 Task: Get directions from Lyndon B. Johnson National Historical Park, Texas, United States to Charleston, South Carolina, United States arriving by 10:00 am on the 17th of June
Action: Mouse moved to (243, 75)
Screenshot: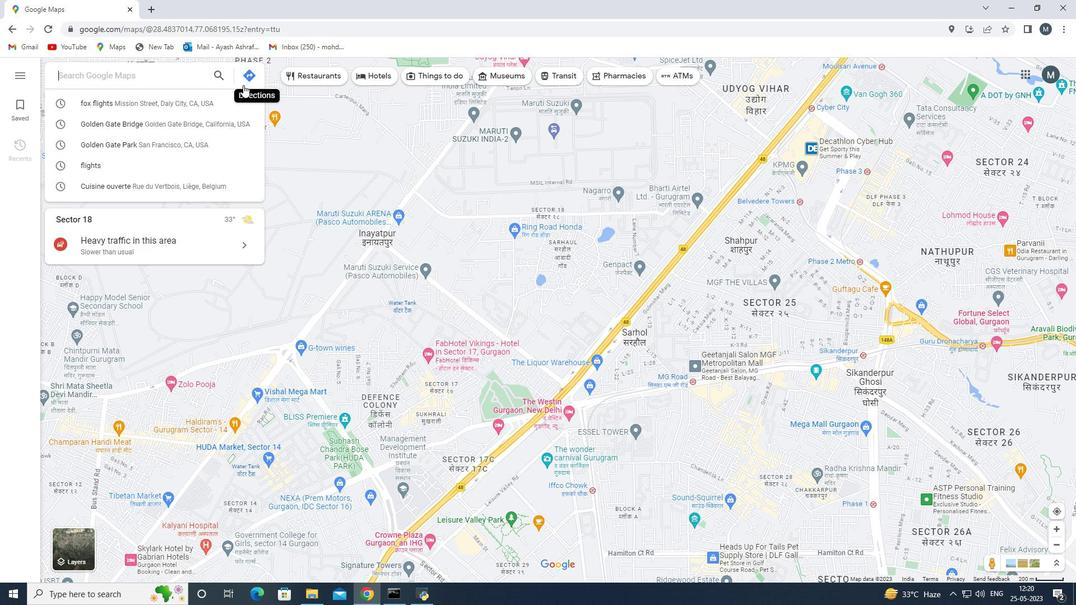 
Action: Mouse pressed left at (243, 75)
Screenshot: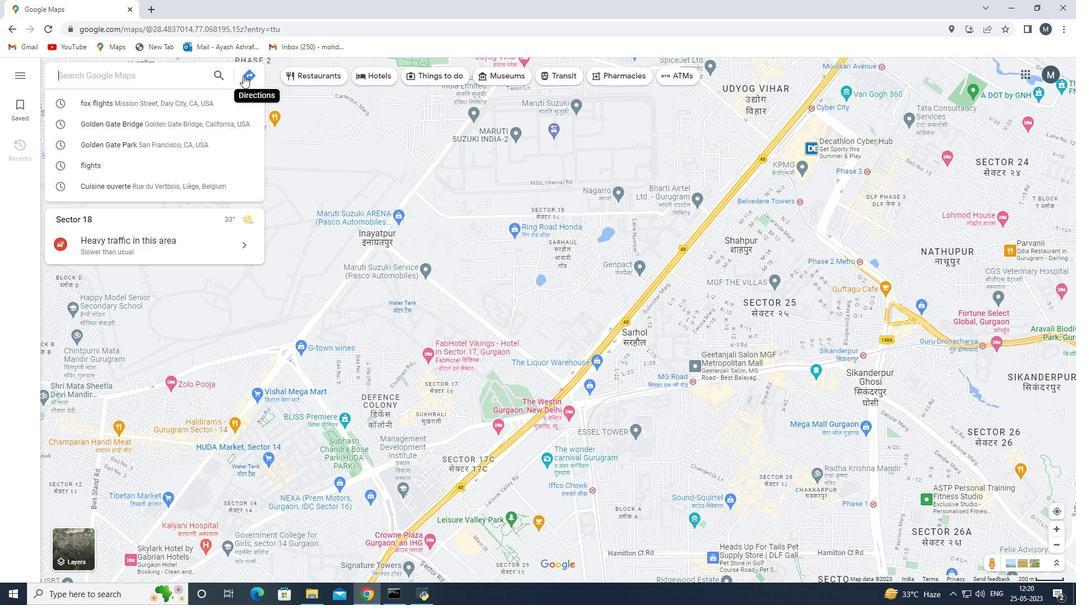 
Action: Mouse moved to (134, 108)
Screenshot: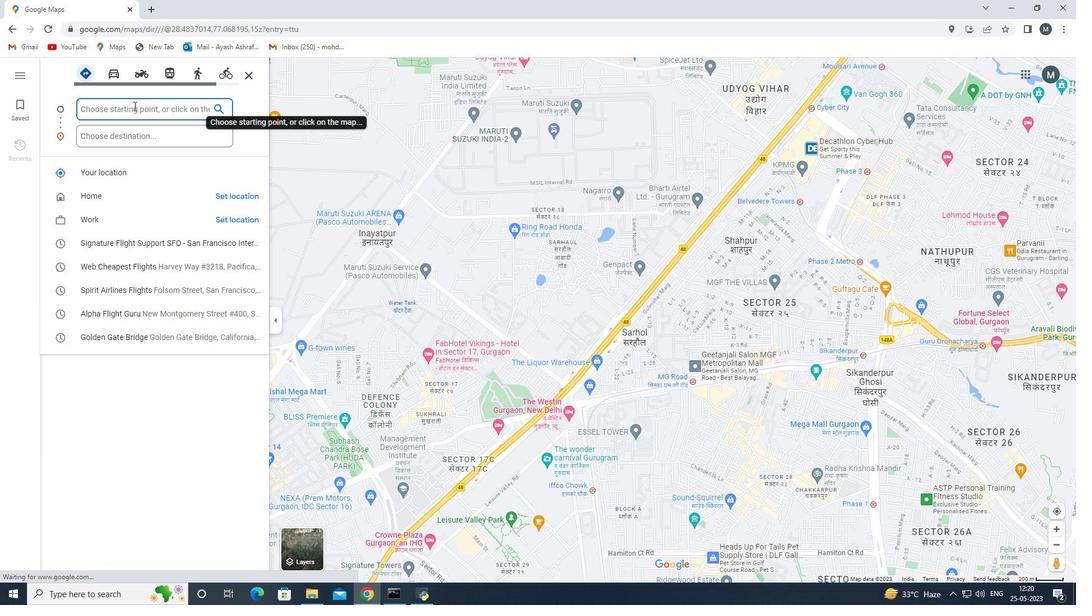 
Action: Mouse pressed left at (134, 108)
Screenshot: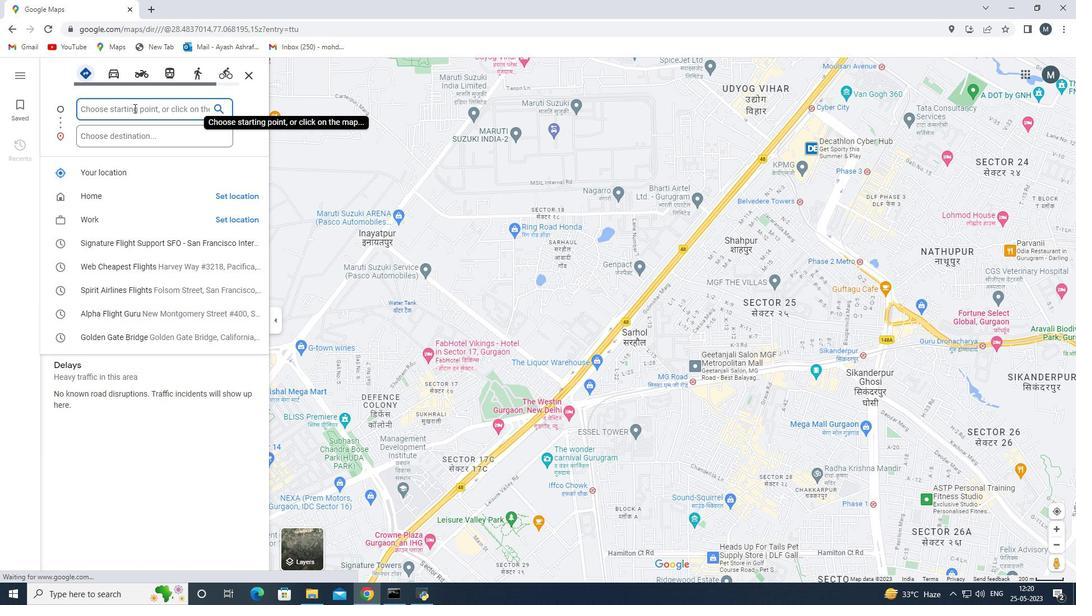 
Action: Key pressed <Key.shift>Lyndon<Key.space><Key.shift>B.johnson<Key.space>national<Key.space>historical<Key.space>park,texas,united<Key.space>states<Key.space>
Screenshot: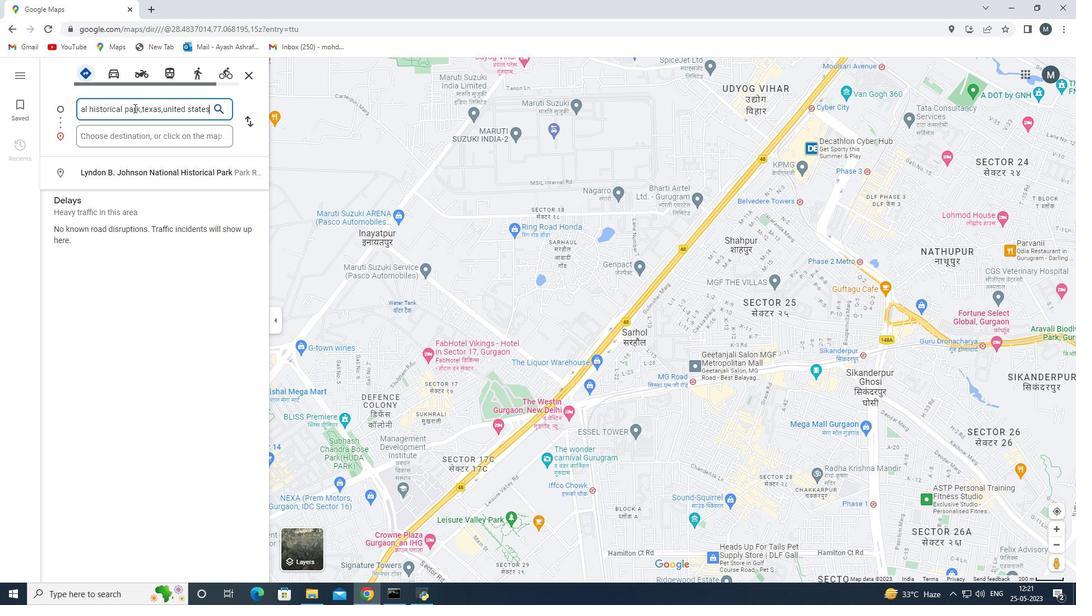 
Action: Mouse moved to (149, 140)
Screenshot: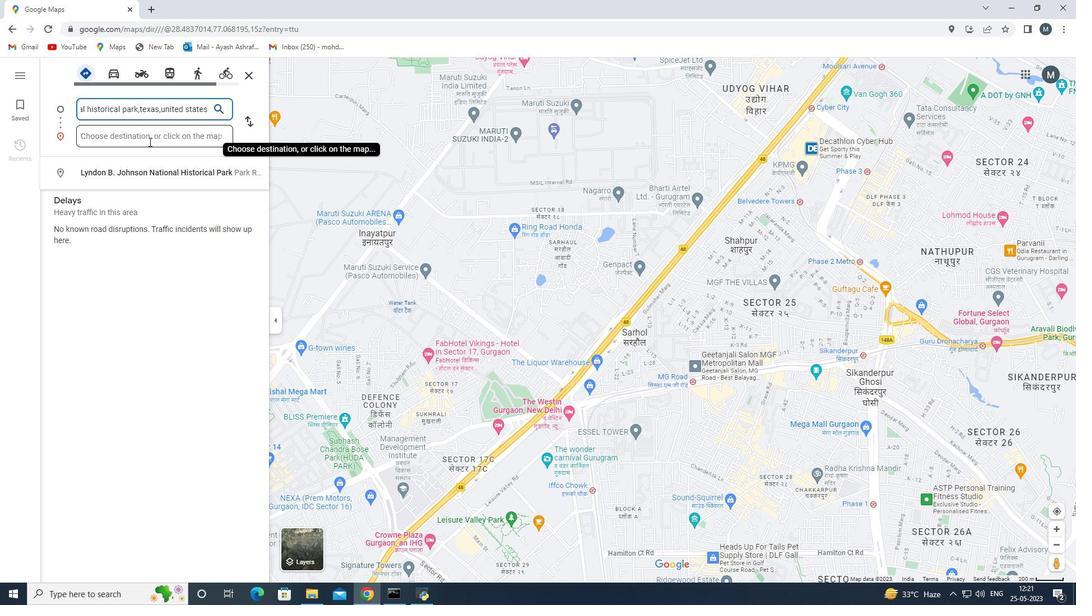 
Action: Mouse pressed left at (149, 140)
Screenshot: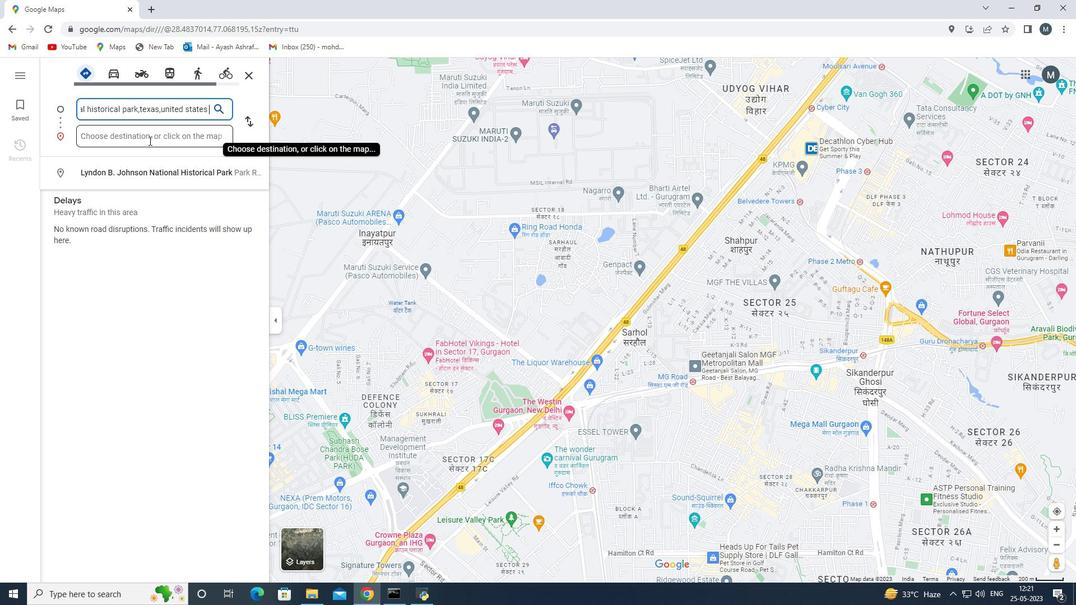 
Action: Key pressed <Key.shift>Charlr<Key.backspace>eston,south<Key.space>carolina<Key.space><Key.backspace>,united<Key.space>states<Key.space>
Screenshot: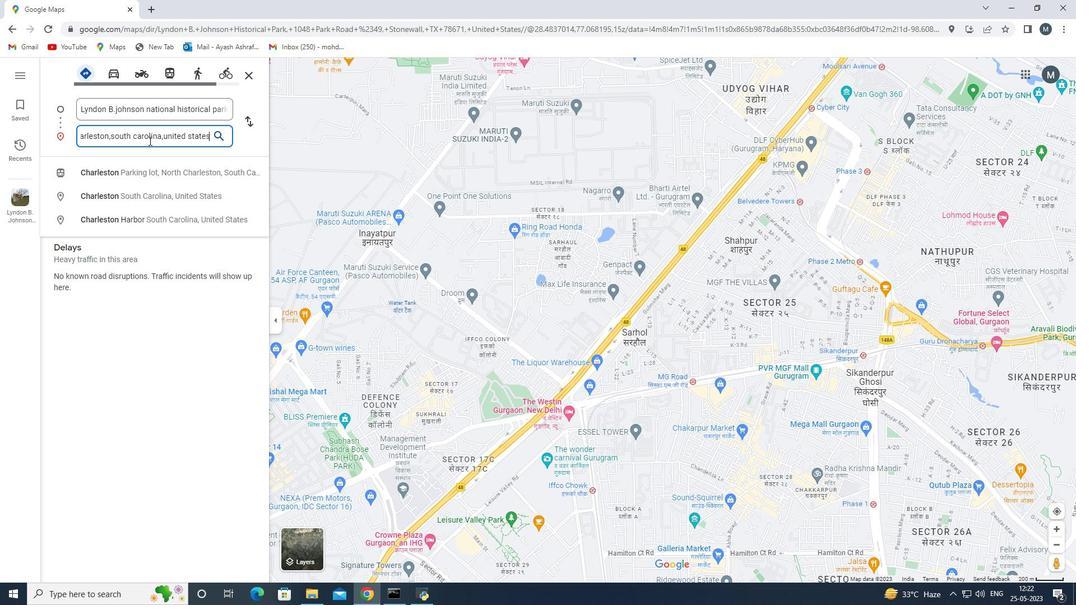 
Action: Mouse moved to (219, 133)
Screenshot: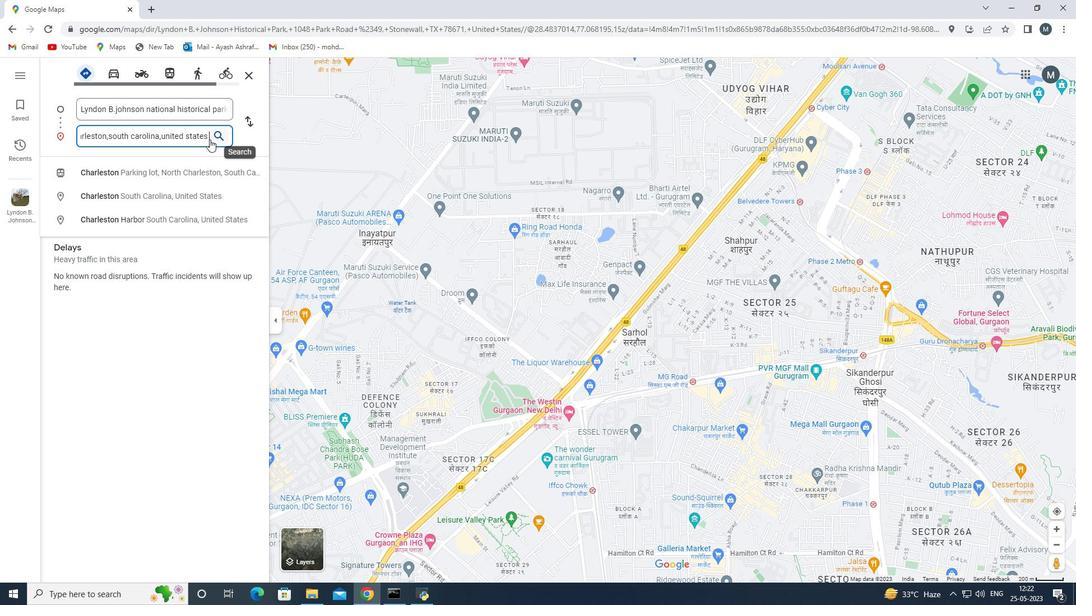 
Action: Mouse pressed left at (219, 133)
Screenshot: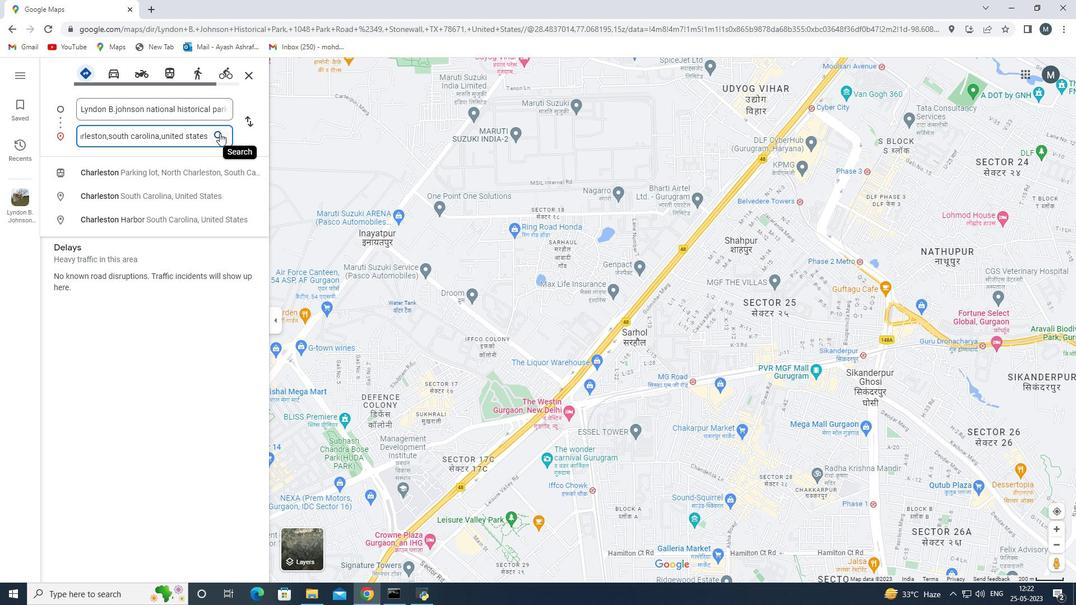 
Action: Mouse moved to (233, 197)
Screenshot: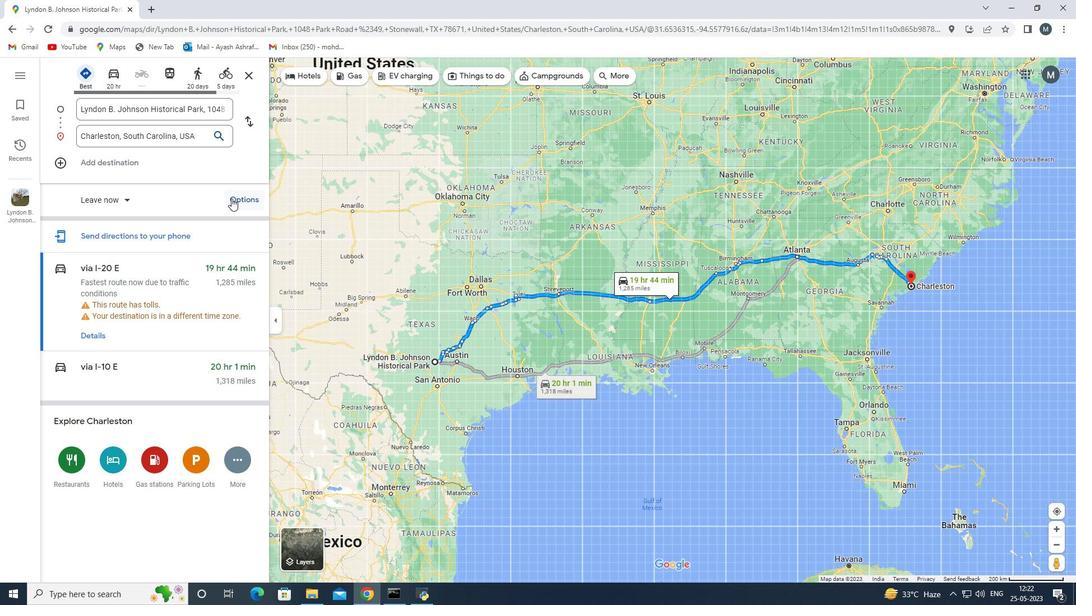 
Action: Mouse pressed left at (233, 197)
Screenshot: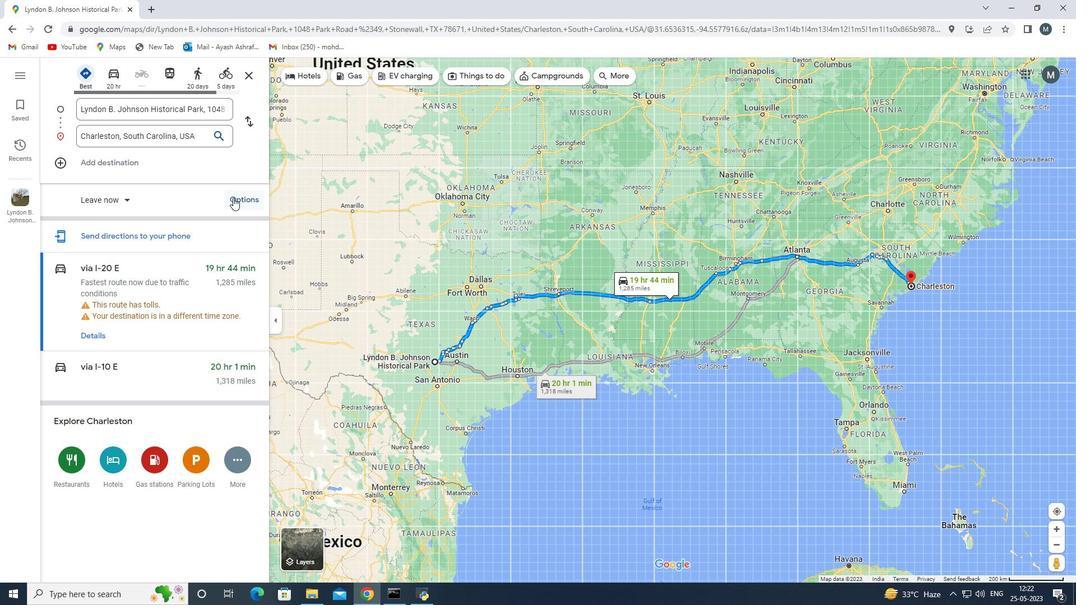 
Action: Mouse moved to (251, 198)
Screenshot: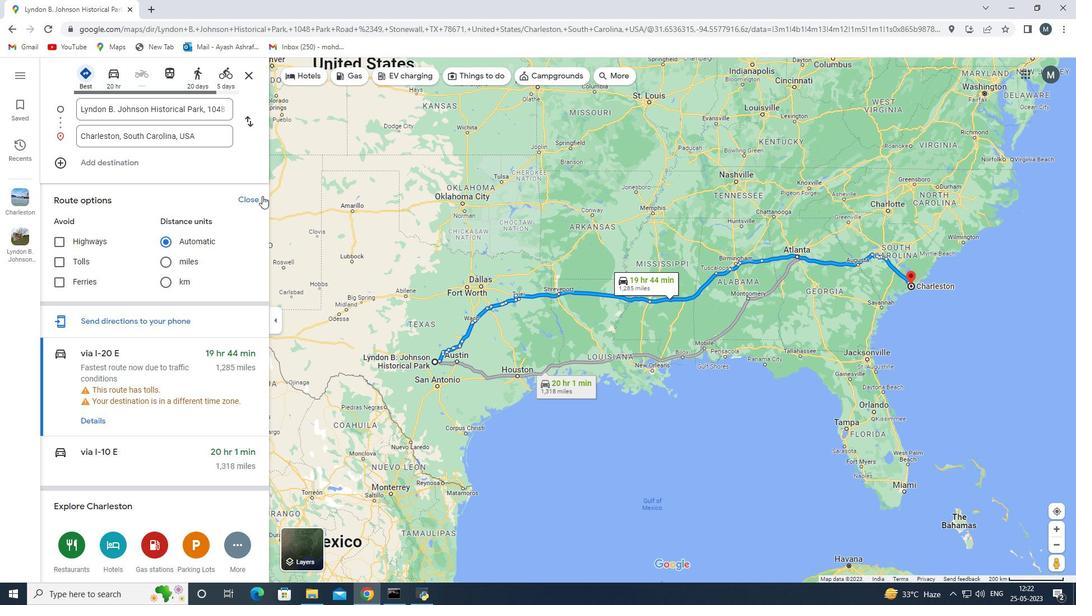 
Action: Mouse pressed left at (251, 198)
Screenshot: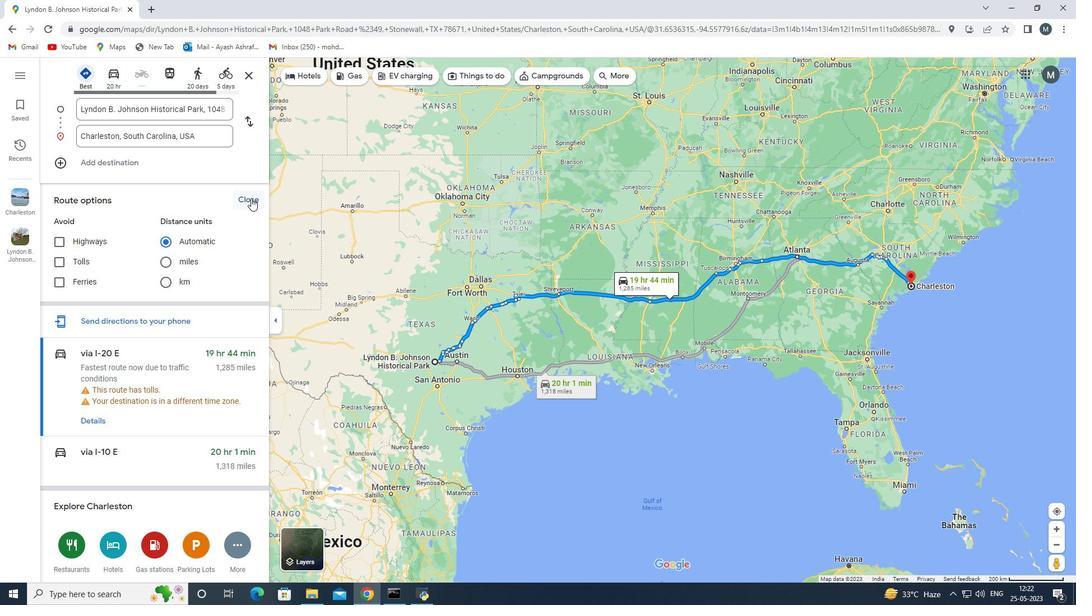 
Action: Mouse moved to (124, 205)
Screenshot: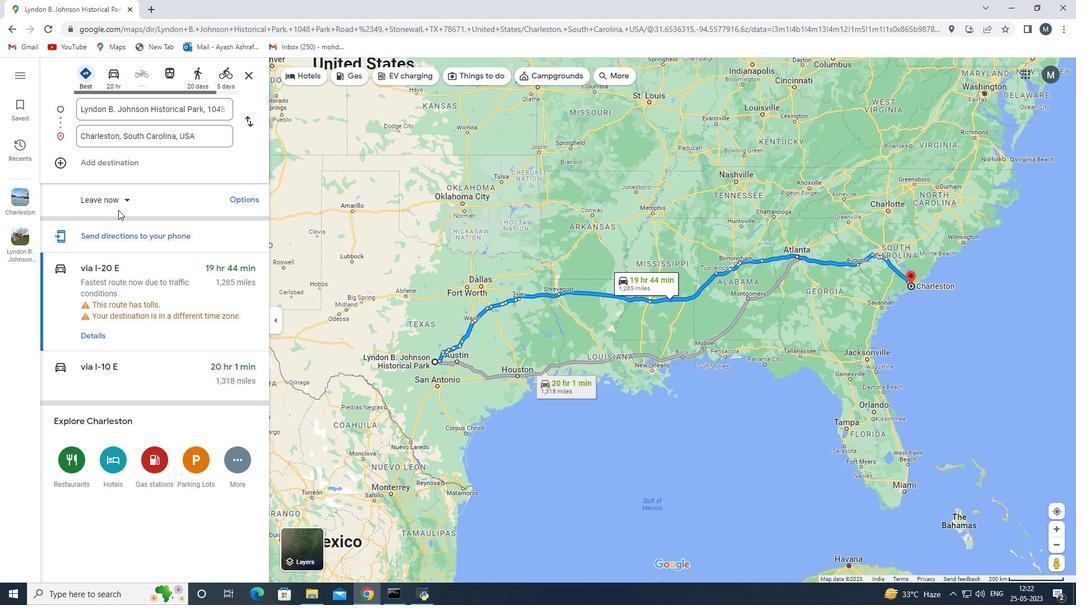 
Action: Mouse pressed left at (124, 205)
Screenshot: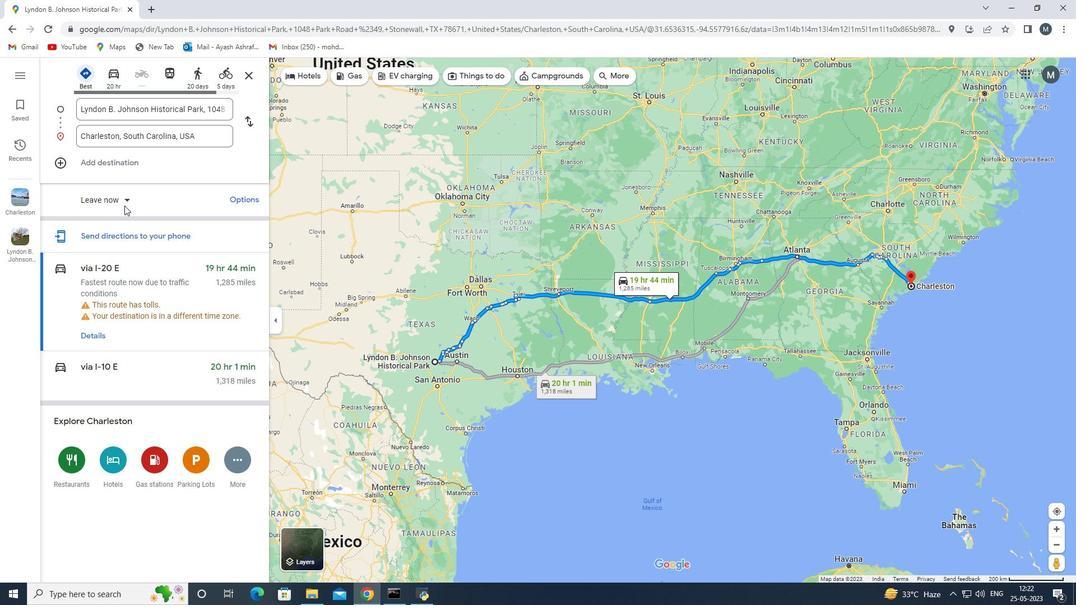 
Action: Mouse moved to (113, 247)
Screenshot: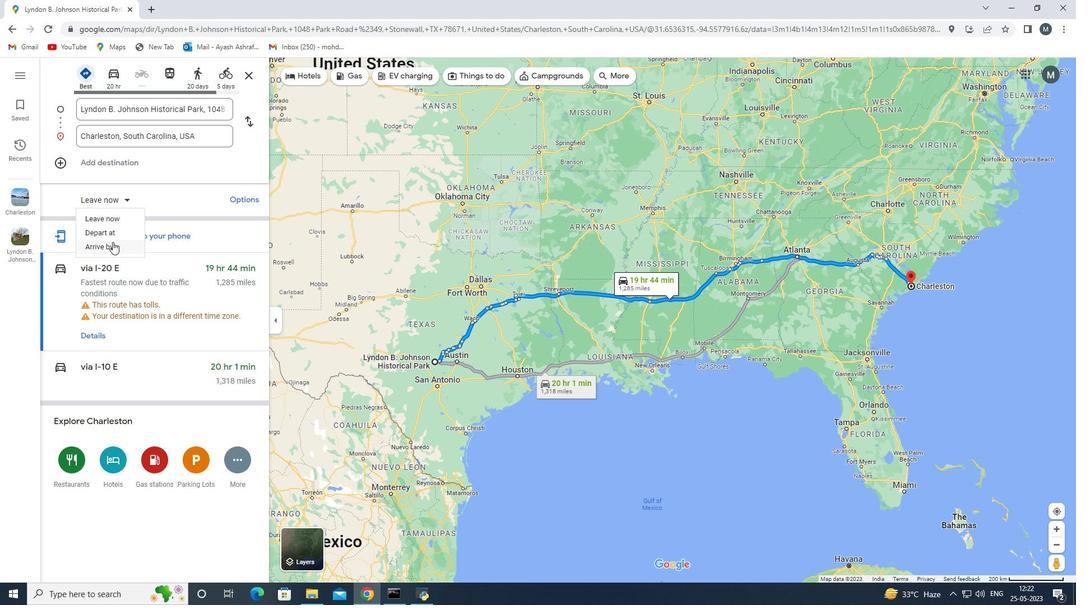 
Action: Mouse pressed left at (113, 247)
Screenshot: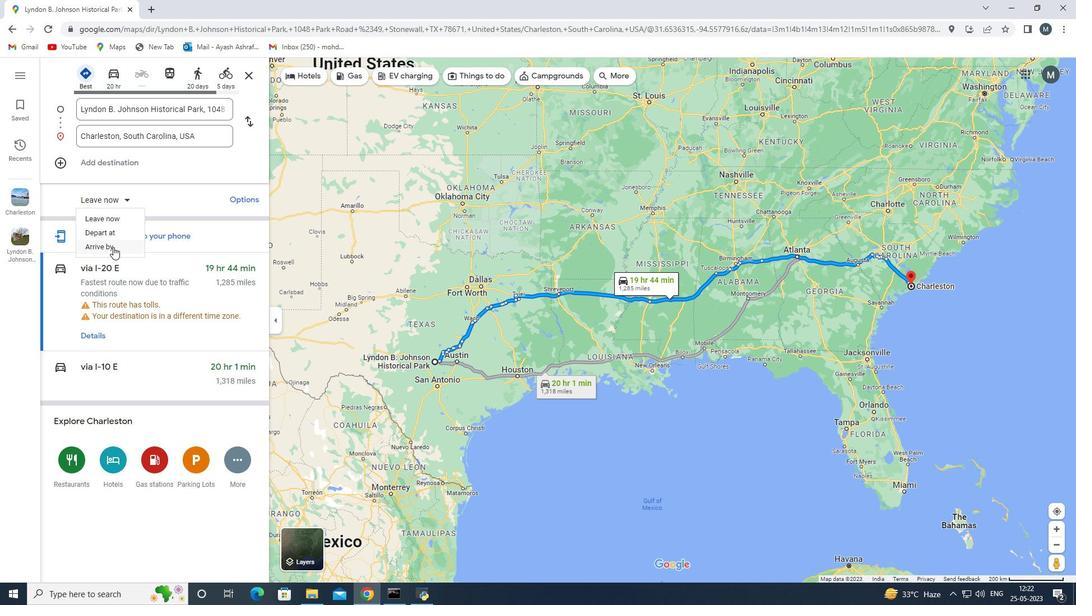 
Action: Mouse moved to (213, 192)
Screenshot: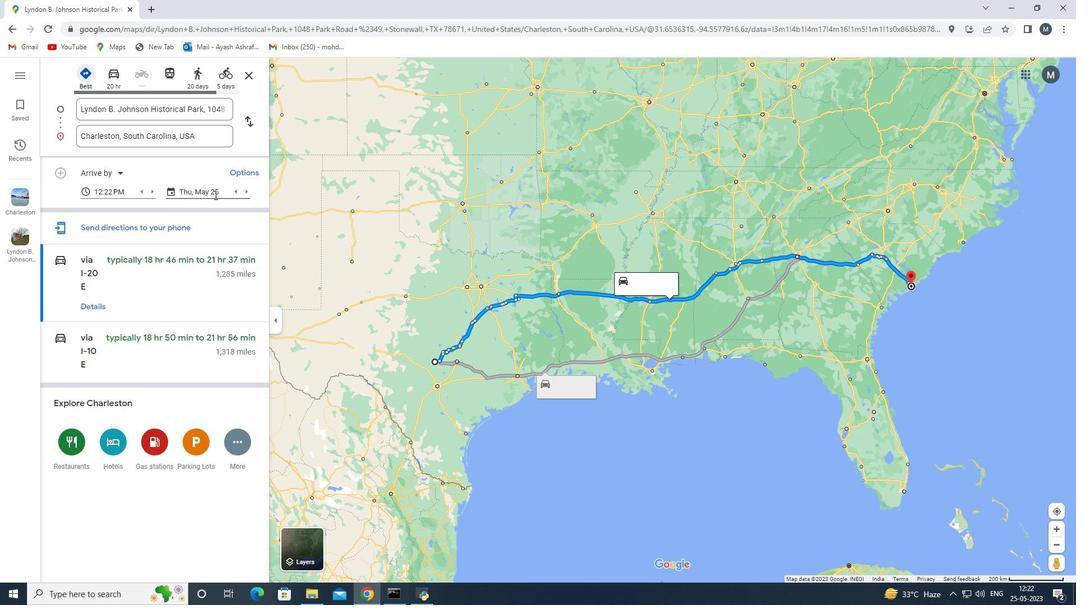 
Action: Mouse pressed left at (213, 192)
Screenshot: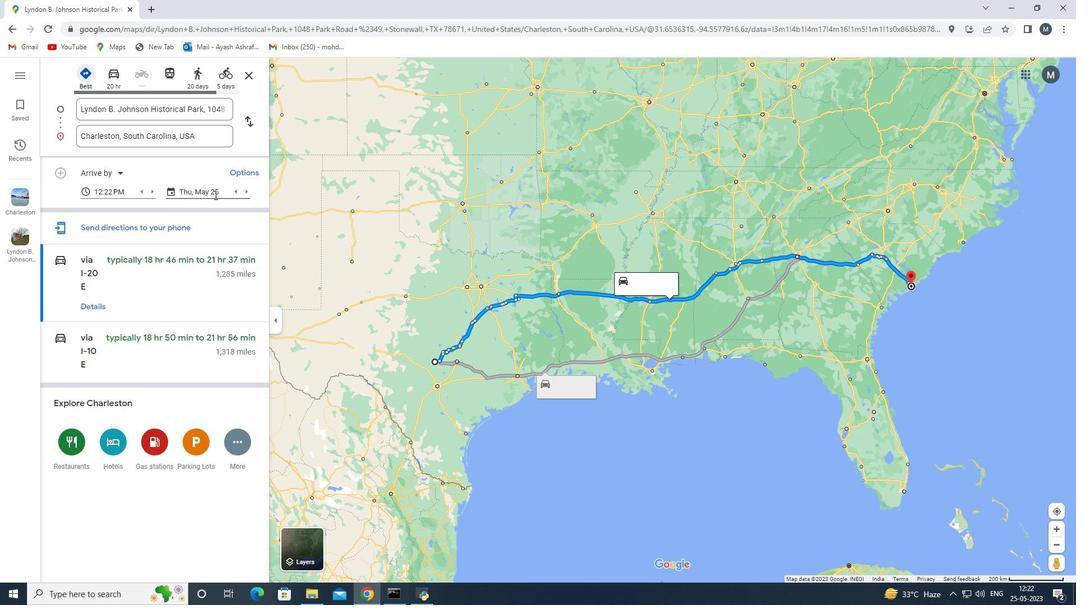 
Action: Mouse moved to (263, 213)
Screenshot: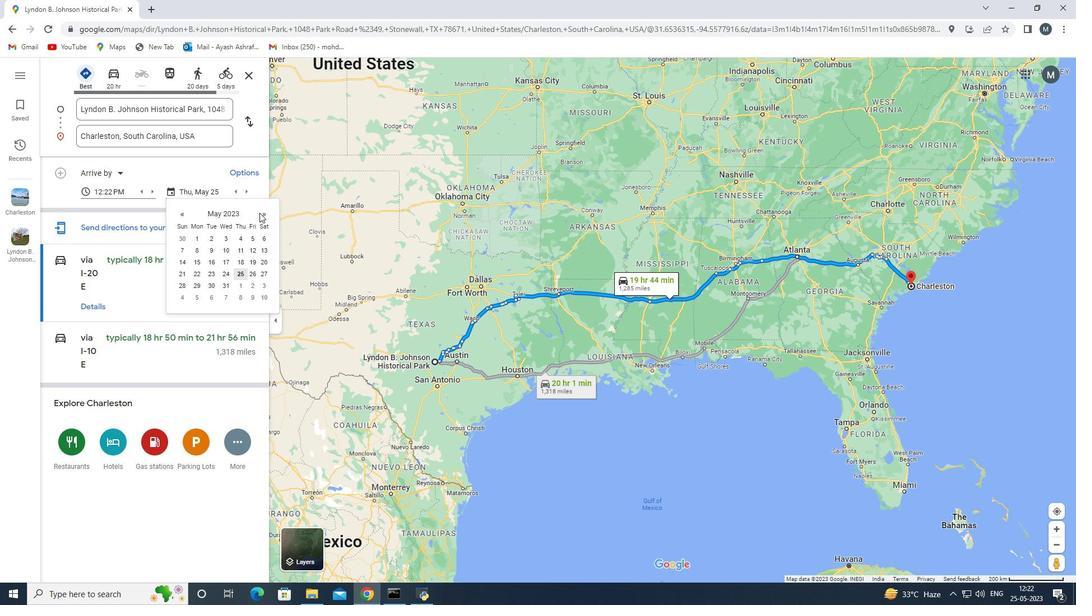 
Action: Mouse pressed left at (263, 213)
Screenshot: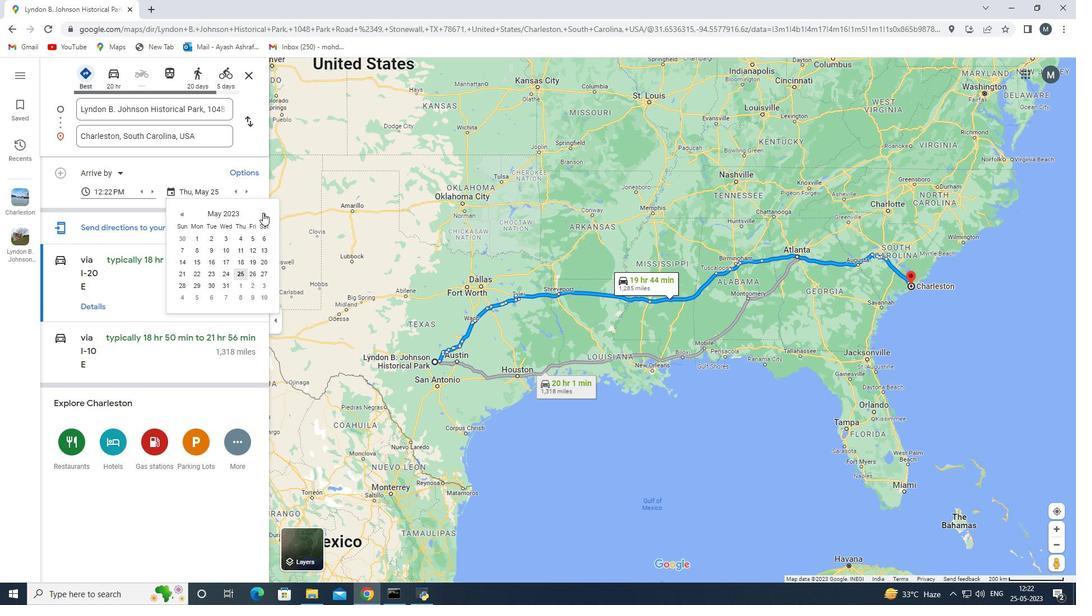 
Action: Mouse moved to (264, 260)
Screenshot: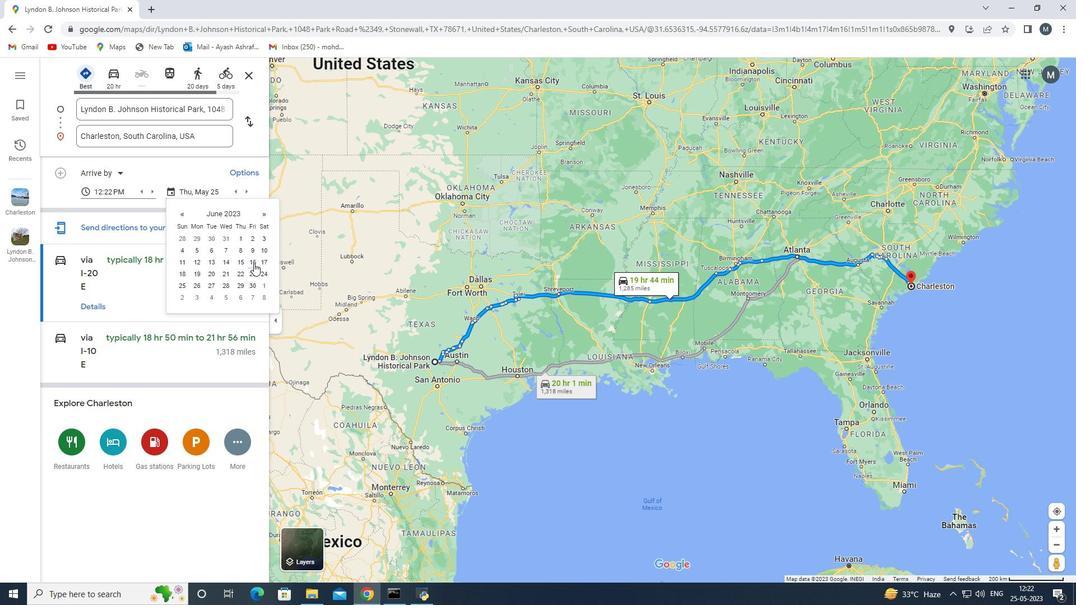 
Action: Mouse pressed left at (264, 260)
Screenshot: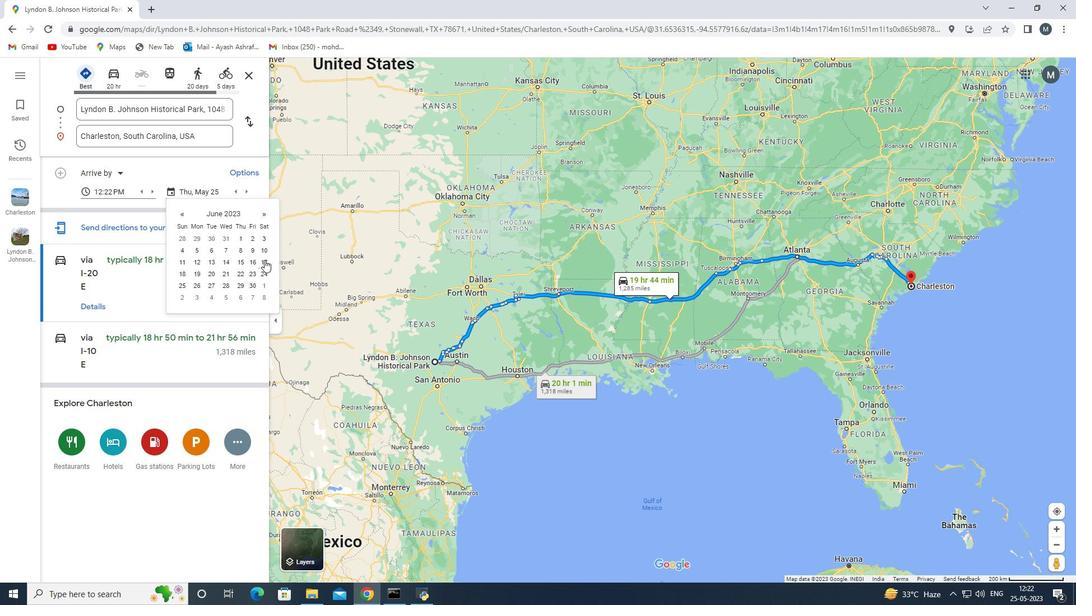 
Action: Mouse moved to (103, 194)
Screenshot: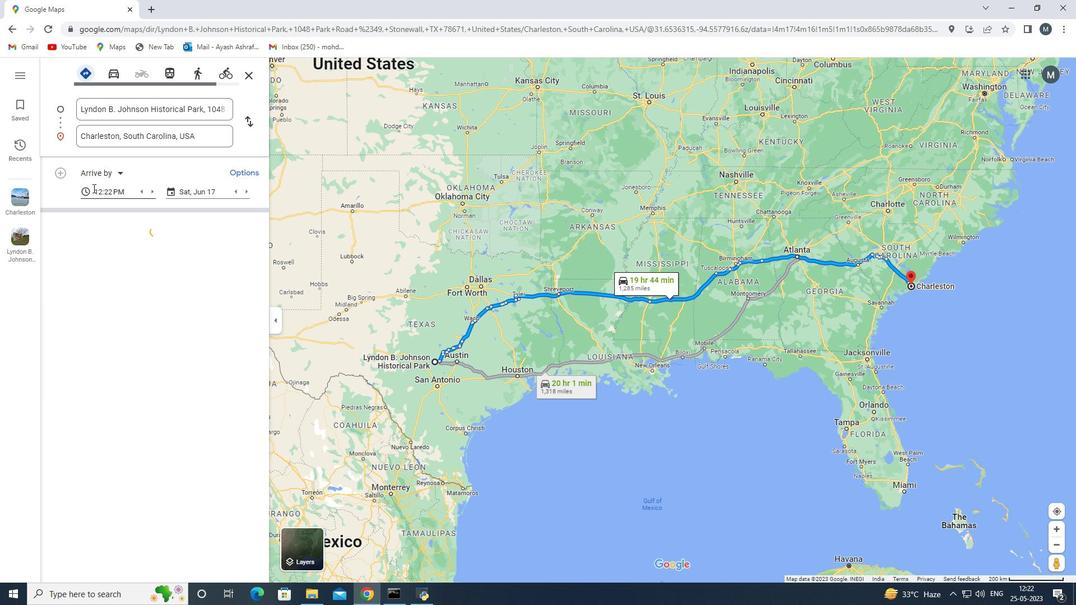 
Action: Mouse pressed left at (103, 194)
Screenshot: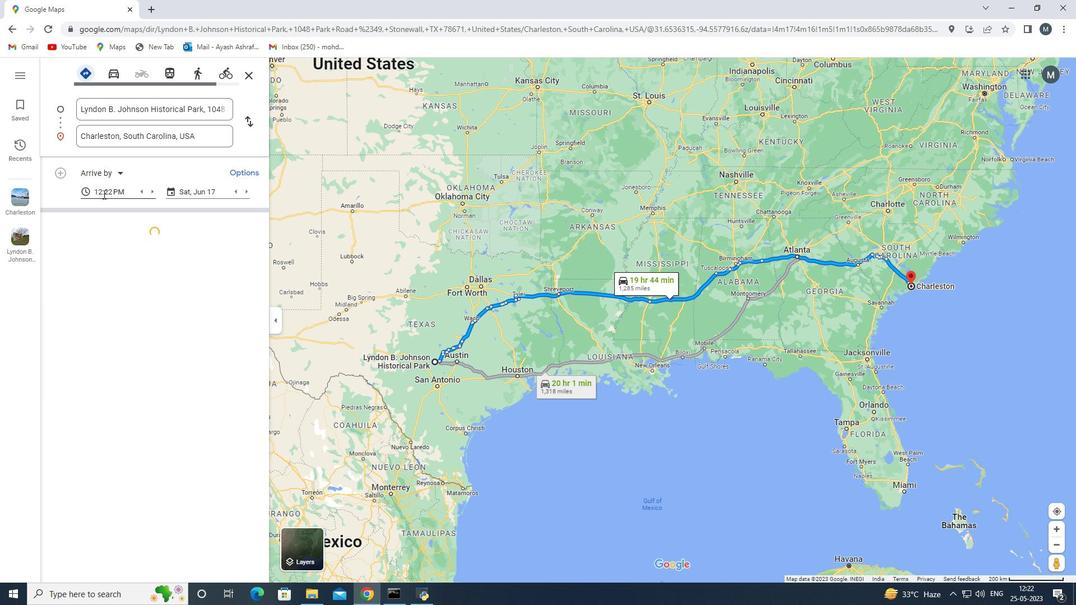 
Action: Mouse moved to (116, 255)
Screenshot: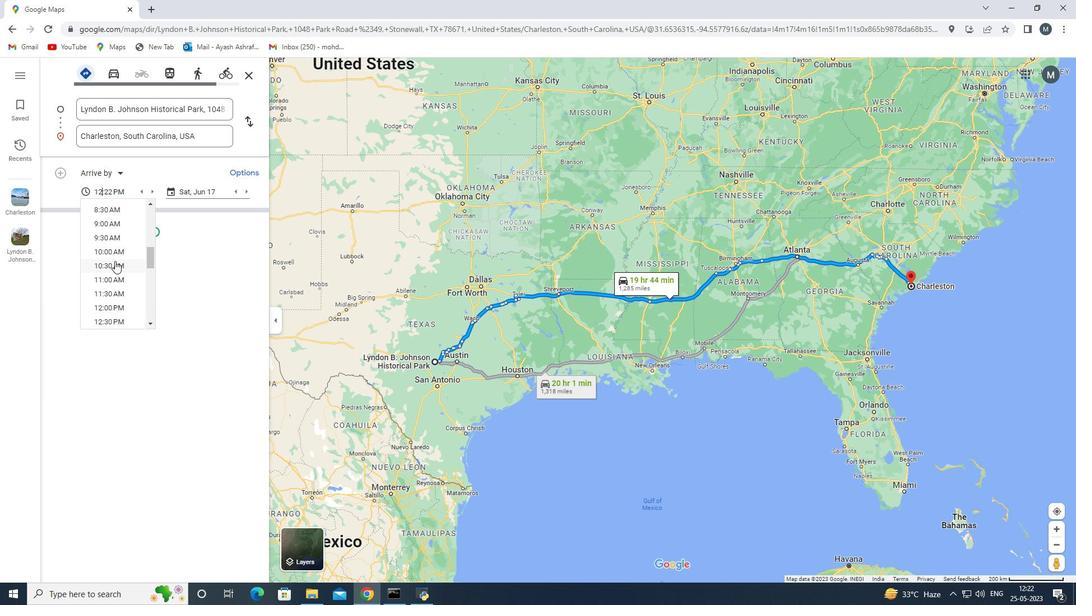 
Action: Mouse pressed left at (116, 255)
Screenshot: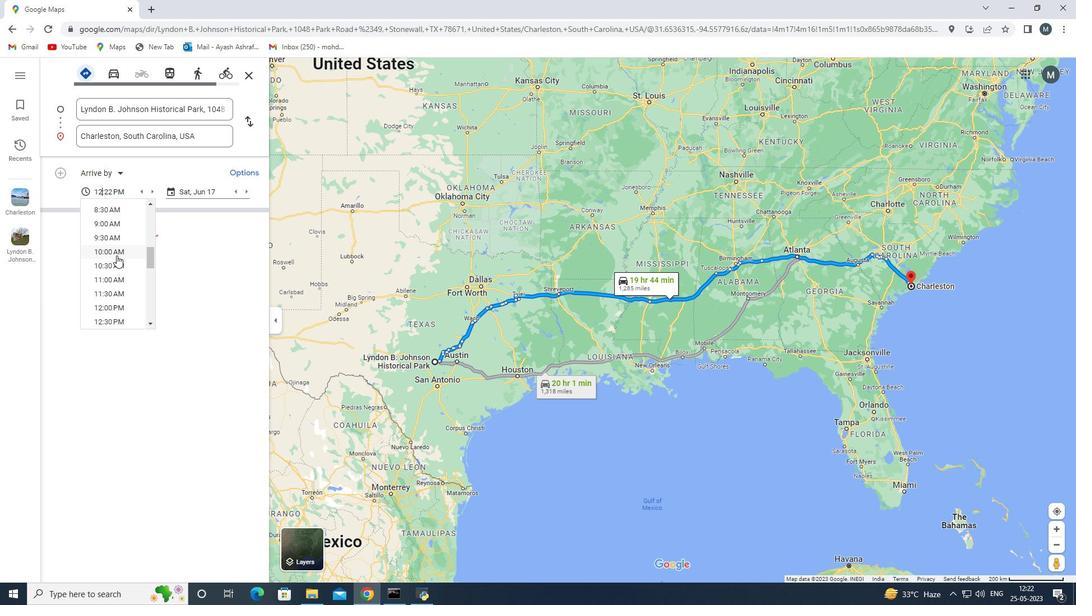
Action: Mouse moved to (241, 177)
Screenshot: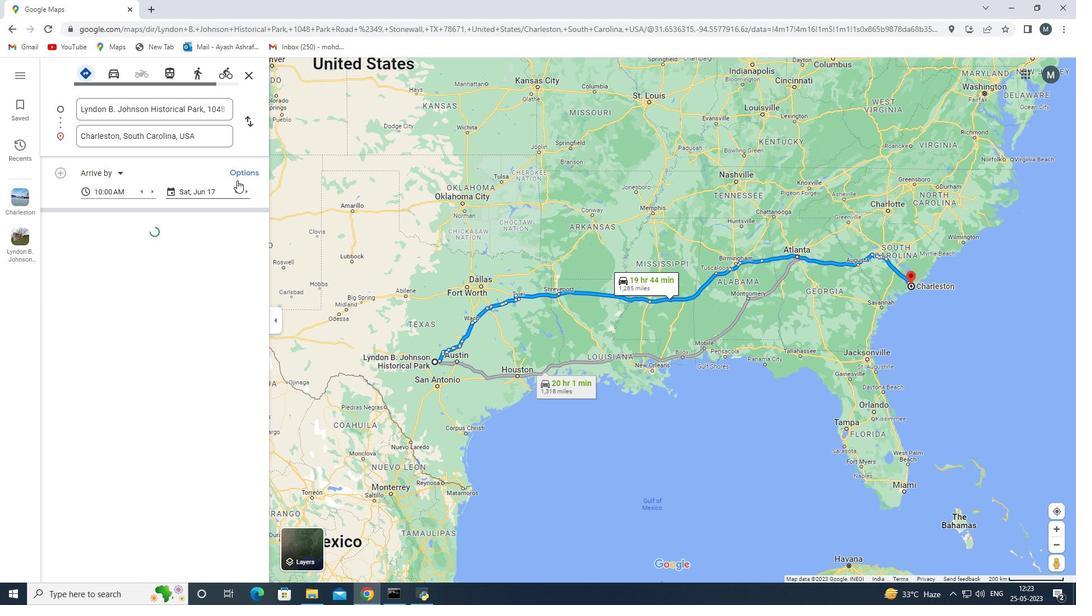 
Action: Mouse pressed left at (241, 177)
Screenshot: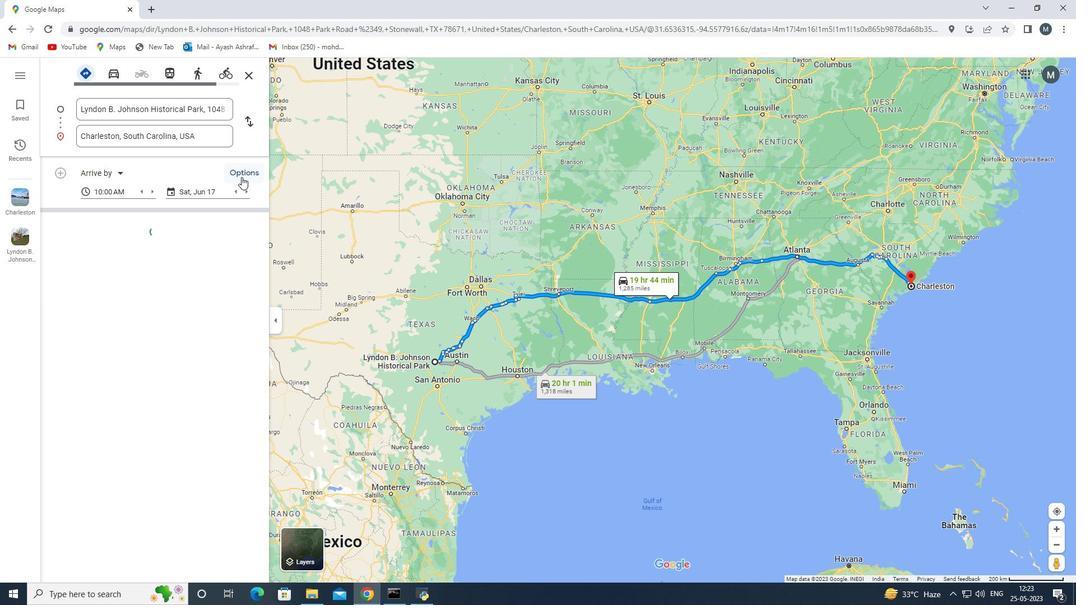 
Action: Mouse moved to (157, 309)
Screenshot: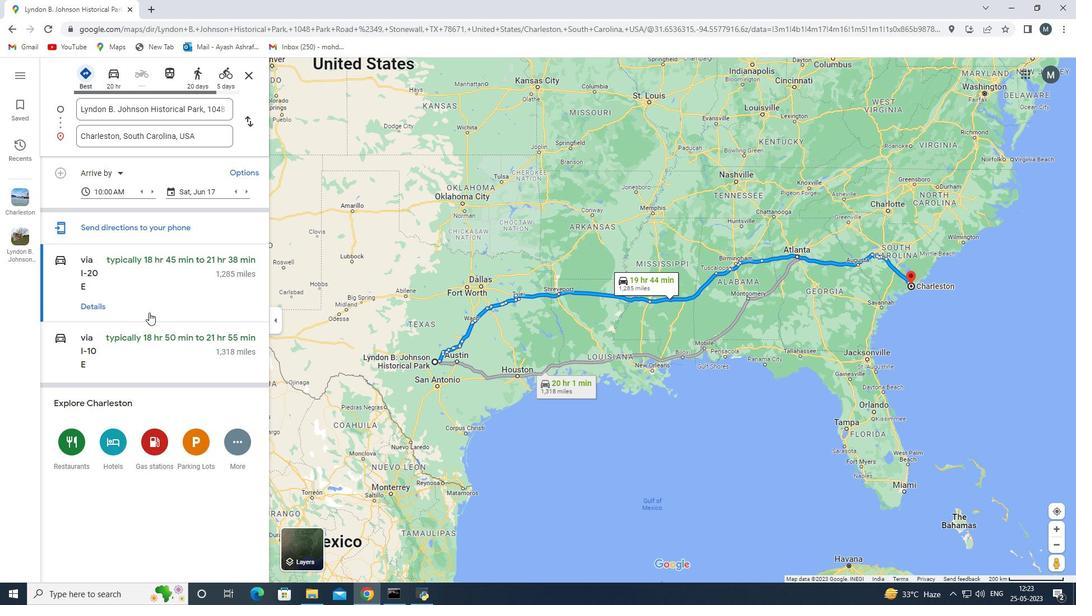 
Action: Mouse scrolled (157, 308) with delta (0, 0)
Screenshot: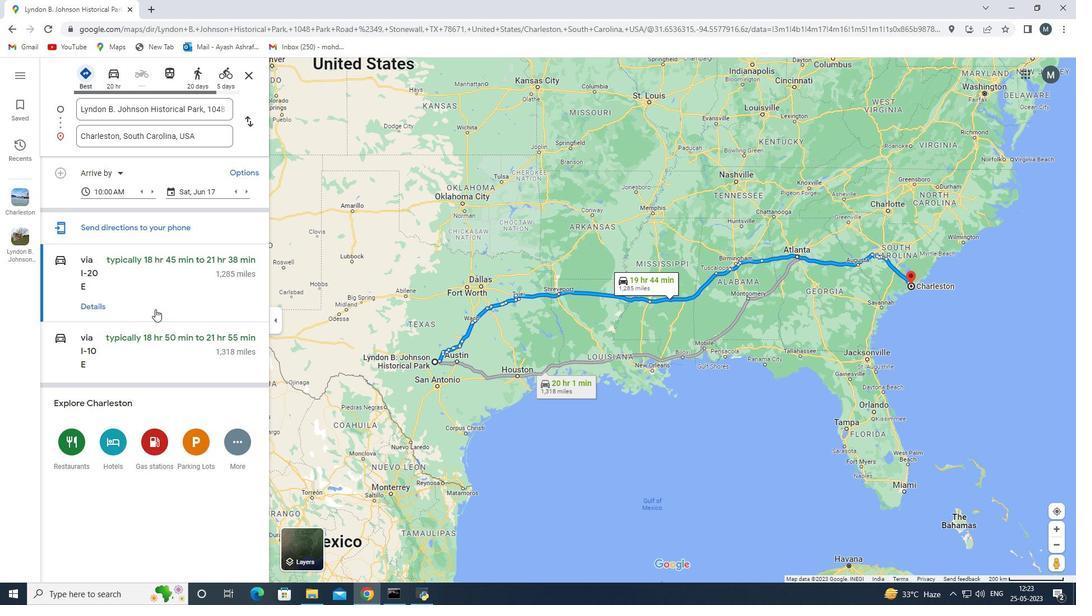
Action: Mouse moved to (92, 304)
Screenshot: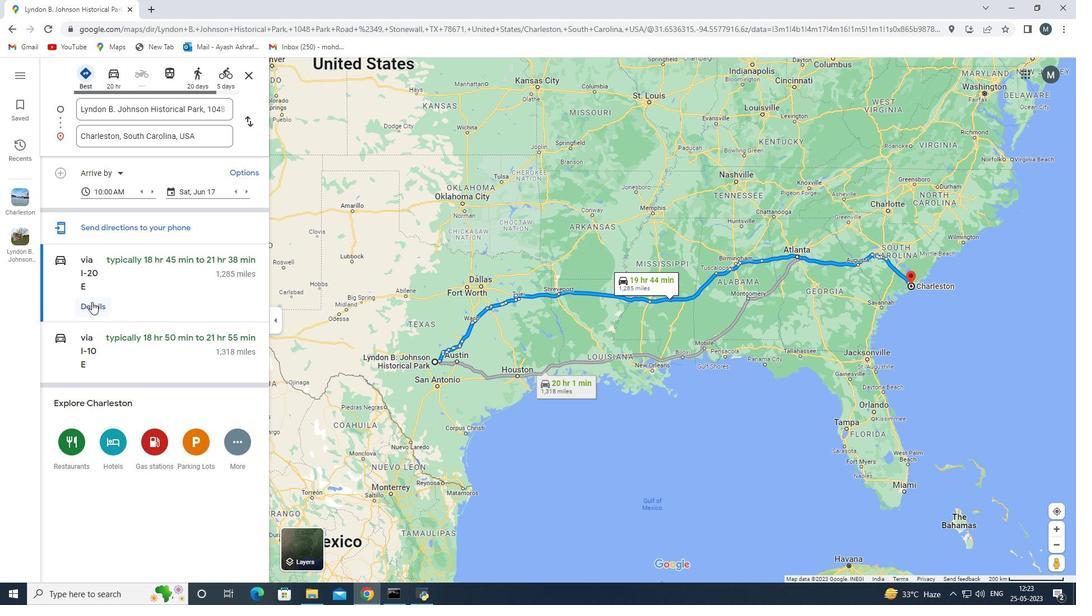 
Action: Mouse pressed left at (92, 304)
Screenshot: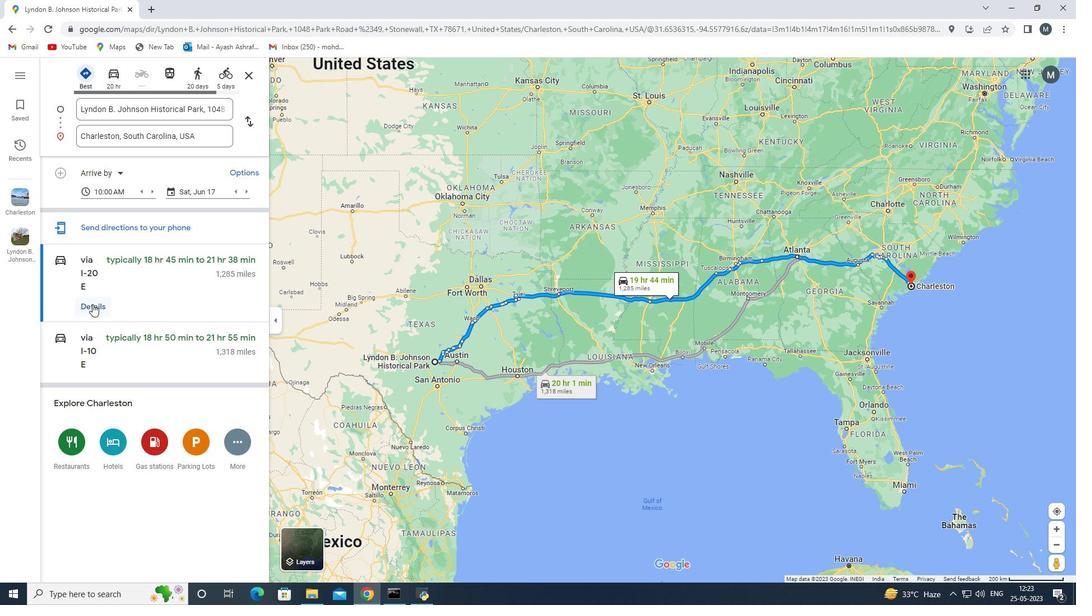 
Action: Mouse moved to (167, 255)
Screenshot: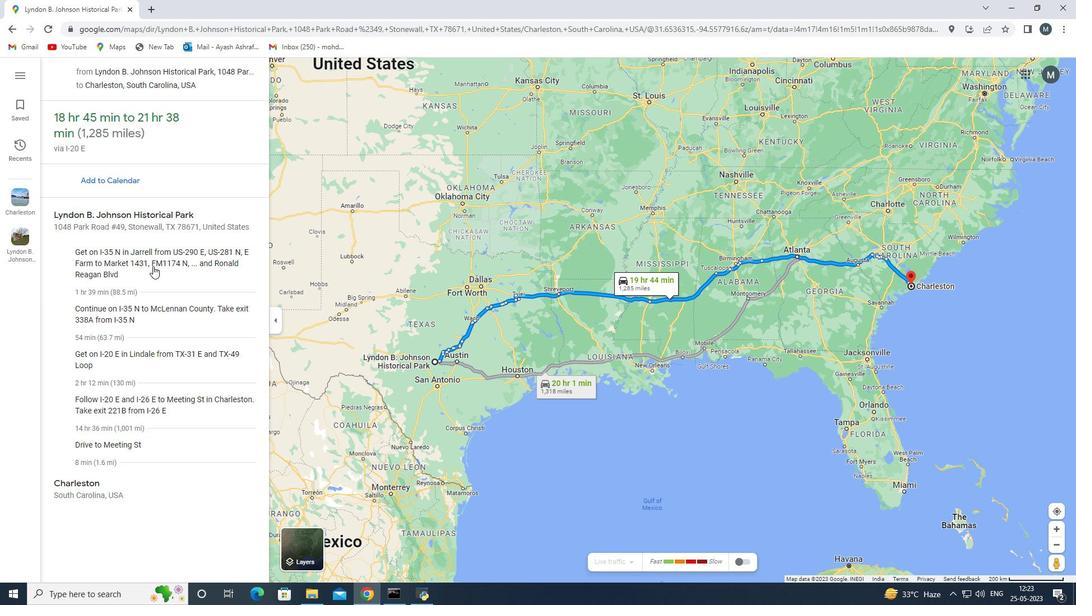
Action: Mouse scrolled (167, 255) with delta (0, 0)
Screenshot: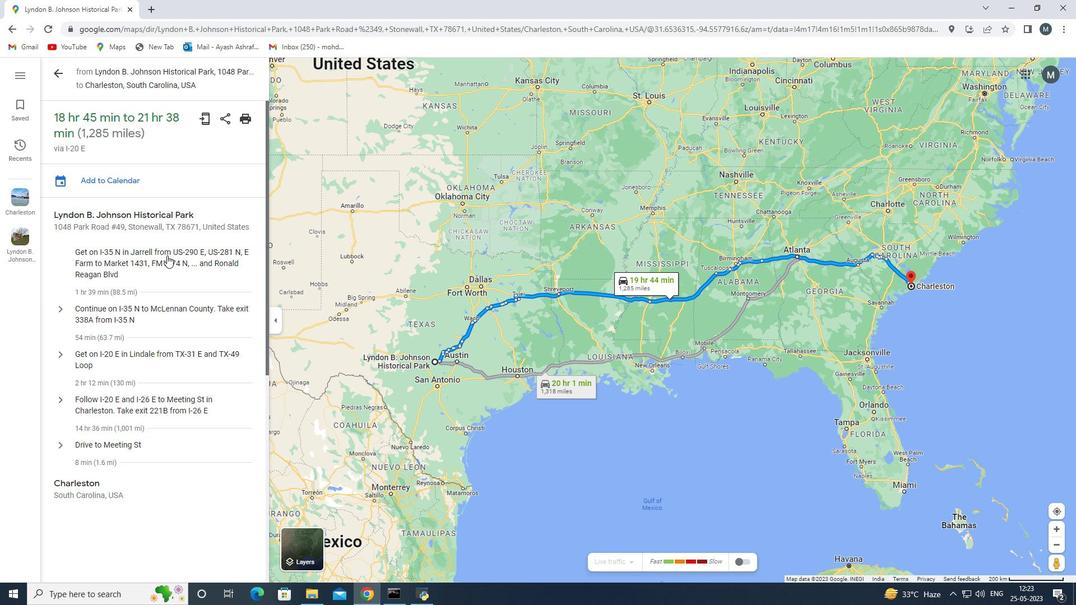 
Action: Mouse scrolled (167, 255) with delta (0, 0)
Screenshot: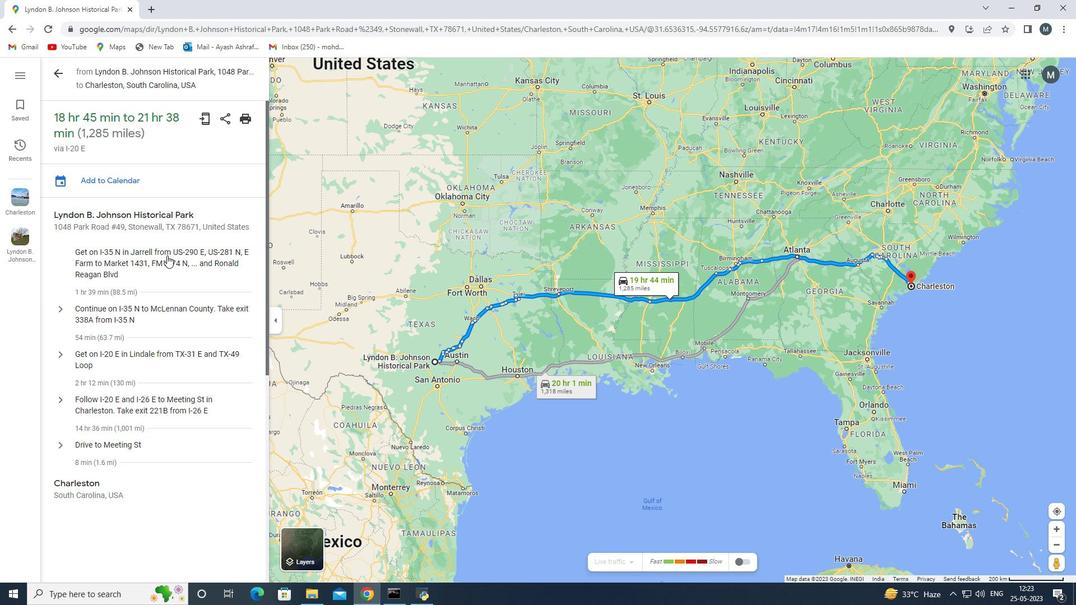 
Action: Mouse scrolled (167, 256) with delta (0, 0)
Screenshot: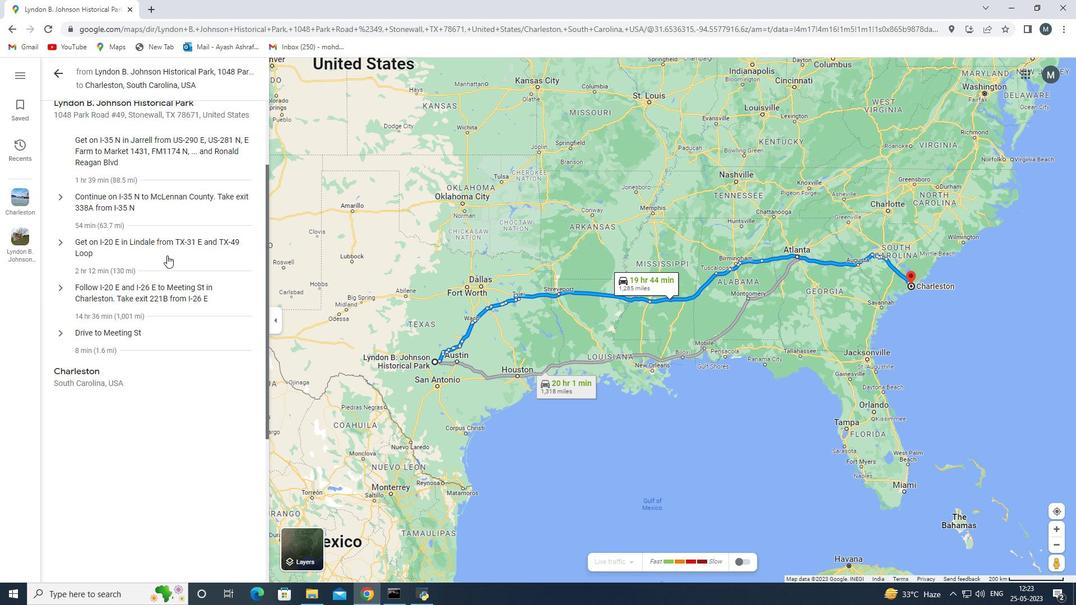 
Action: Mouse scrolled (167, 256) with delta (0, 0)
Screenshot: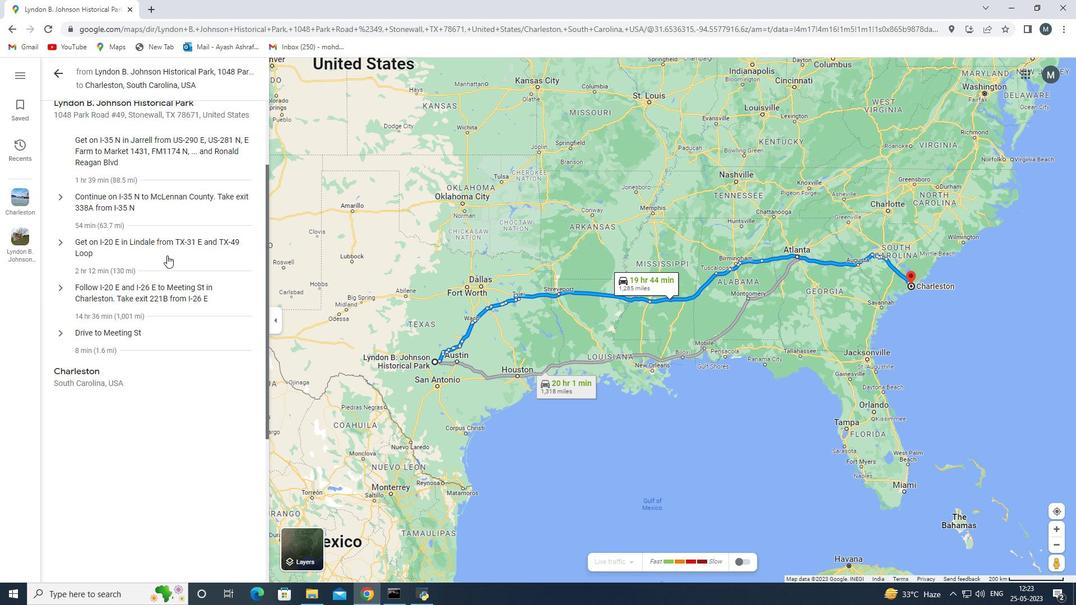 
Action: Mouse scrolled (167, 256) with delta (0, 0)
Screenshot: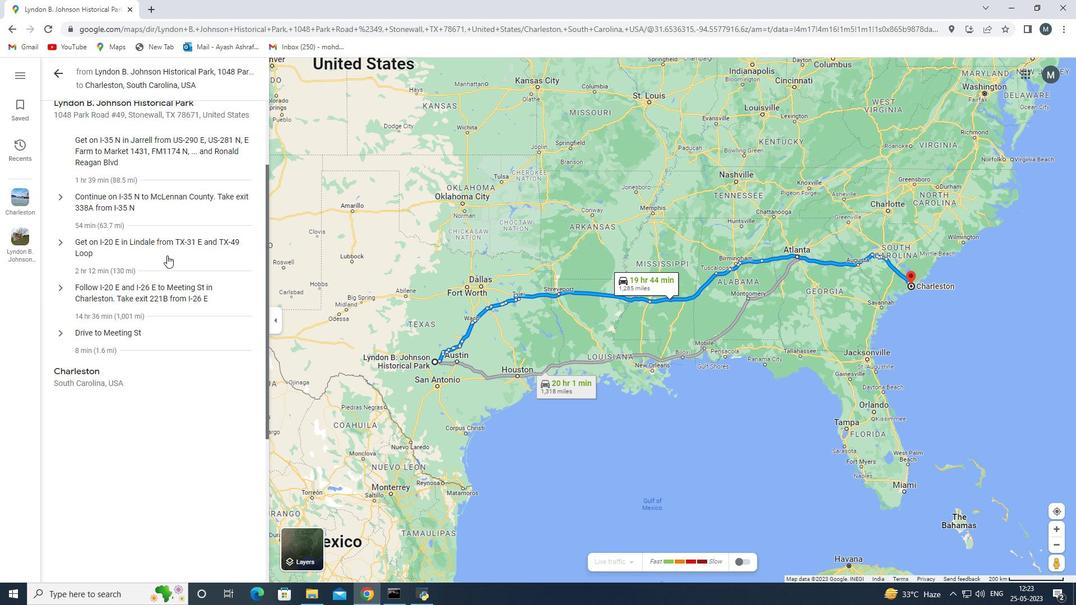 
Action: Mouse scrolled (167, 256) with delta (0, 0)
Screenshot: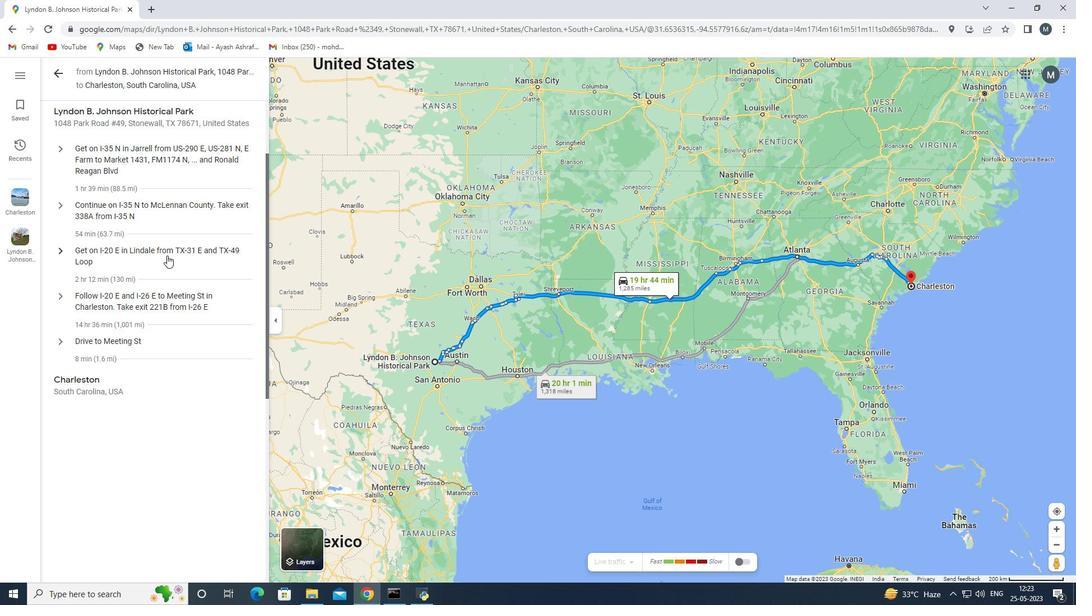 
Action: Mouse scrolled (167, 256) with delta (0, 0)
Screenshot: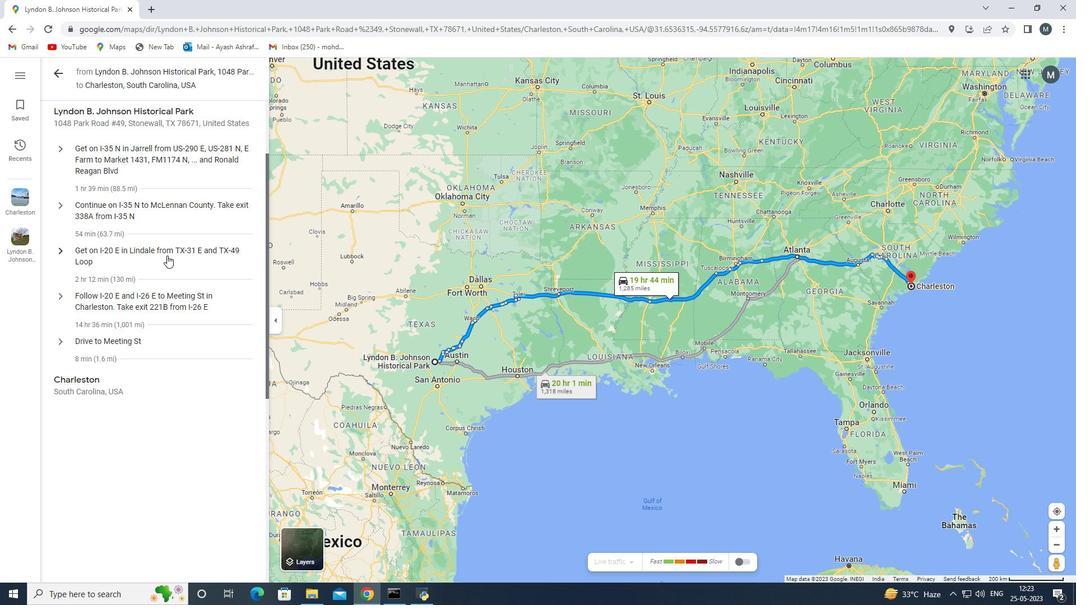 
Action: Mouse scrolled (167, 255) with delta (0, 0)
Screenshot: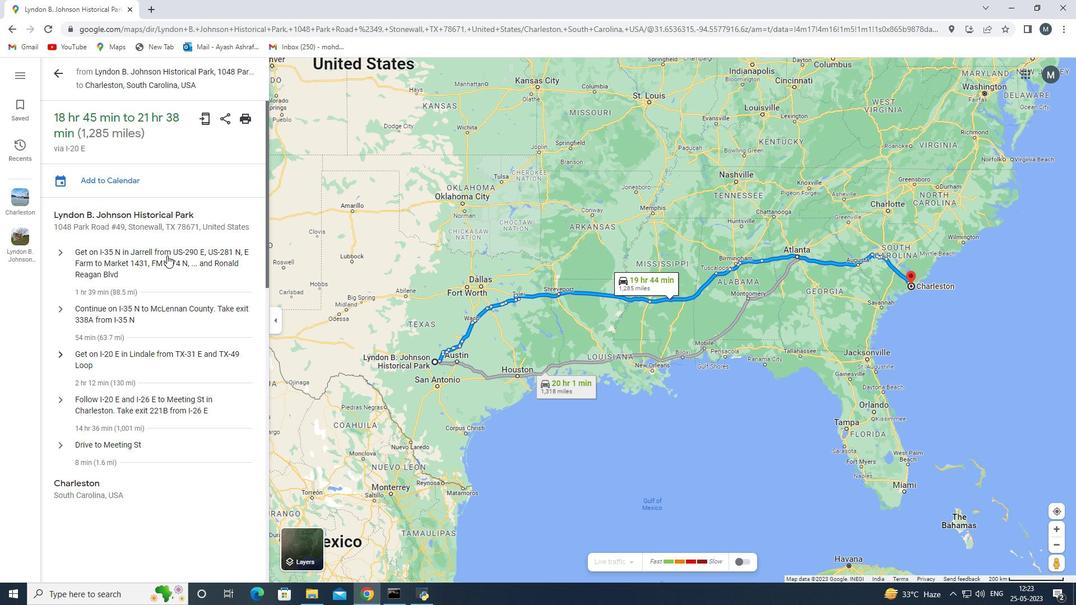 
Action: Mouse scrolled (167, 256) with delta (0, 0)
Screenshot: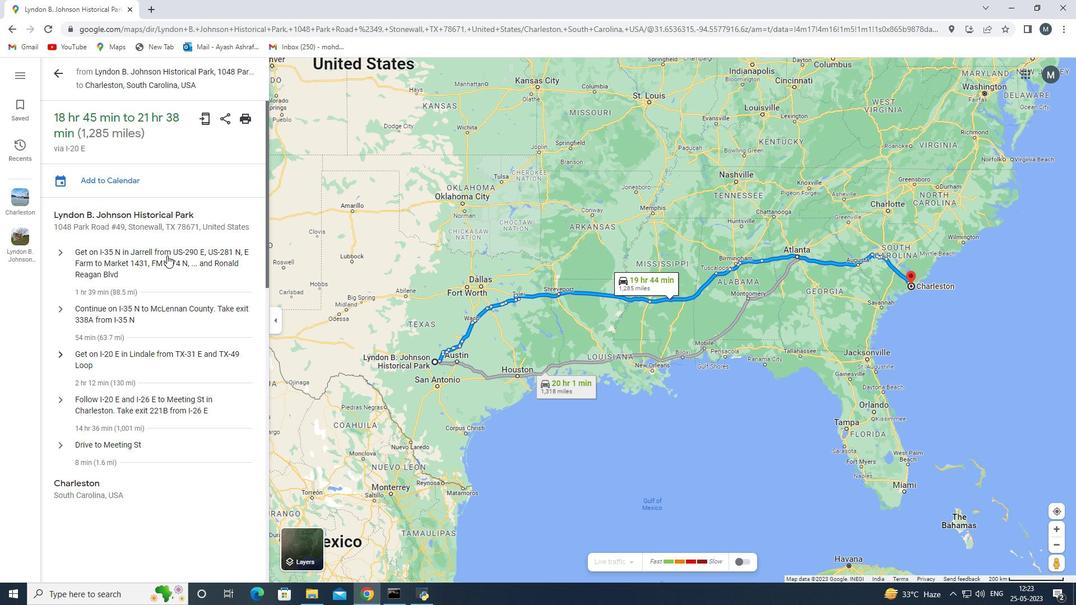 
Action: Mouse scrolled (167, 256) with delta (0, 0)
Screenshot: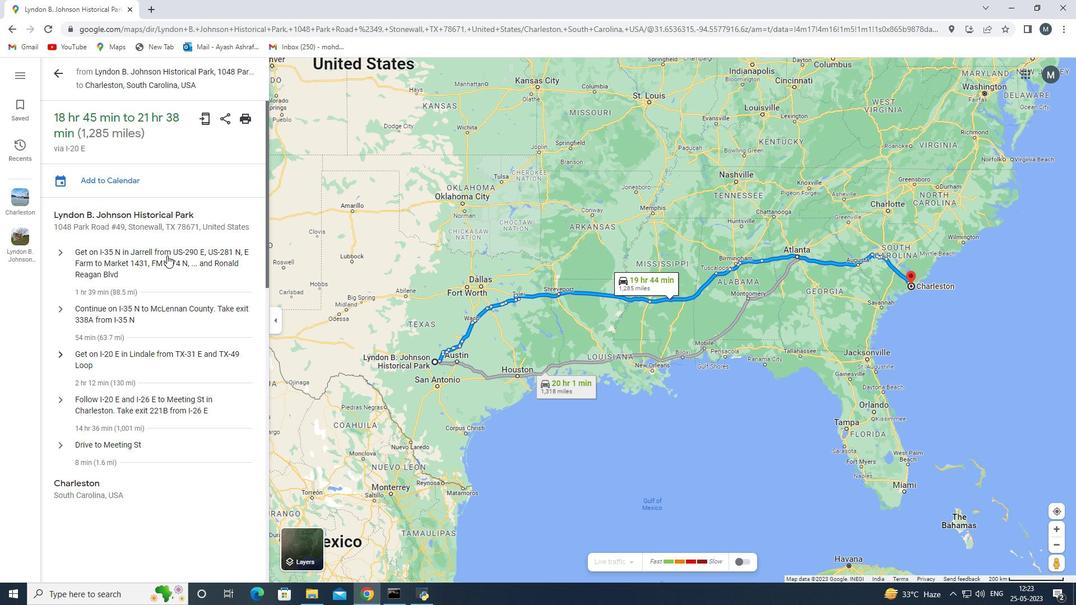 
Action: Mouse scrolled (167, 256) with delta (0, 0)
Screenshot: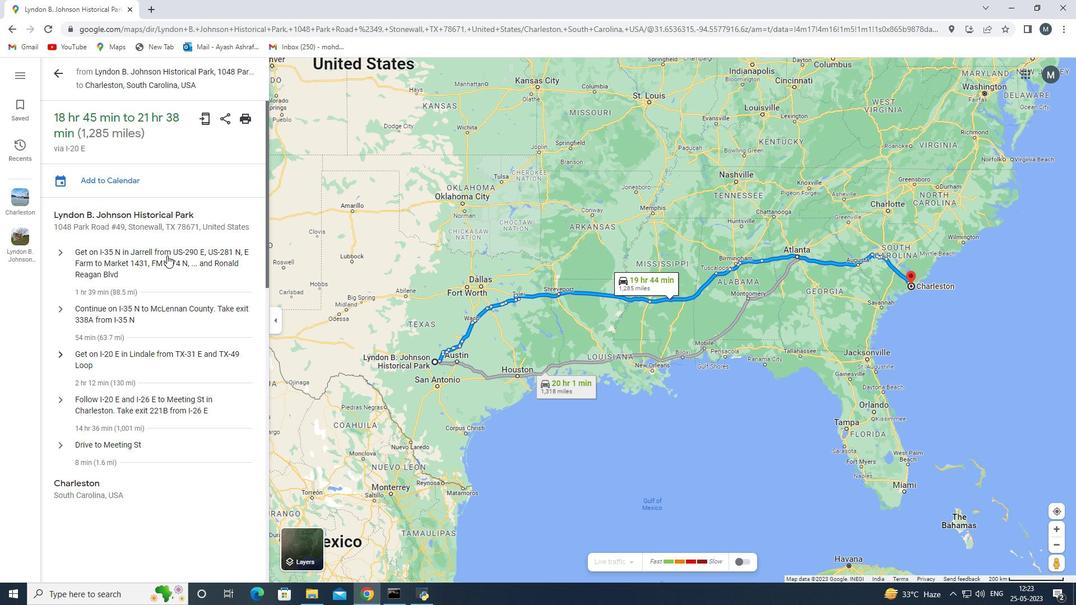 
Action: Mouse scrolled (167, 256) with delta (0, 0)
Screenshot: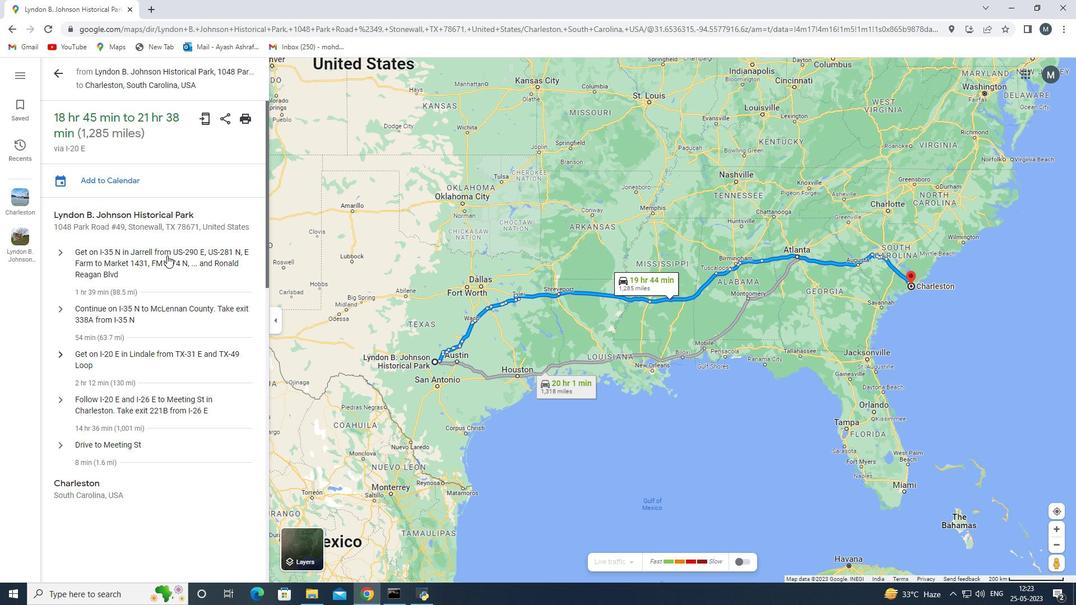 
Action: Mouse scrolled (167, 256) with delta (0, 0)
Screenshot: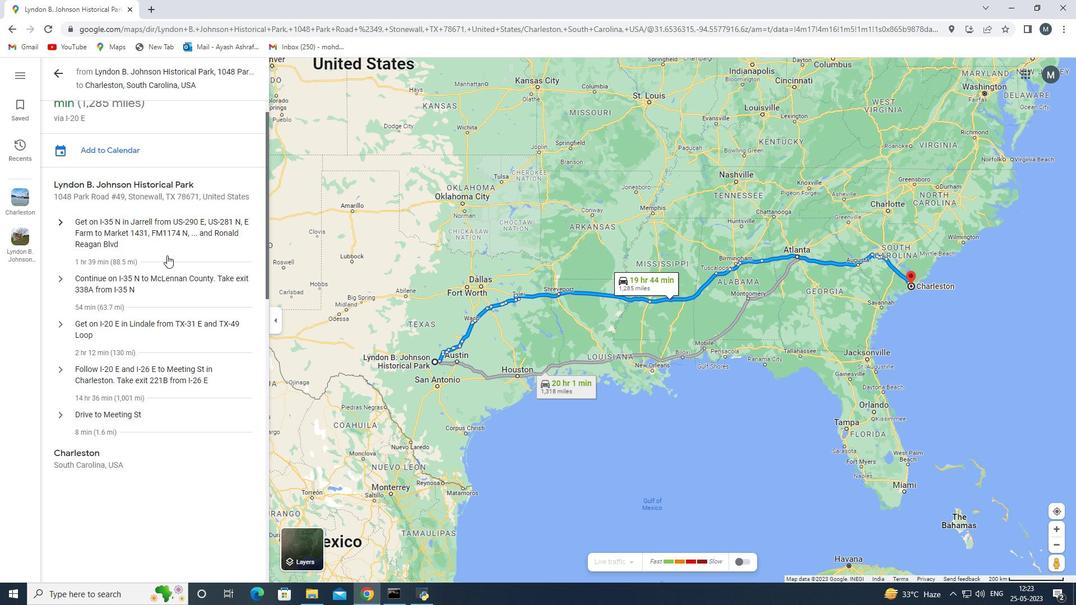 
Action: Mouse scrolled (167, 256) with delta (0, 0)
Screenshot: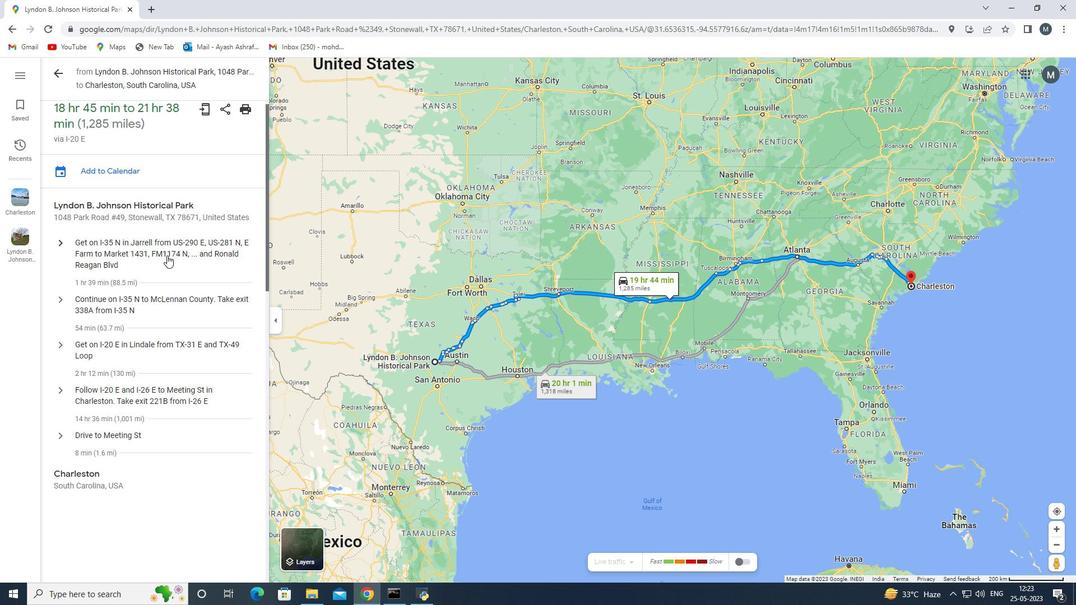 
Action: Mouse scrolled (167, 256) with delta (0, 0)
Screenshot: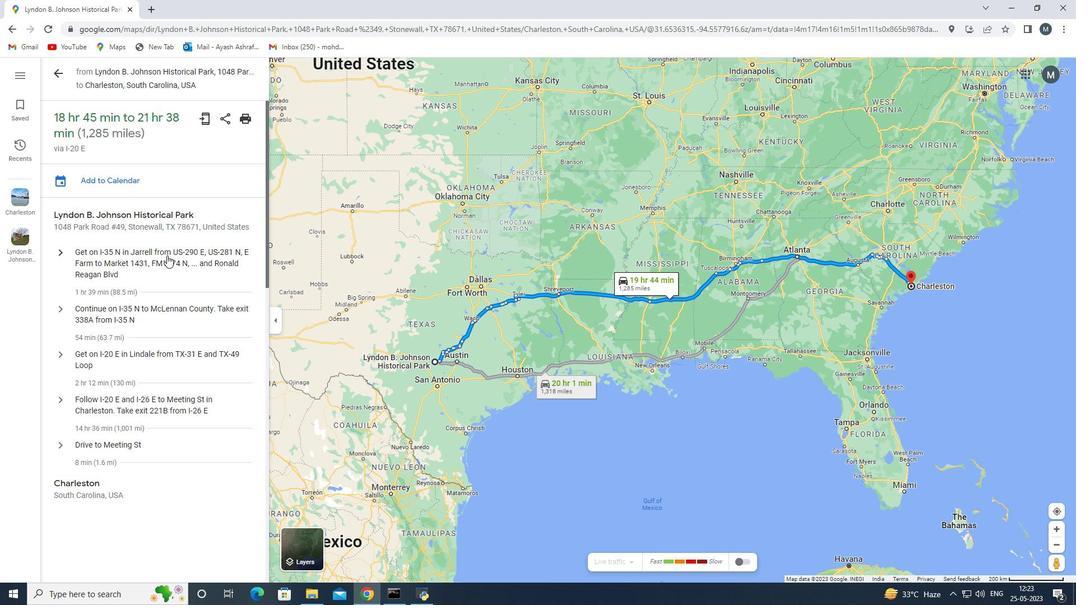 
Action: Mouse moved to (183, 239)
Screenshot: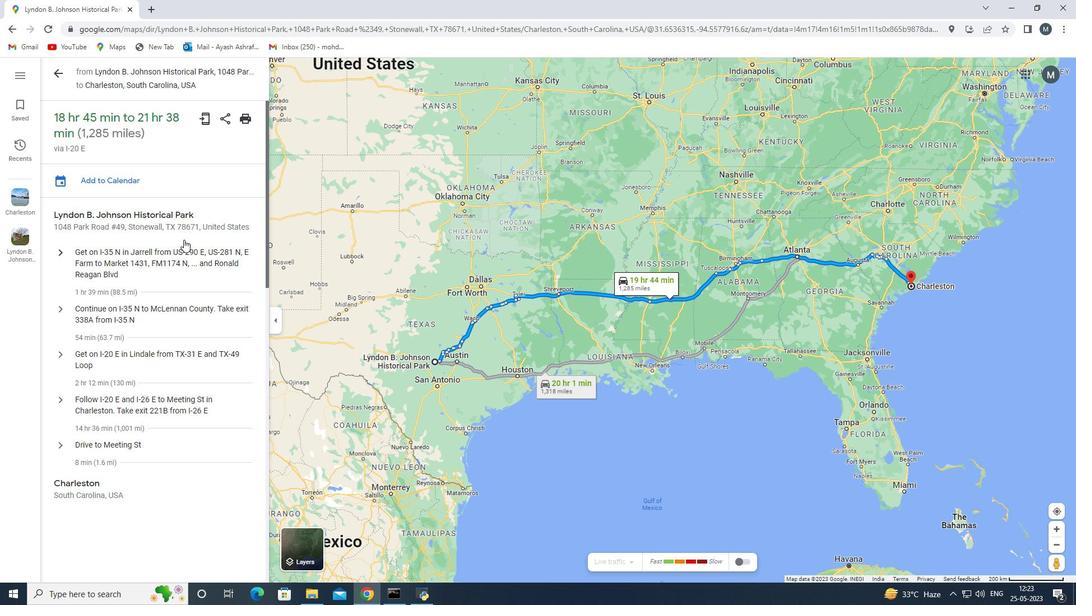 
Action: Mouse scrolled (183, 238) with delta (0, 0)
Screenshot: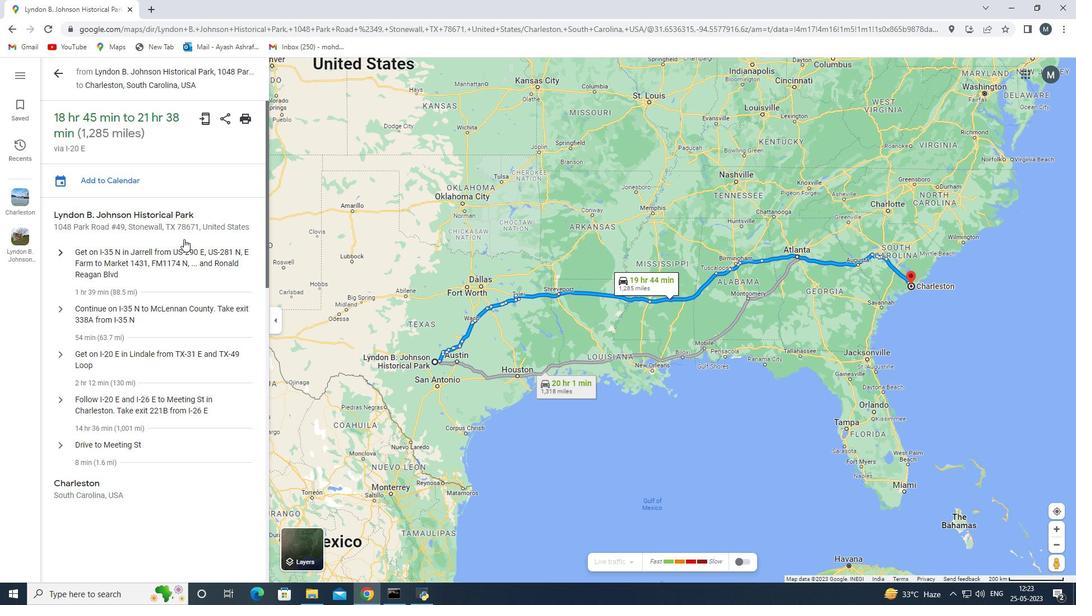 
Action: Mouse scrolled (183, 238) with delta (0, 0)
Screenshot: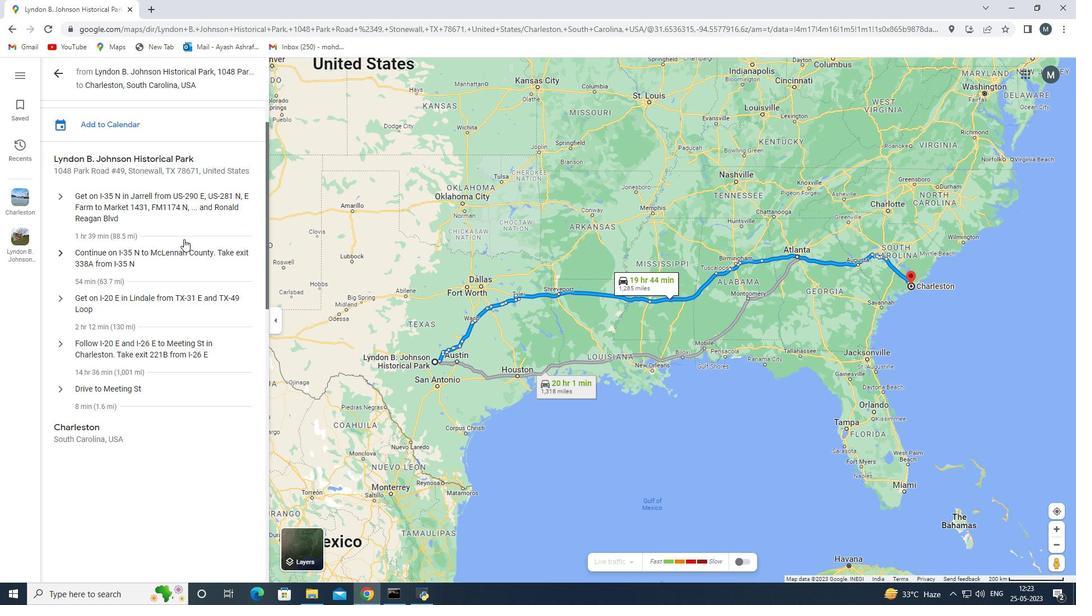 
Action: Mouse scrolled (183, 238) with delta (0, 0)
Screenshot: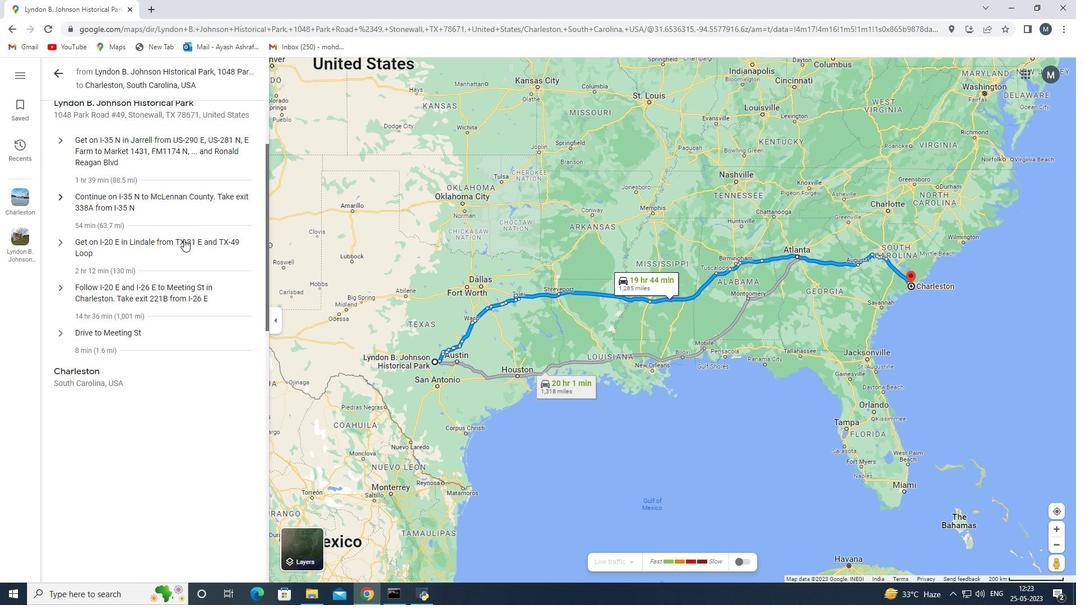
Action: Mouse scrolled (183, 240) with delta (0, 0)
Screenshot: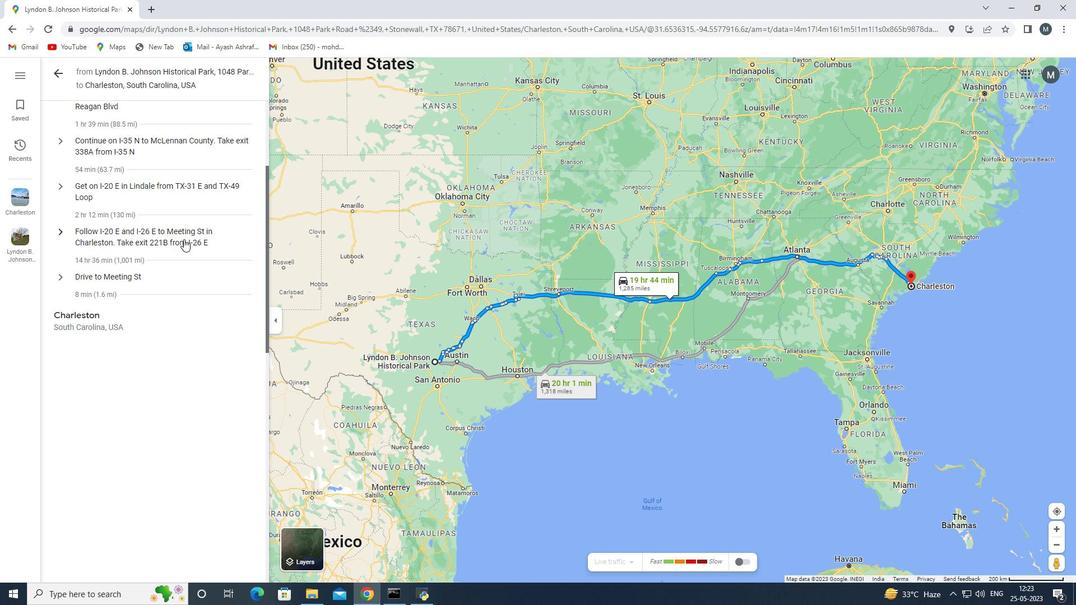 
Action: Mouse scrolled (183, 240) with delta (0, 0)
Screenshot: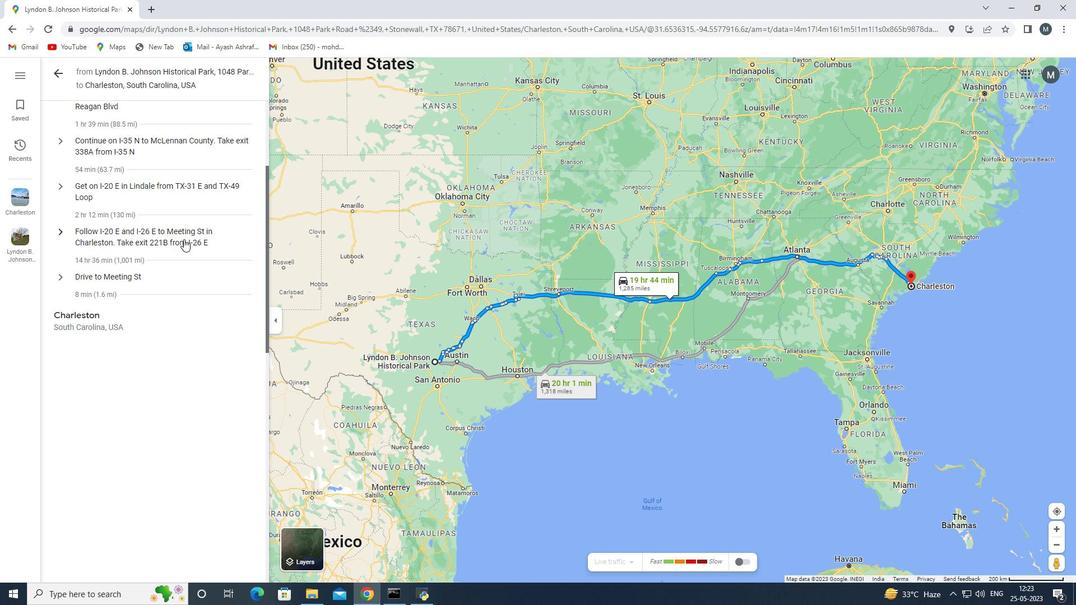 
Action: Mouse scrolled (183, 240) with delta (0, 0)
Screenshot: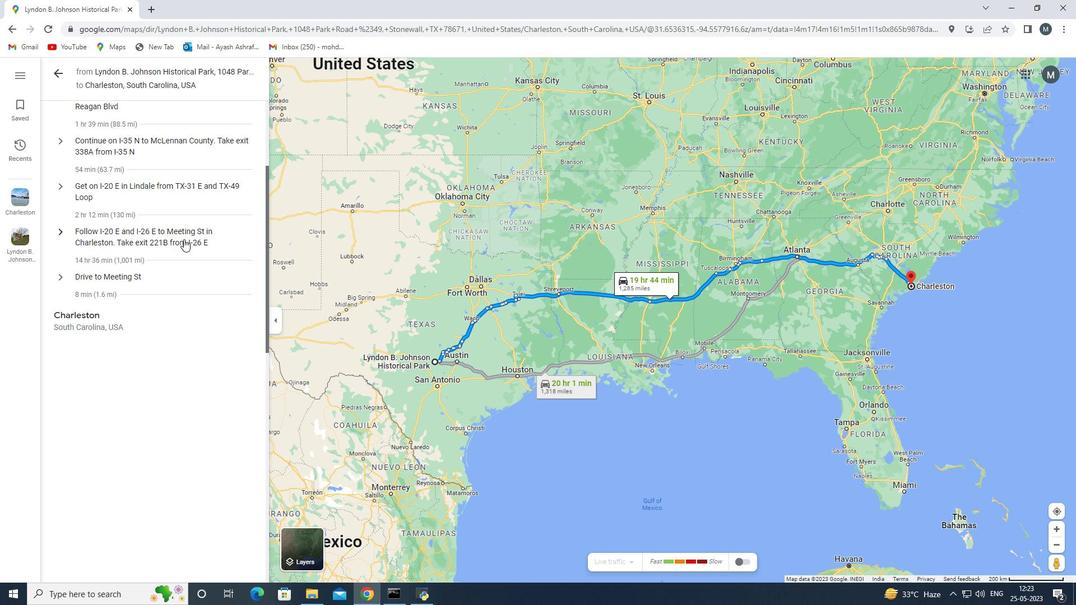 
Action: Mouse scrolled (183, 240) with delta (0, 0)
Screenshot: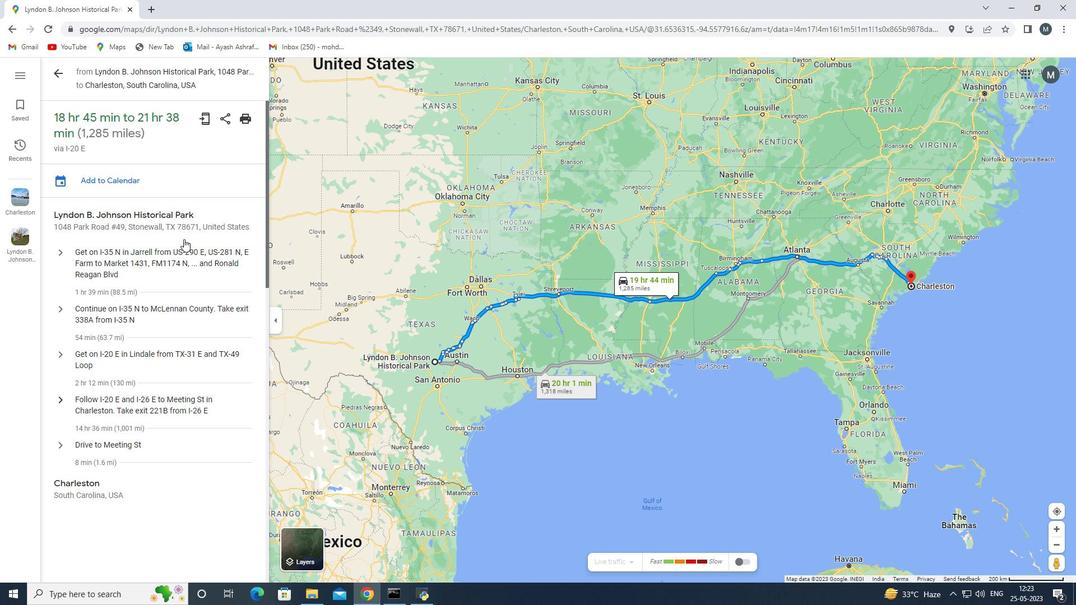 
Action: Mouse scrolled (183, 240) with delta (0, 0)
Screenshot: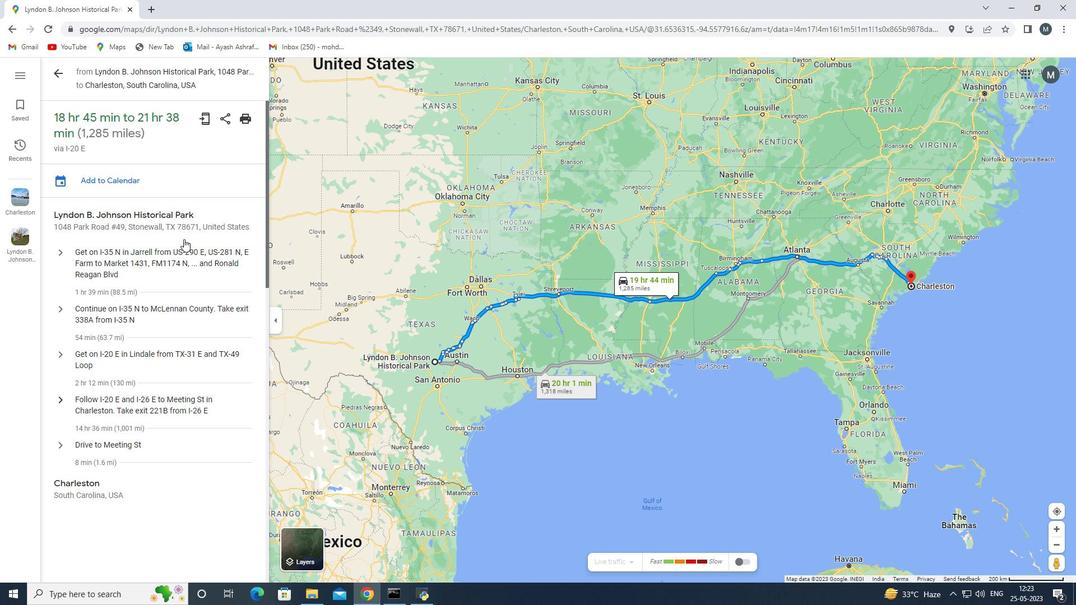 
Action: Mouse scrolled (183, 240) with delta (0, 0)
Screenshot: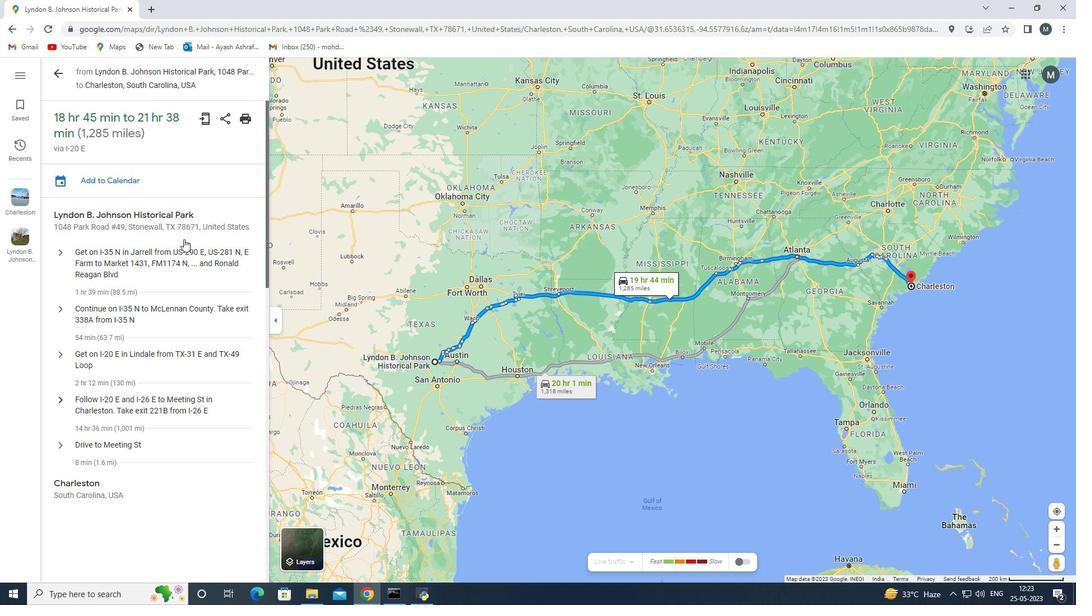 
Action: Mouse moved to (208, 118)
Screenshot: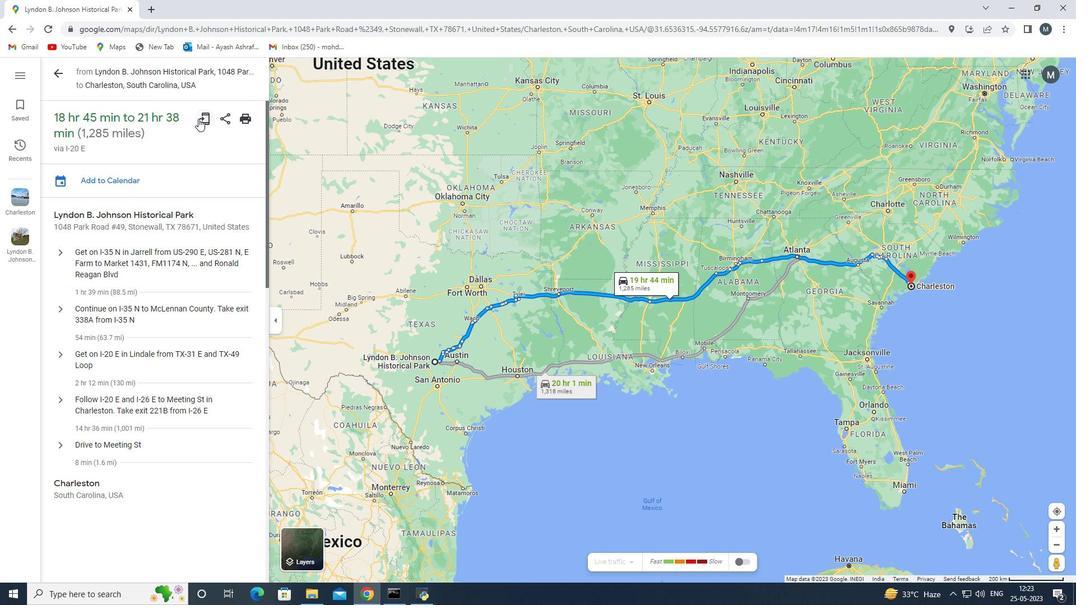 
Action: Mouse pressed left at (208, 118)
Screenshot: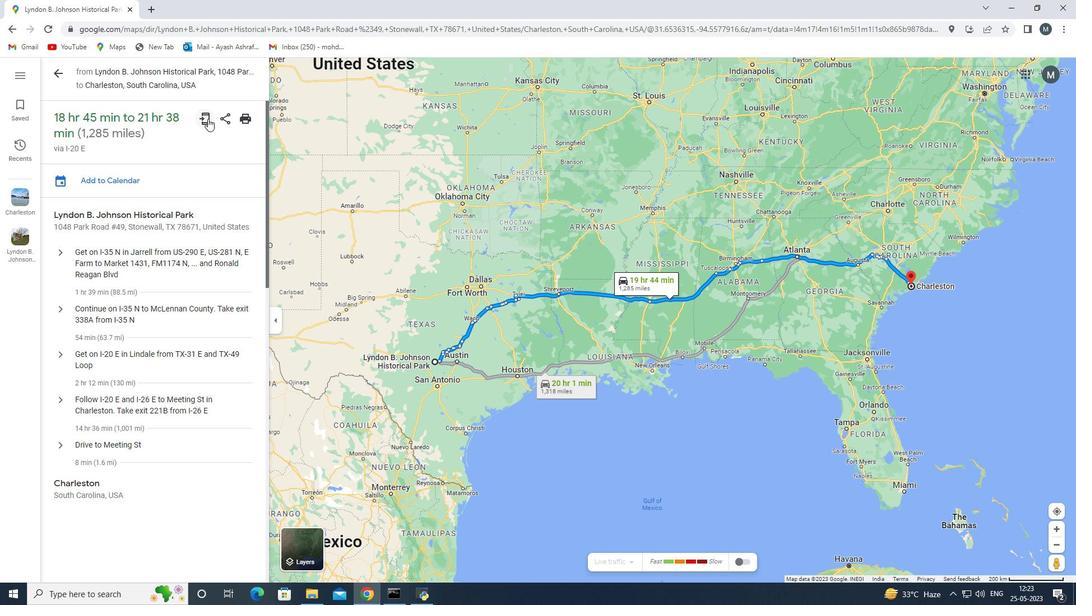 
Action: Mouse moved to (628, 268)
Screenshot: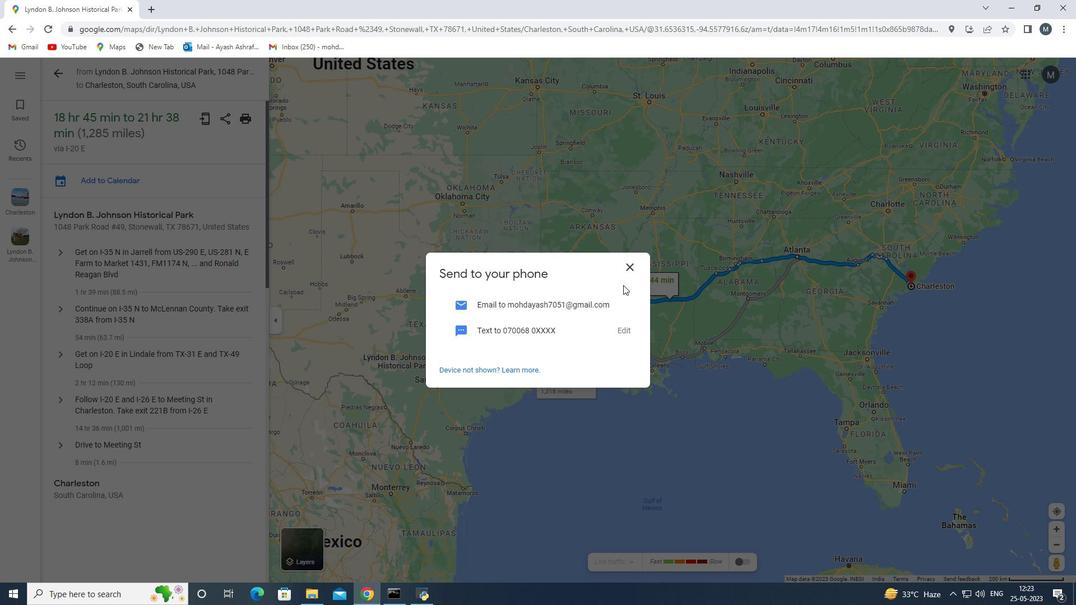 
Action: Mouse pressed left at (628, 268)
Screenshot: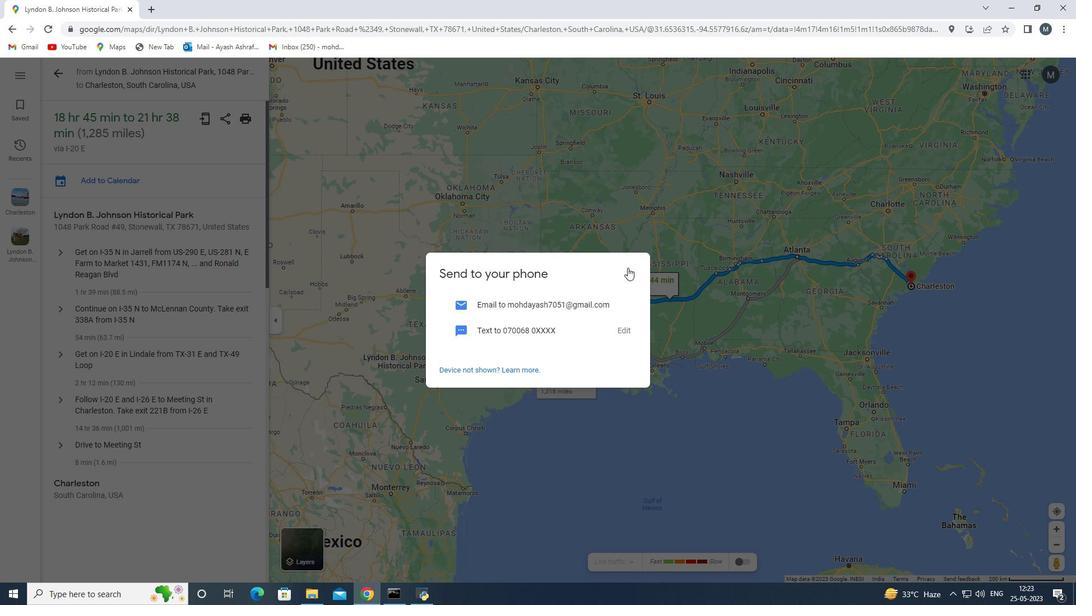 
Action: Mouse moved to (150, 303)
Screenshot: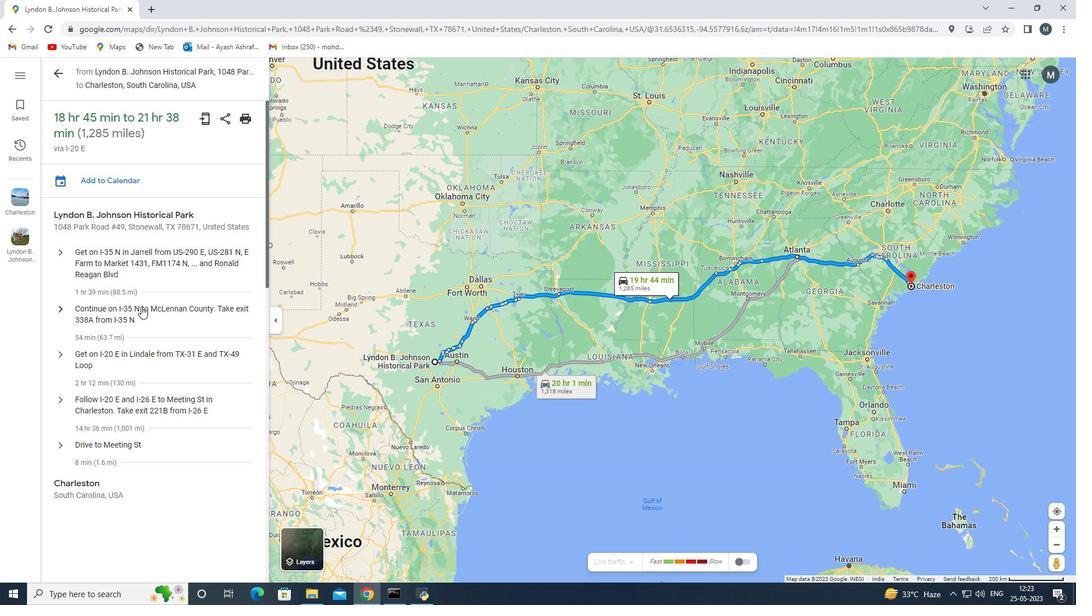 
Action: Mouse scrolled (150, 302) with delta (0, 0)
Screenshot: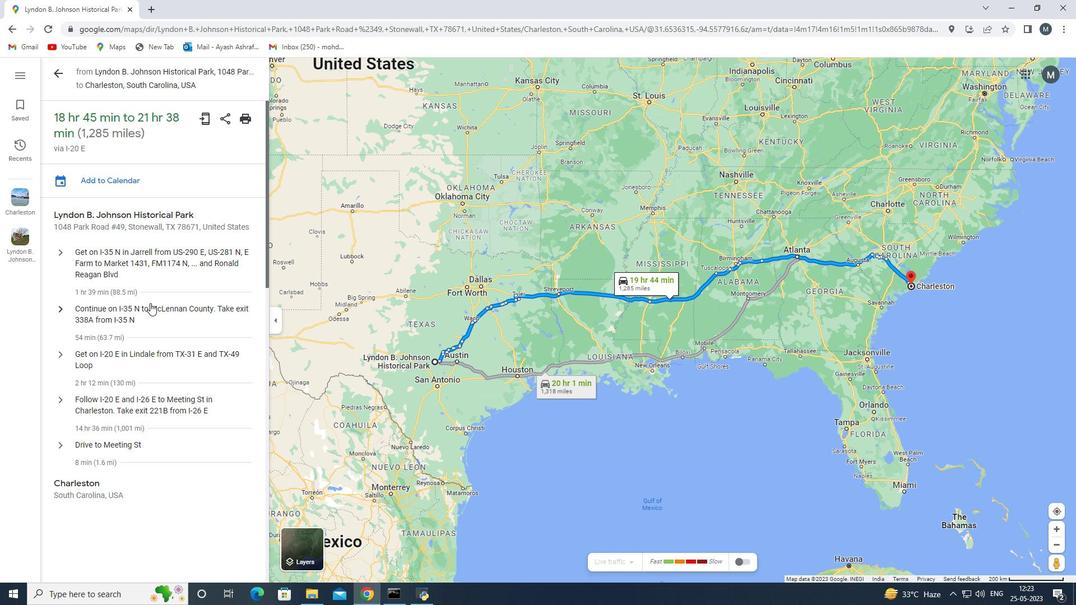 
Action: Mouse scrolled (150, 302) with delta (0, 0)
Screenshot: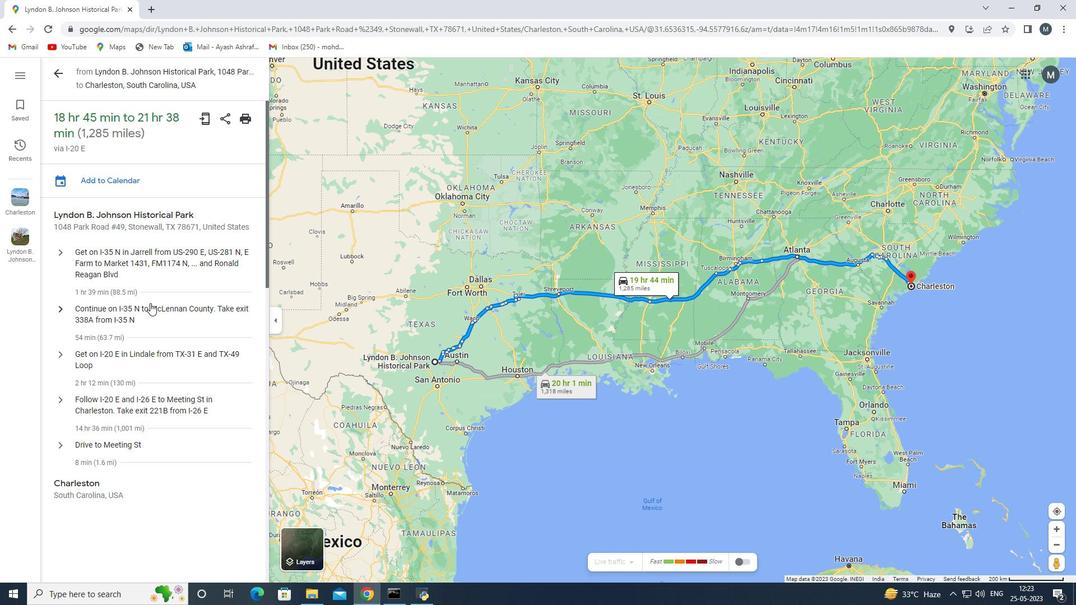 
Action: Mouse scrolled (150, 302) with delta (0, 0)
Screenshot: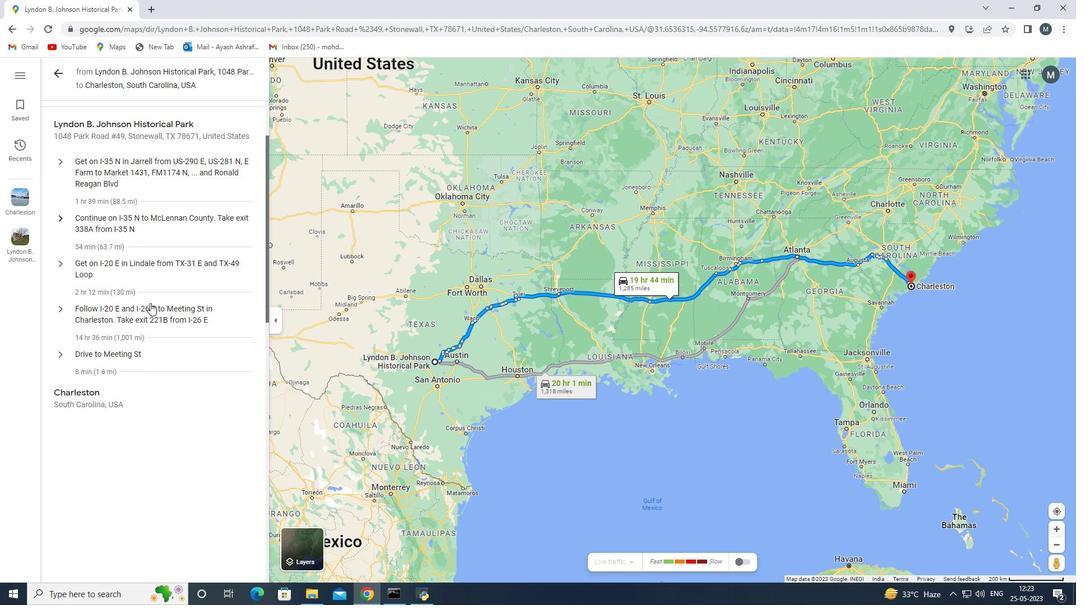 
Action: Mouse scrolled (150, 302) with delta (0, 0)
Screenshot: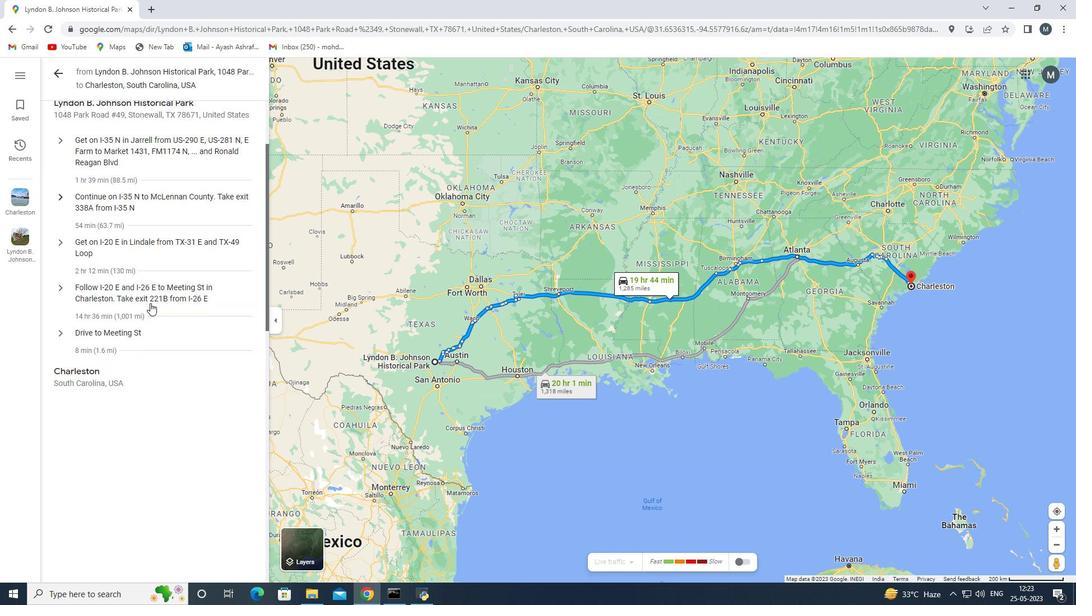 
Action: Mouse scrolled (150, 302) with delta (0, 0)
Screenshot: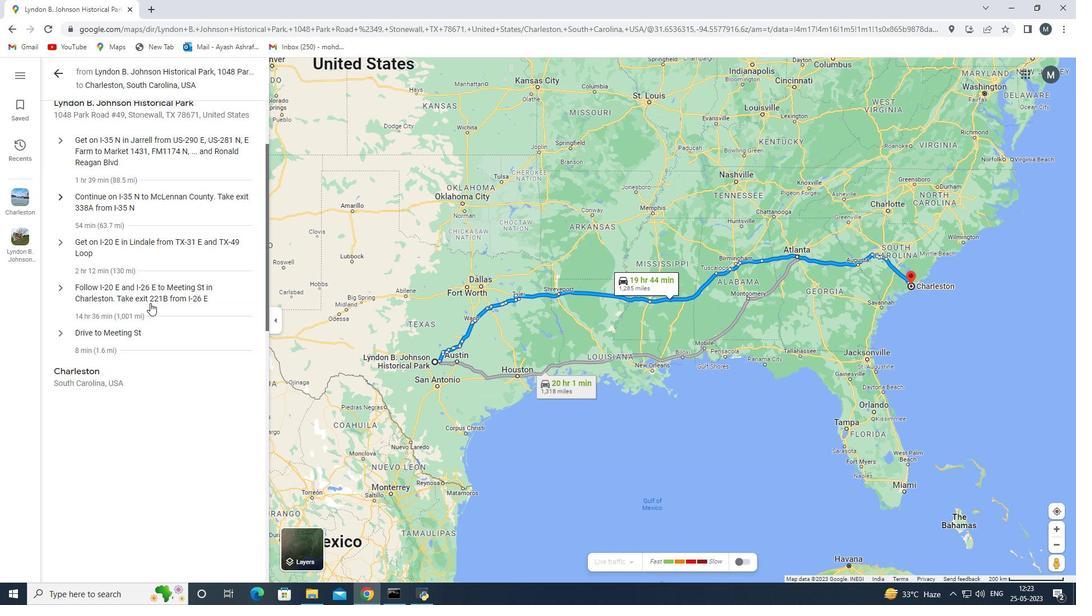 
Action: Mouse moved to (135, 310)
Screenshot: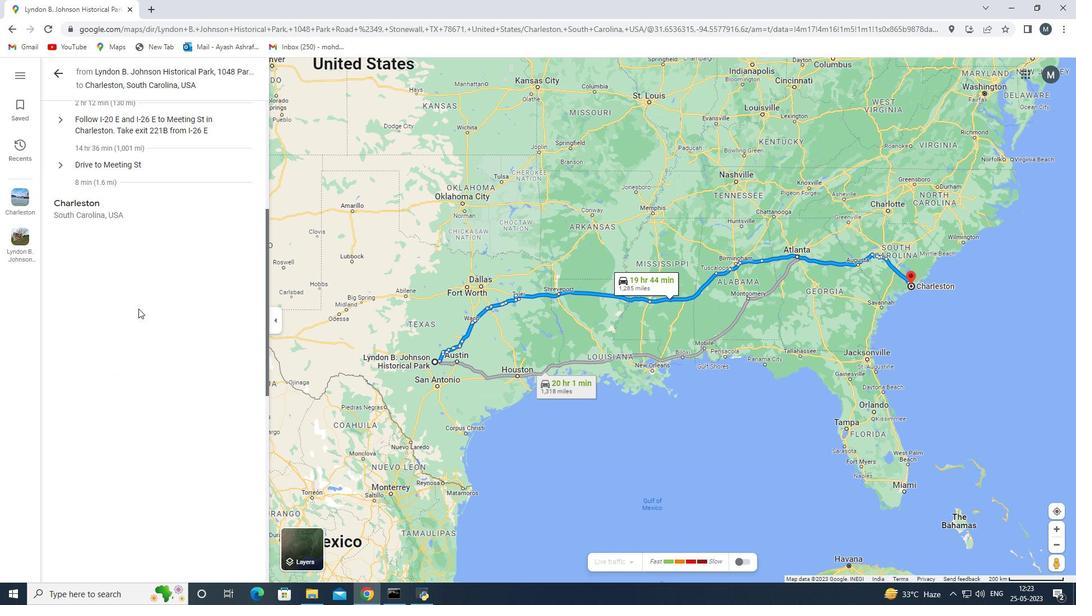 
Action: Mouse scrolled (135, 310) with delta (0, 0)
Screenshot: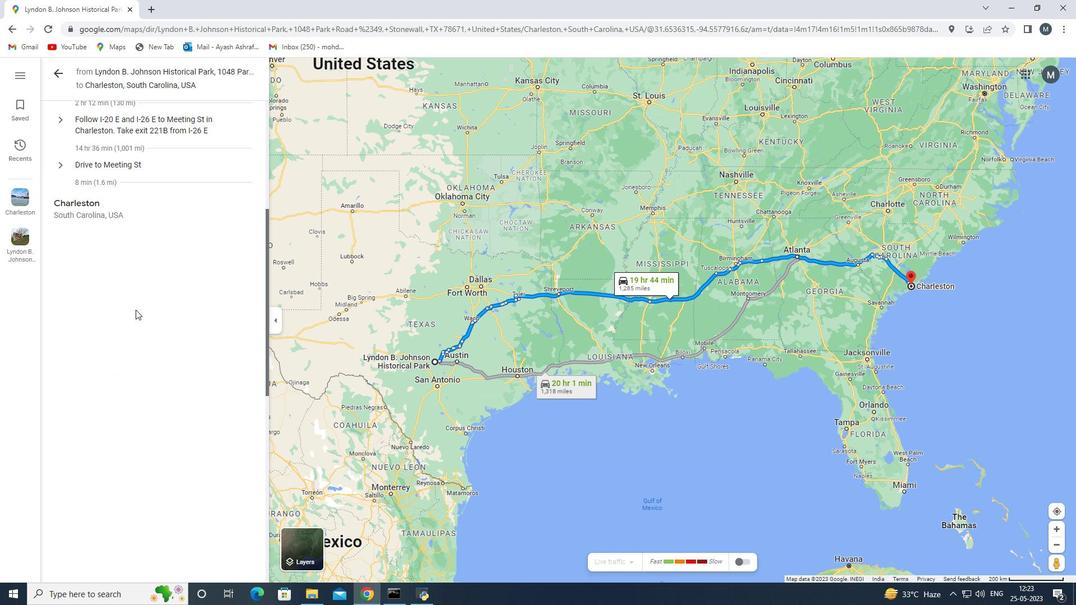 
Action: Mouse scrolled (135, 310) with delta (0, 0)
Screenshot: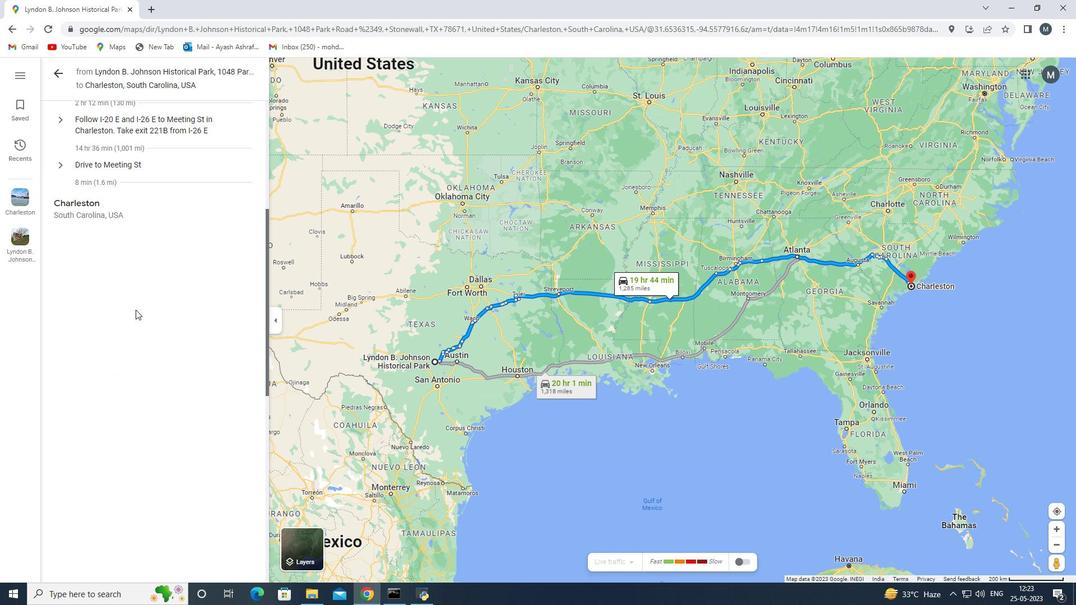
Action: Mouse scrolled (135, 310) with delta (0, 0)
Screenshot: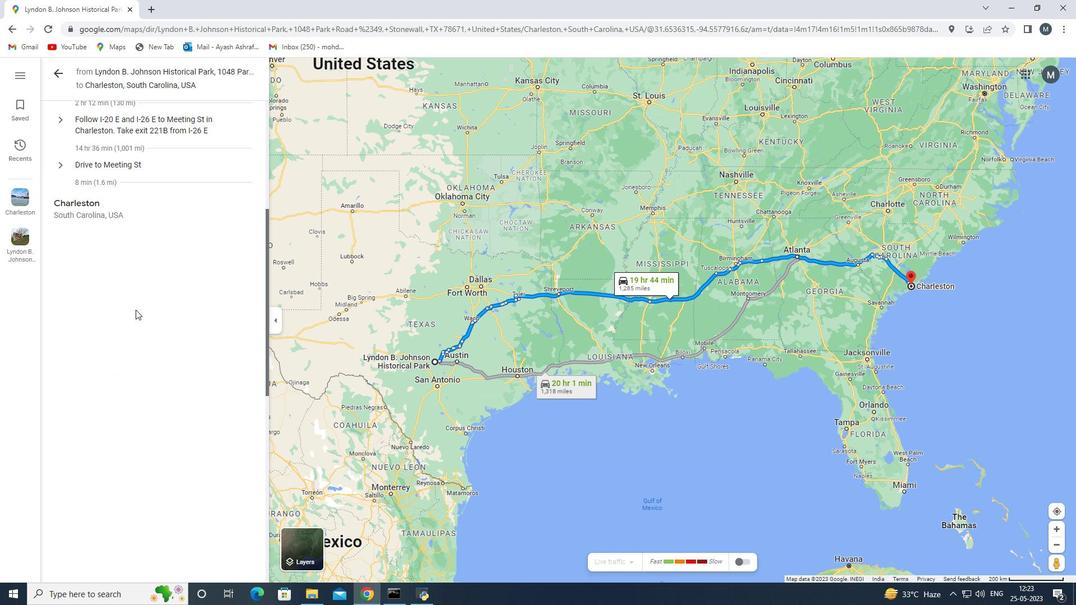 
Action: Mouse scrolled (135, 310) with delta (0, 0)
Screenshot: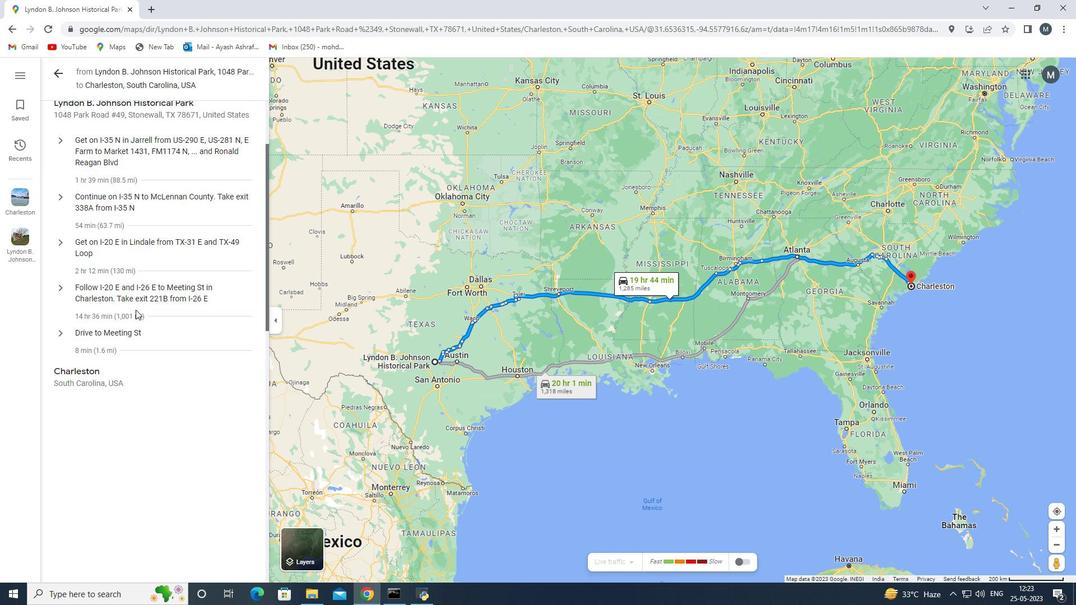 
Action: Mouse scrolled (135, 310) with delta (0, 0)
Screenshot: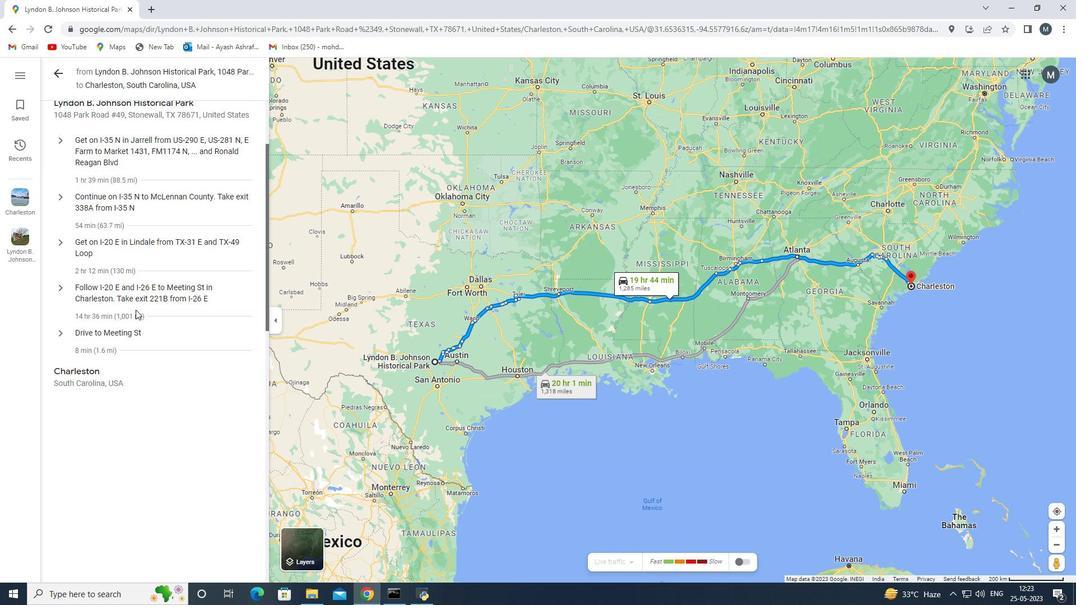 
Action: Mouse scrolled (135, 310) with delta (0, 0)
Screenshot: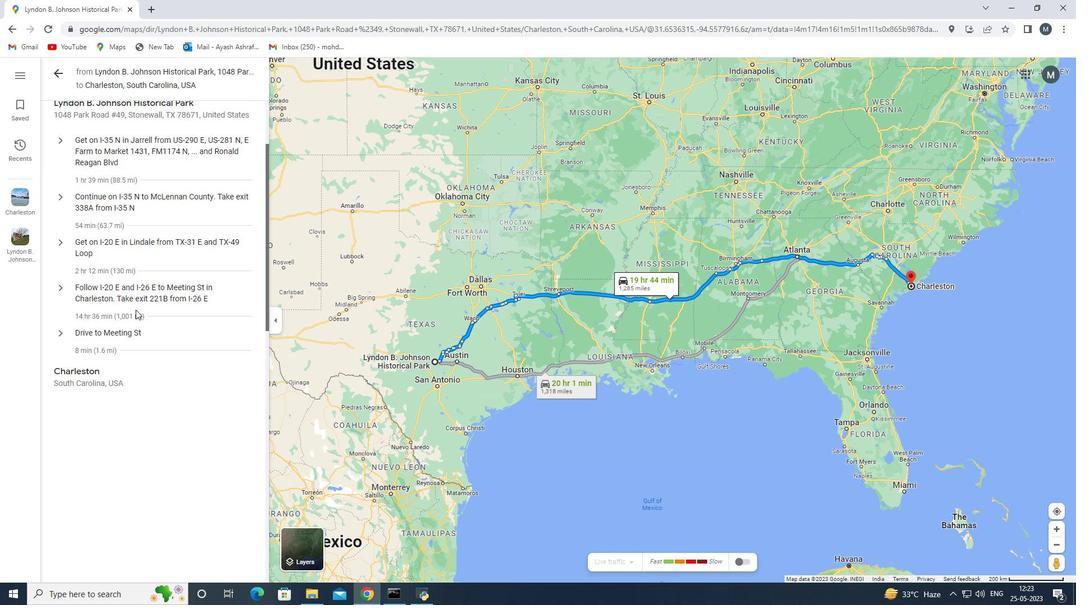 
Action: Mouse scrolled (135, 310) with delta (0, 0)
Screenshot: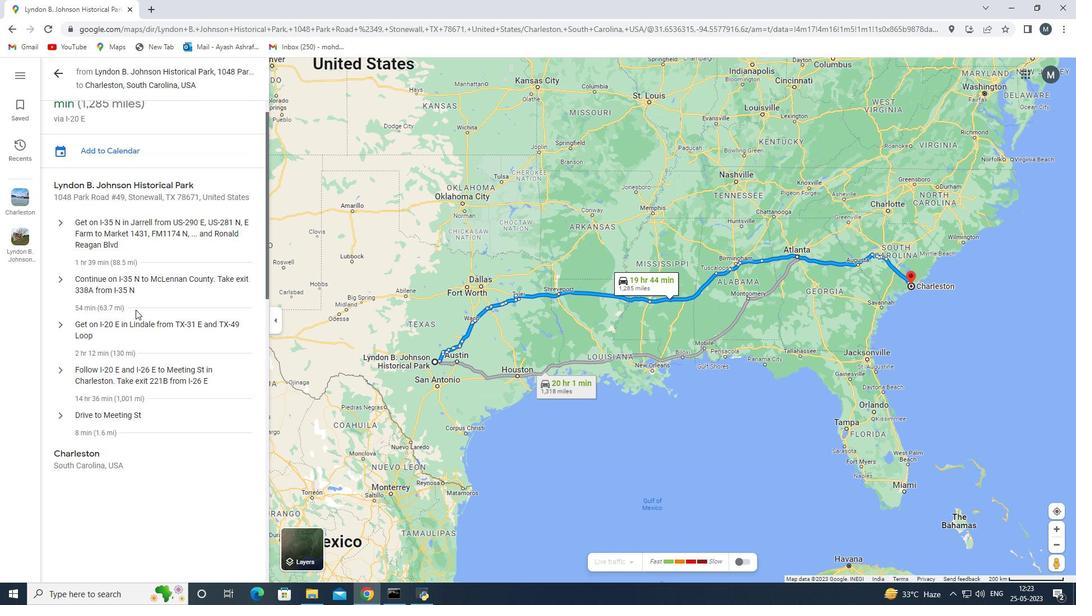 
Action: Mouse scrolled (135, 310) with delta (0, 0)
Screenshot: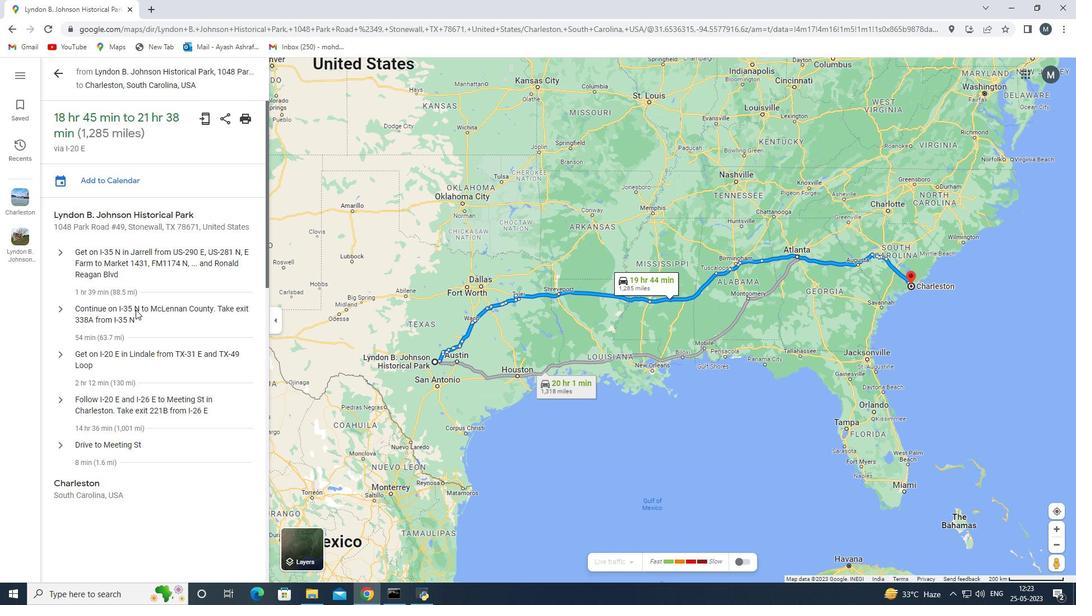 
Action: Mouse moved to (140, 297)
Screenshot: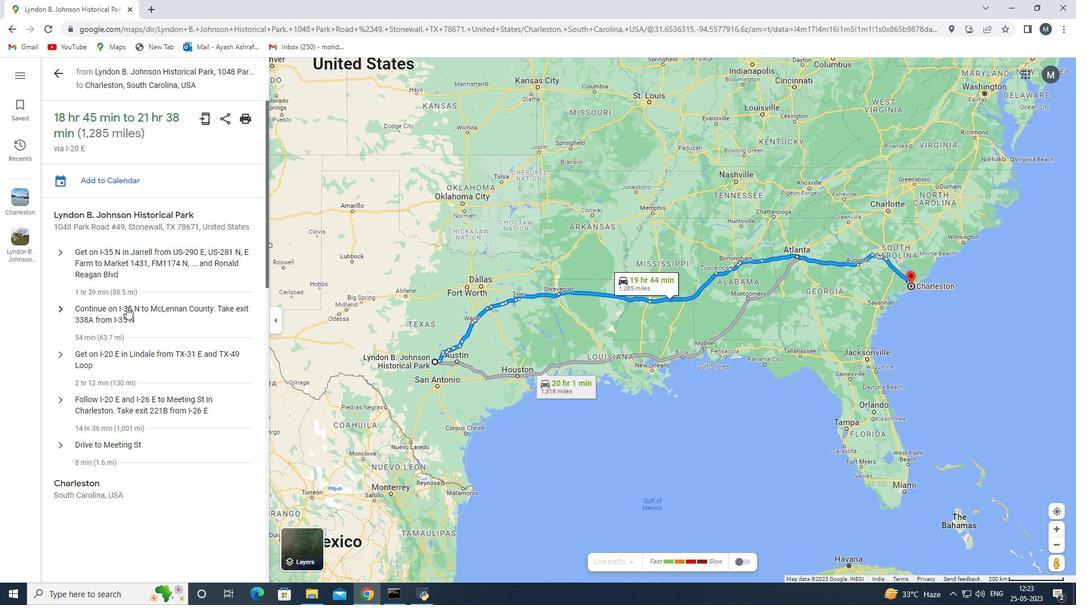 
Action: Mouse scrolled (140, 297) with delta (0, 0)
Screenshot: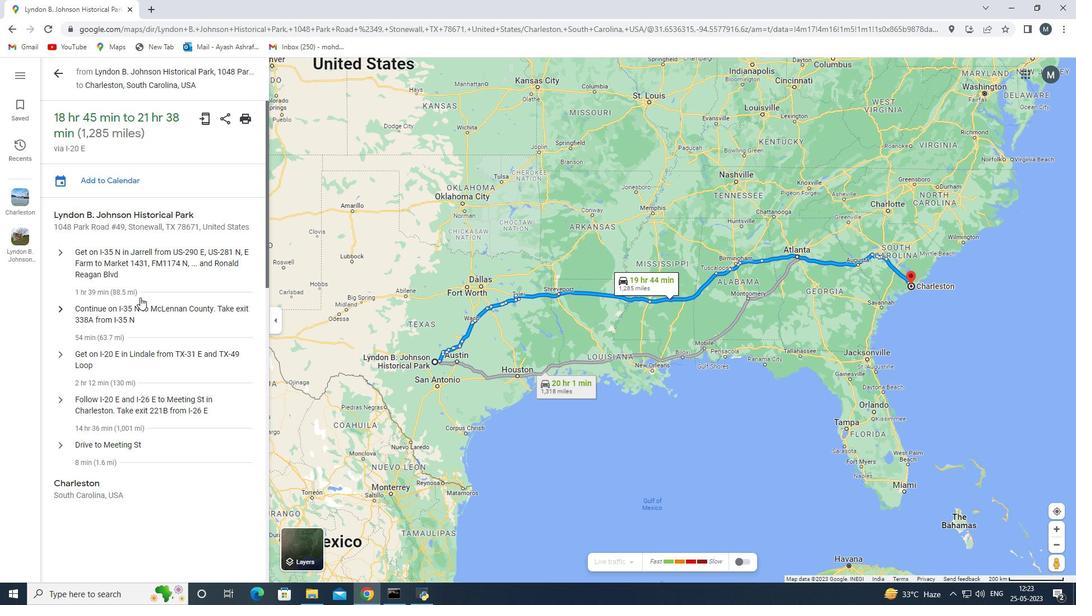 
Action: Mouse scrolled (140, 297) with delta (0, 0)
Screenshot: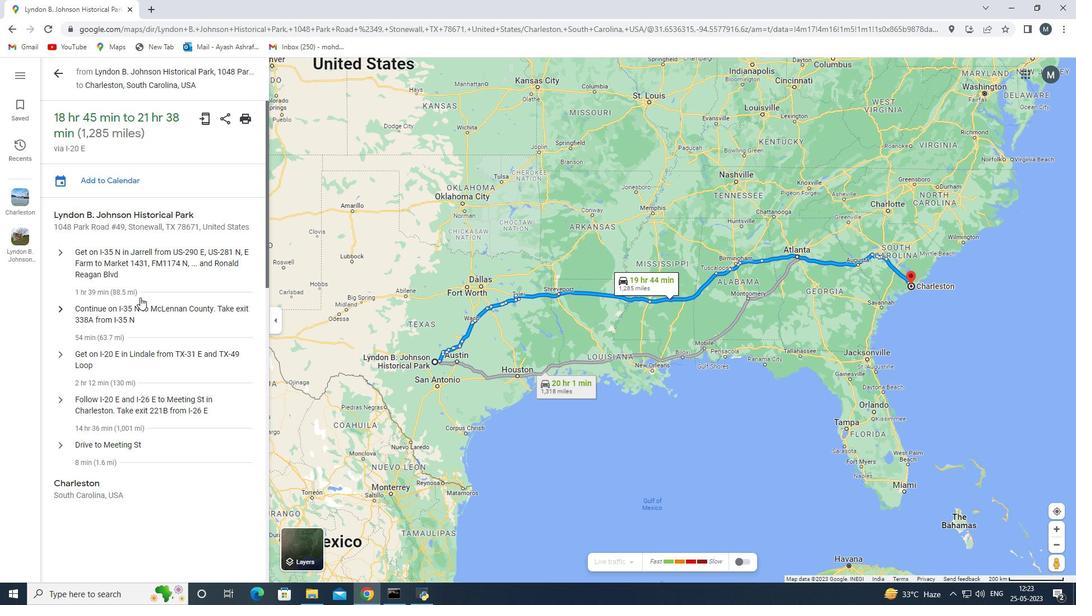 
Action: Mouse scrolled (140, 297) with delta (0, 0)
Screenshot: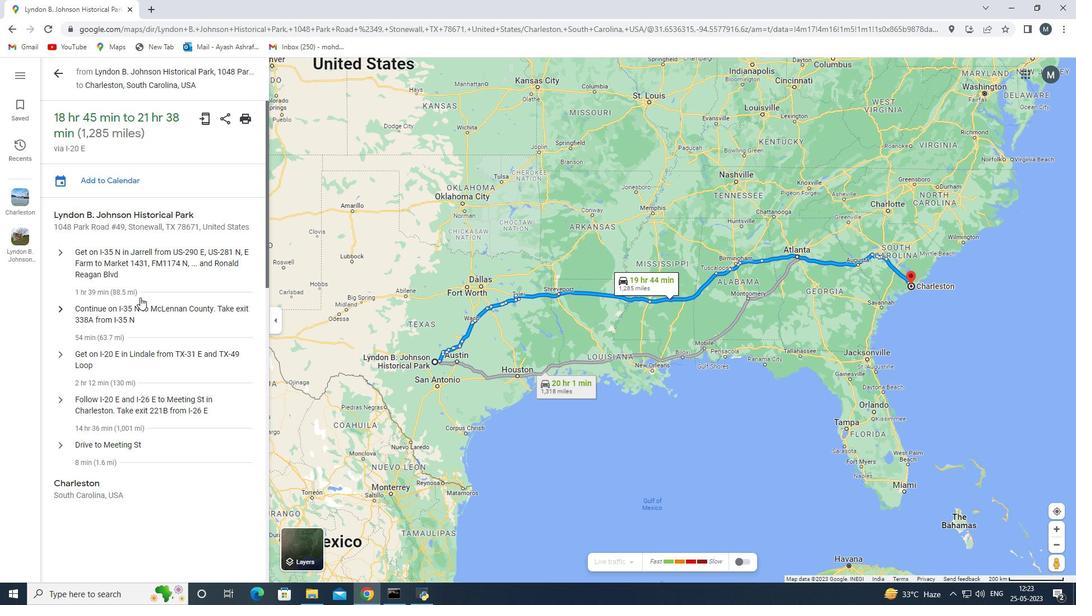 
Action: Mouse moved to (142, 313)
Screenshot: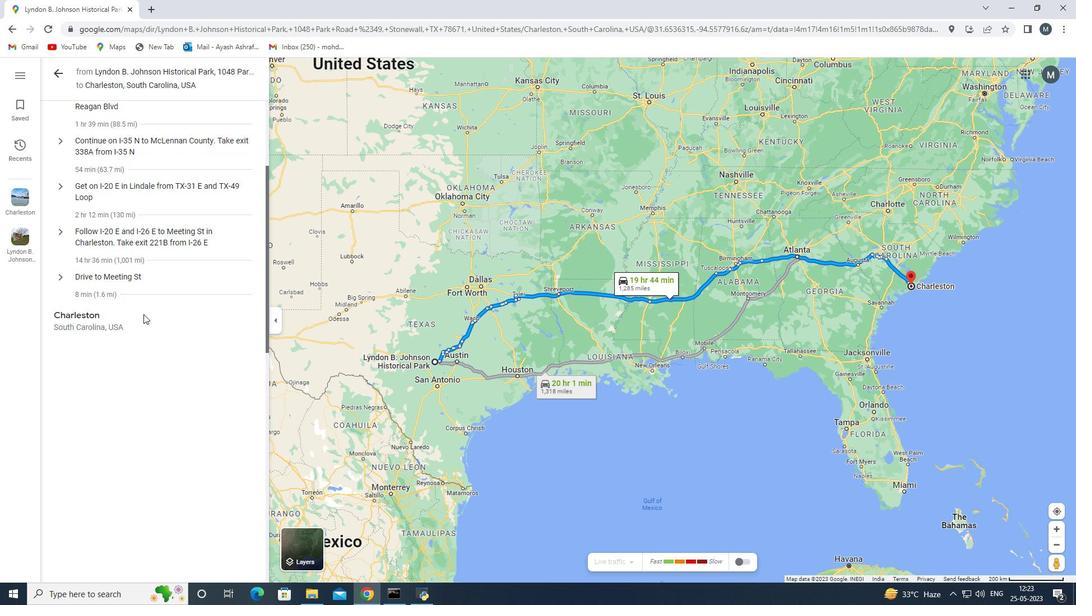 
Action: Mouse scrolled (142, 314) with delta (0, 0)
Screenshot: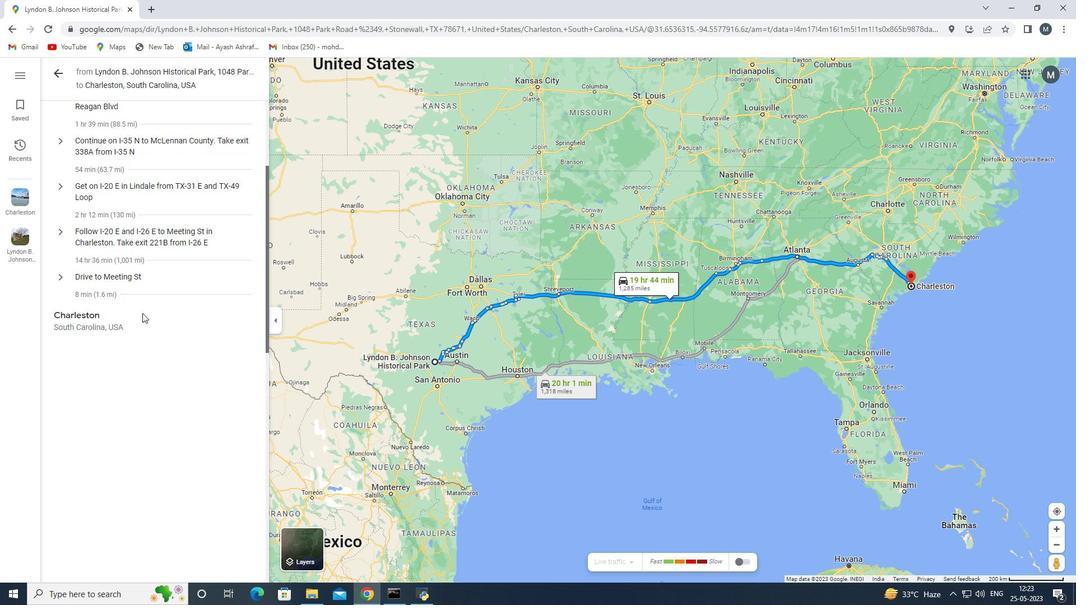 
Action: Mouse scrolled (142, 314) with delta (0, 0)
Screenshot: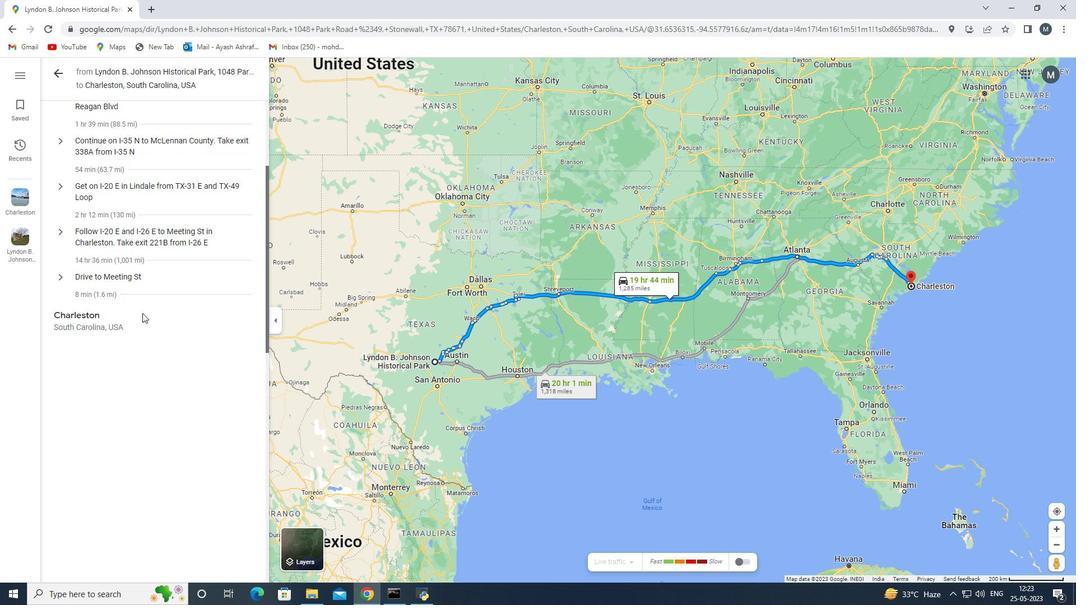 
Action: Mouse scrolled (142, 314) with delta (0, 0)
Screenshot: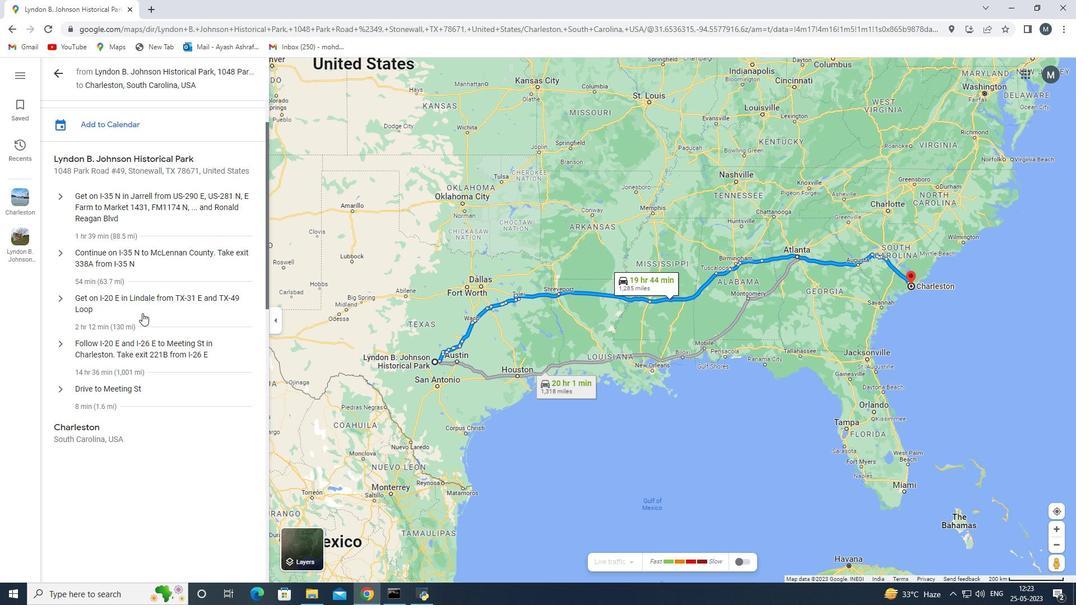 
Action: Mouse scrolled (142, 314) with delta (0, 0)
Screenshot: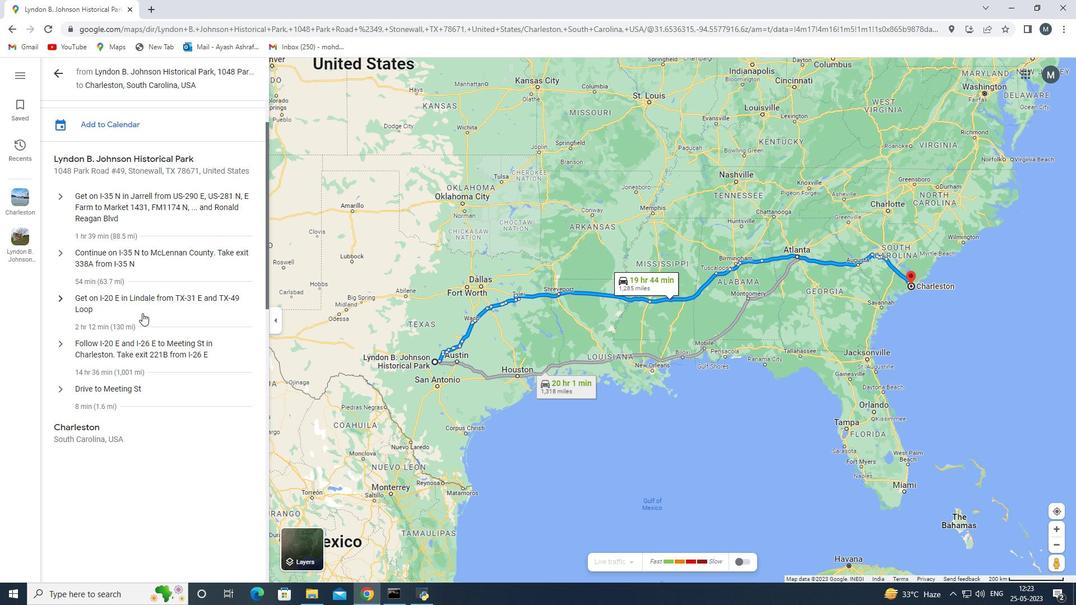 
Action: Mouse moved to (140, 312)
Screenshot: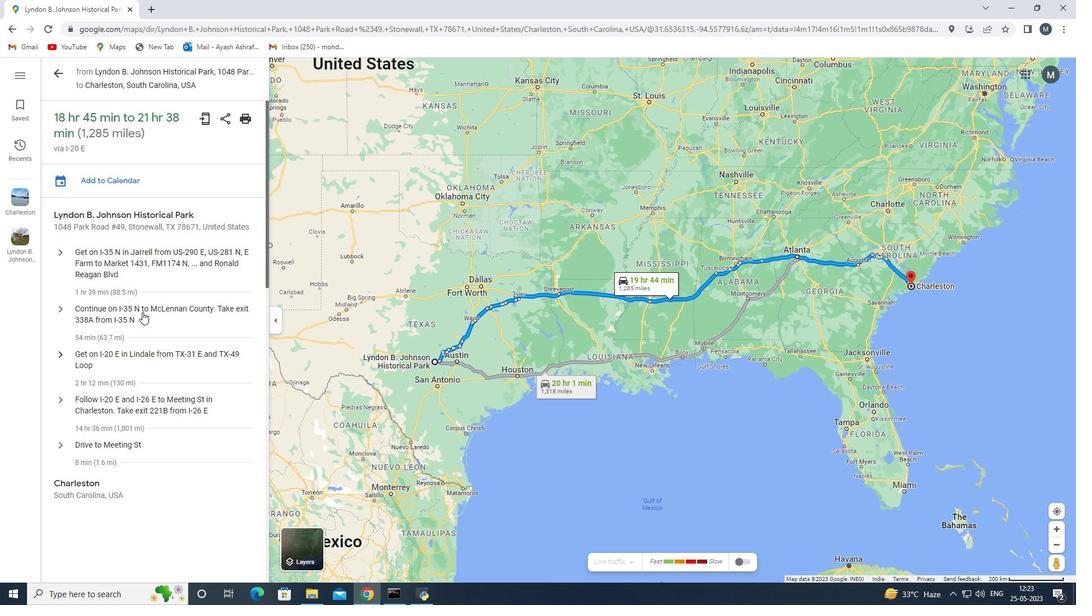 
Action: Mouse scrolled (140, 312) with delta (0, 0)
Screenshot: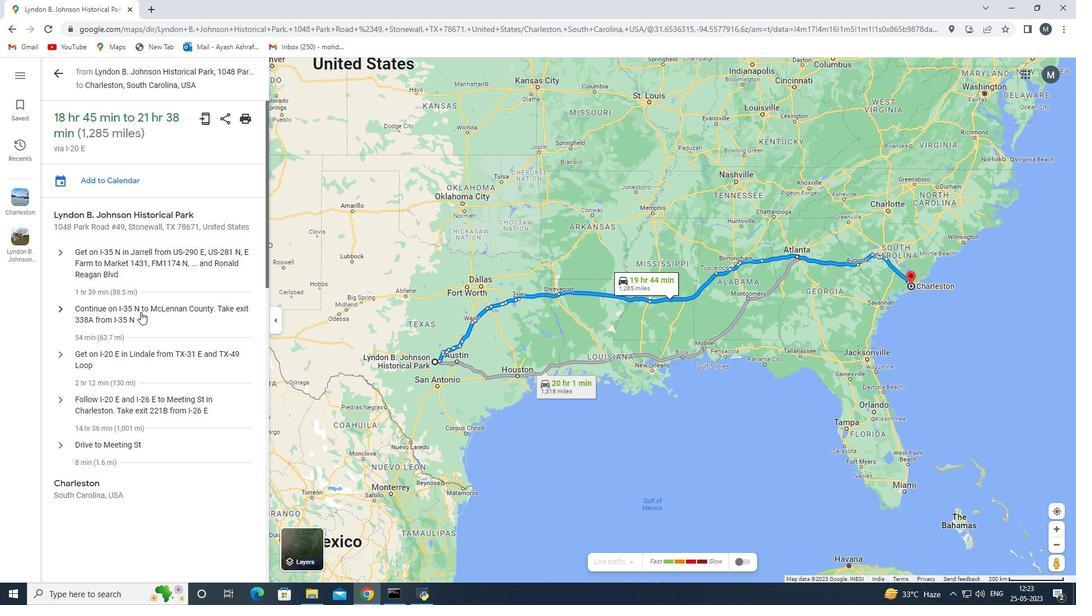 
Action: Mouse scrolled (140, 312) with delta (0, 0)
Screenshot: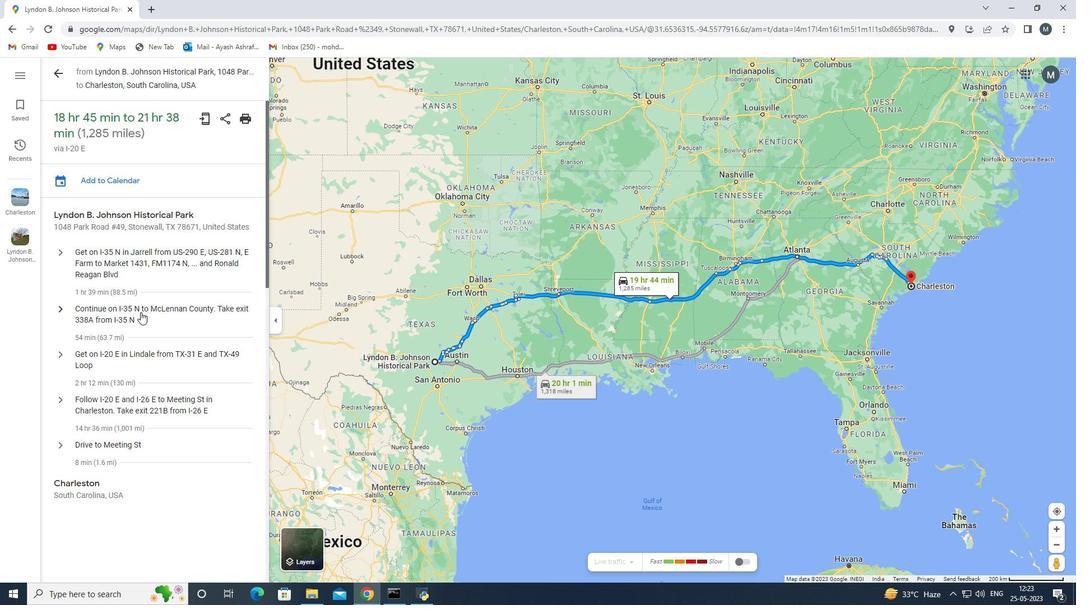 
Action: Mouse moved to (136, 302)
Screenshot: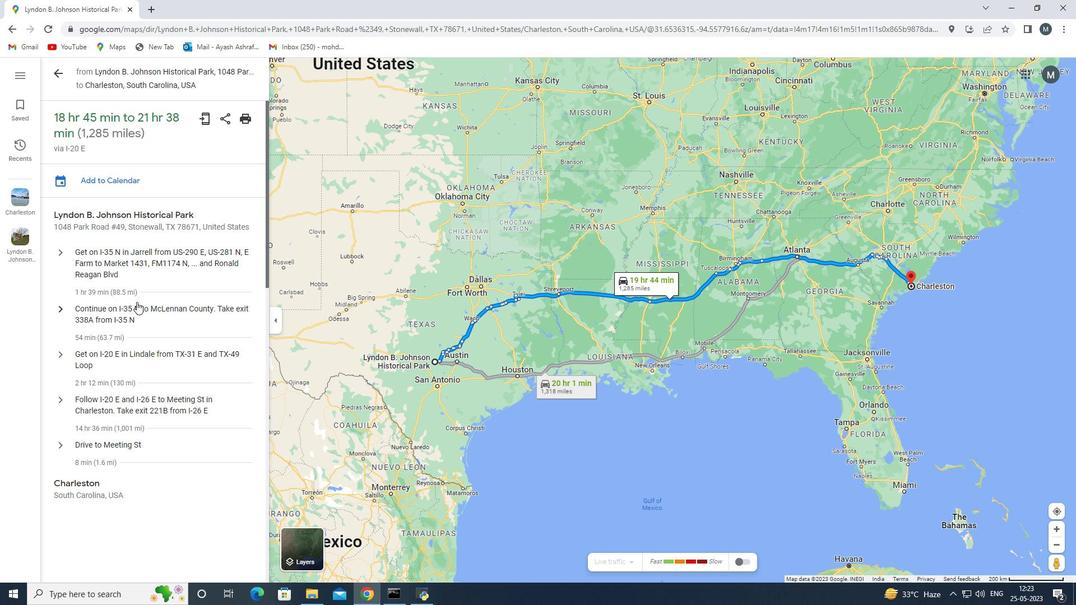 
Action: Mouse scrolled (136, 301) with delta (0, 0)
Screenshot: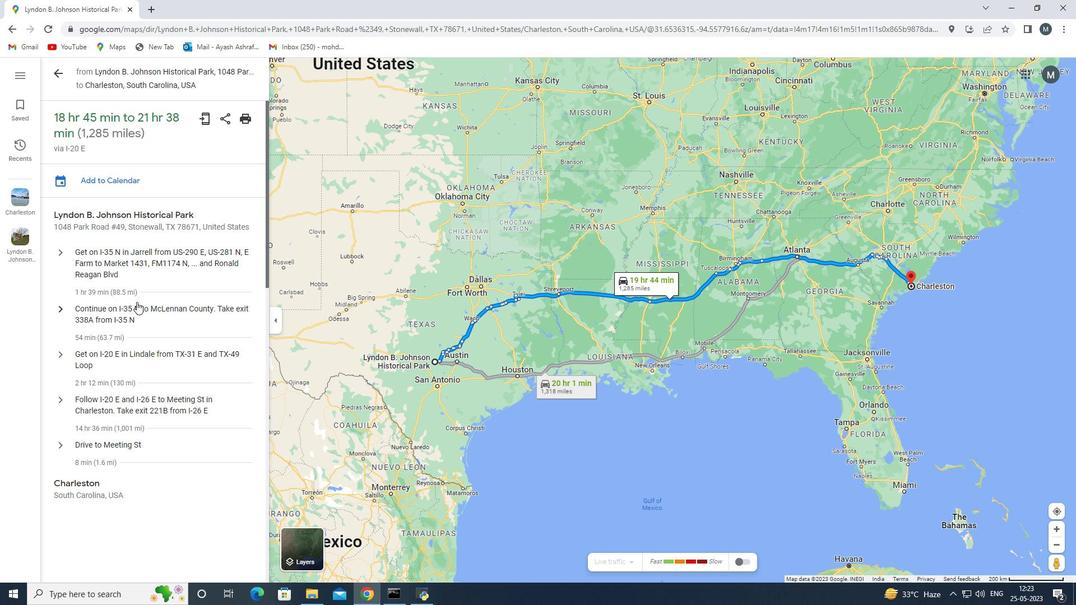 
Action: Mouse scrolled (136, 301) with delta (0, 0)
Screenshot: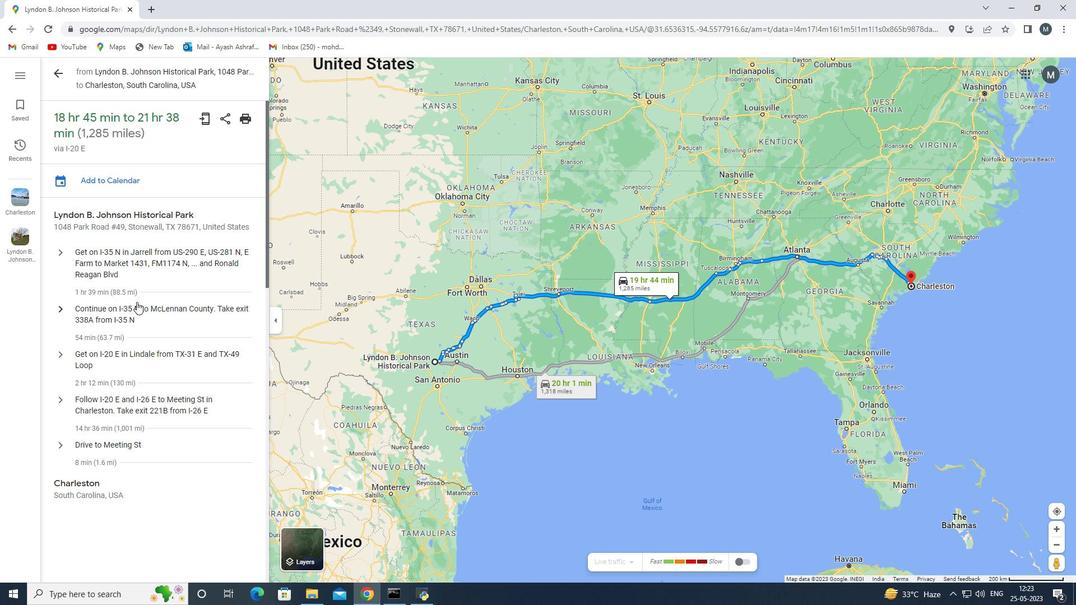 
Action: Mouse scrolled (136, 301) with delta (0, 0)
Screenshot: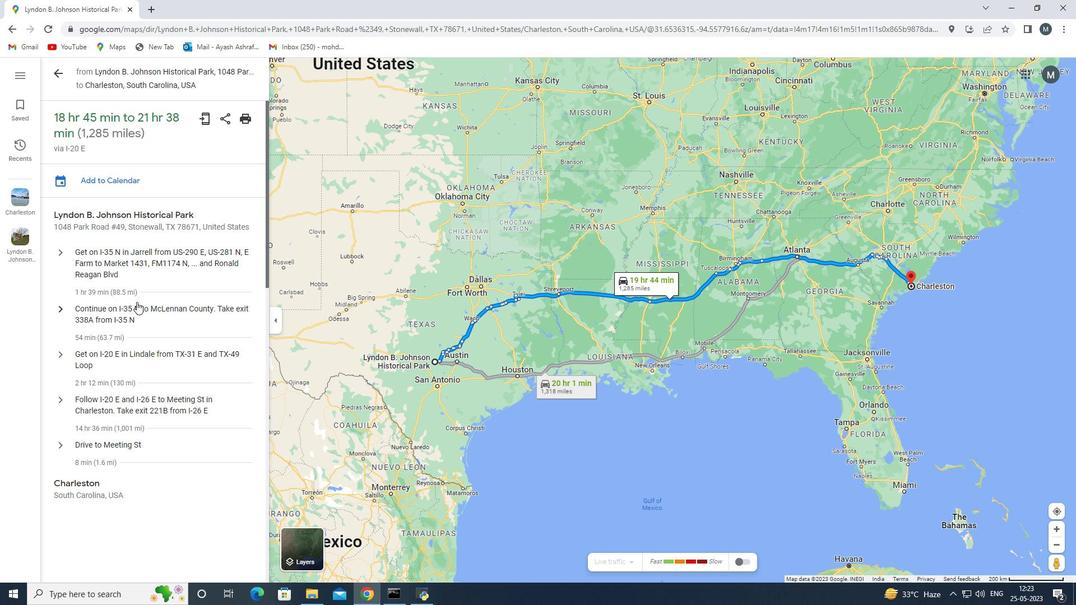 
Action: Mouse scrolled (136, 302) with delta (0, 0)
Screenshot: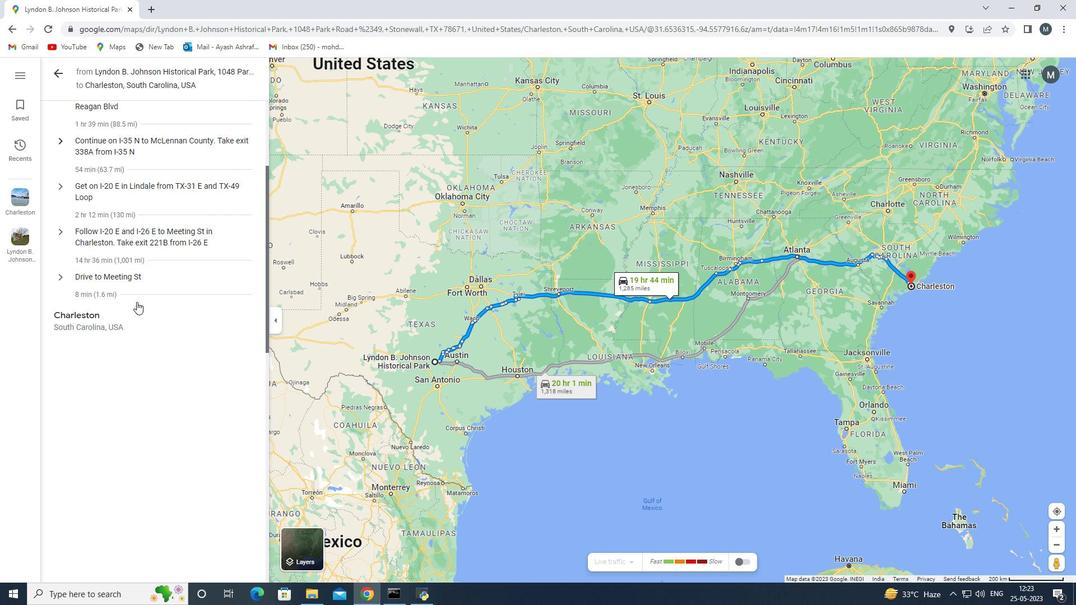 
Action: Mouse scrolled (136, 302) with delta (0, 0)
Screenshot: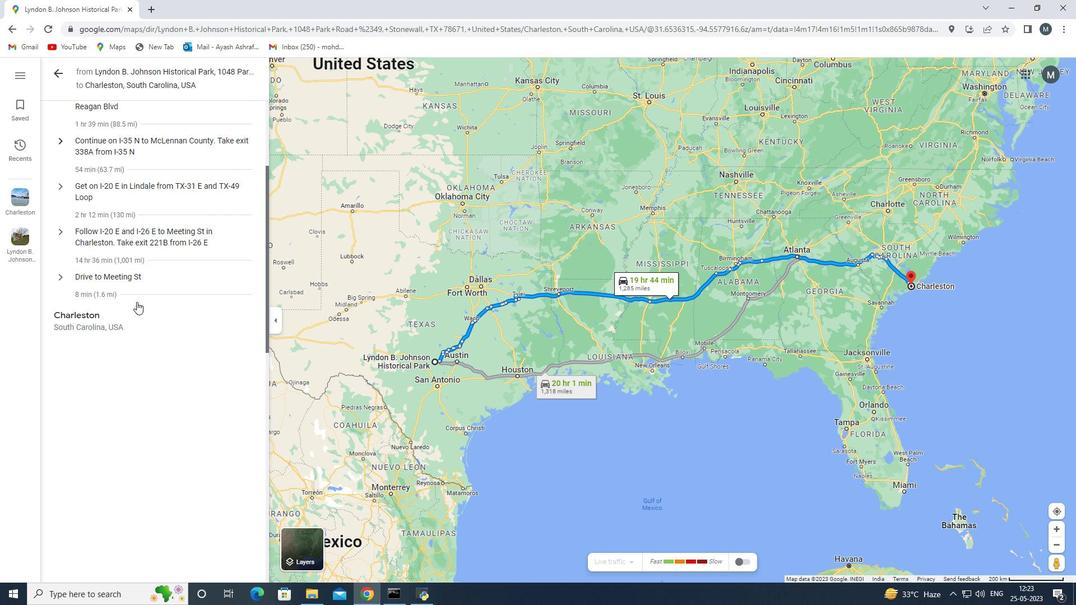 
Action: Mouse scrolled (136, 302) with delta (0, 0)
Screenshot: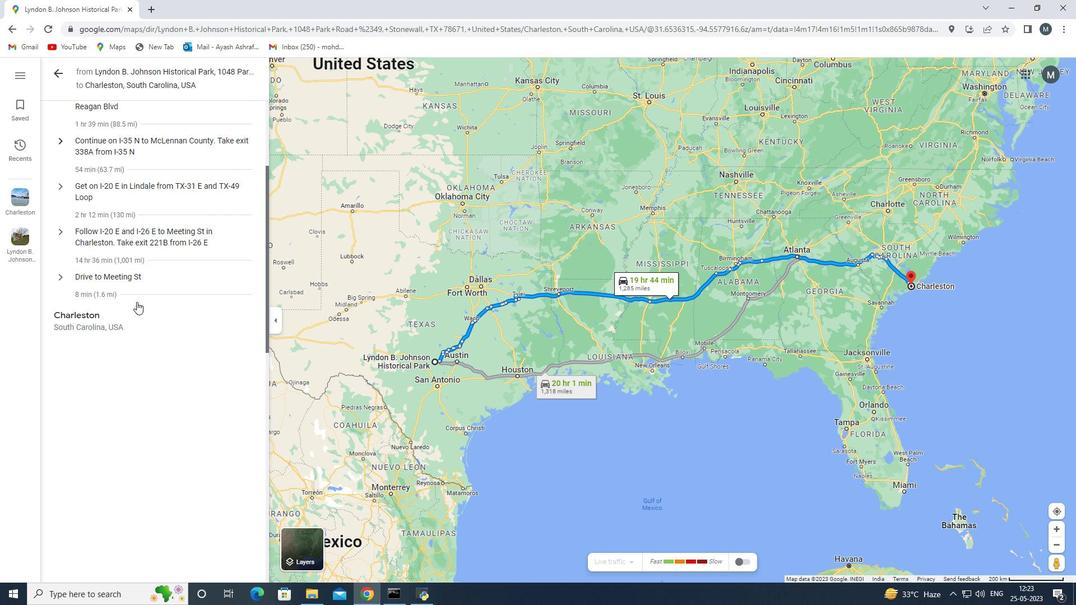 
Action: Mouse scrolled (136, 302) with delta (0, 0)
Screenshot: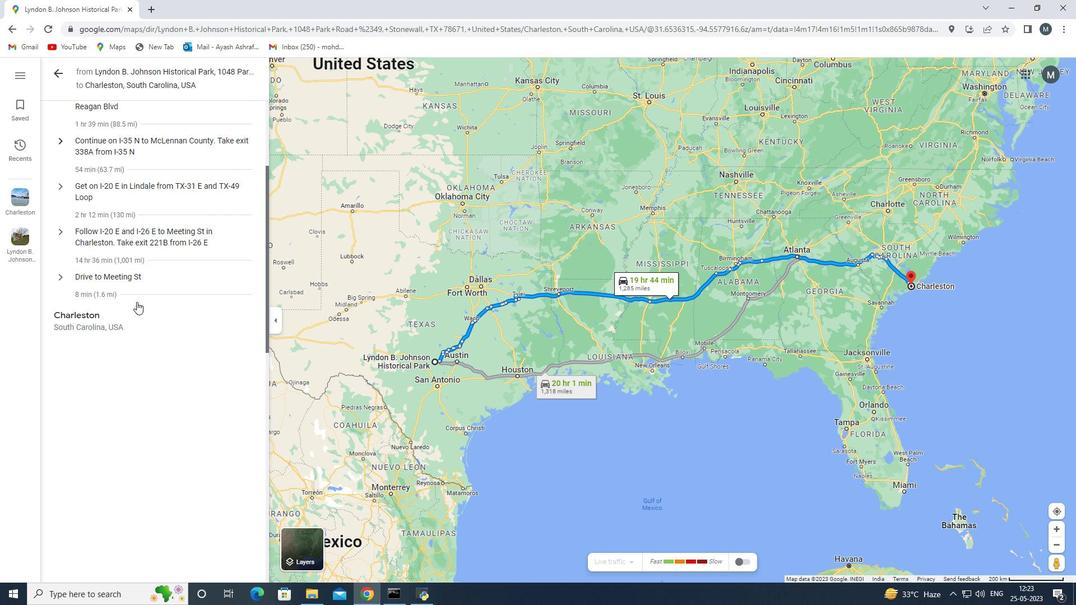 
Action: Mouse moved to (65, 257)
Screenshot: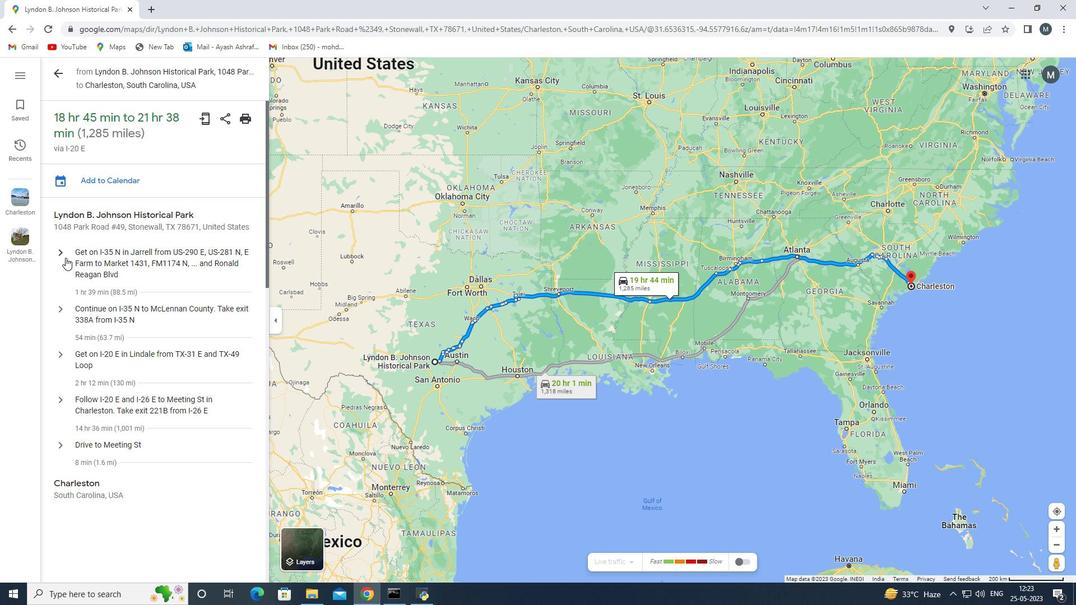 
Action: Mouse pressed left at (65, 257)
Screenshot: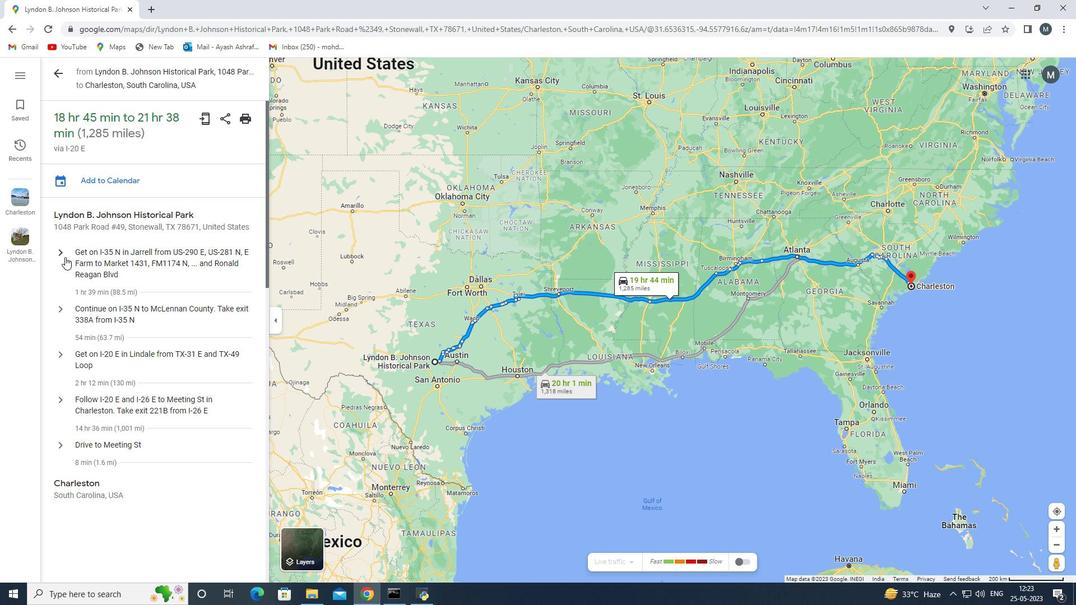 
Action: Mouse moved to (64, 256)
Screenshot: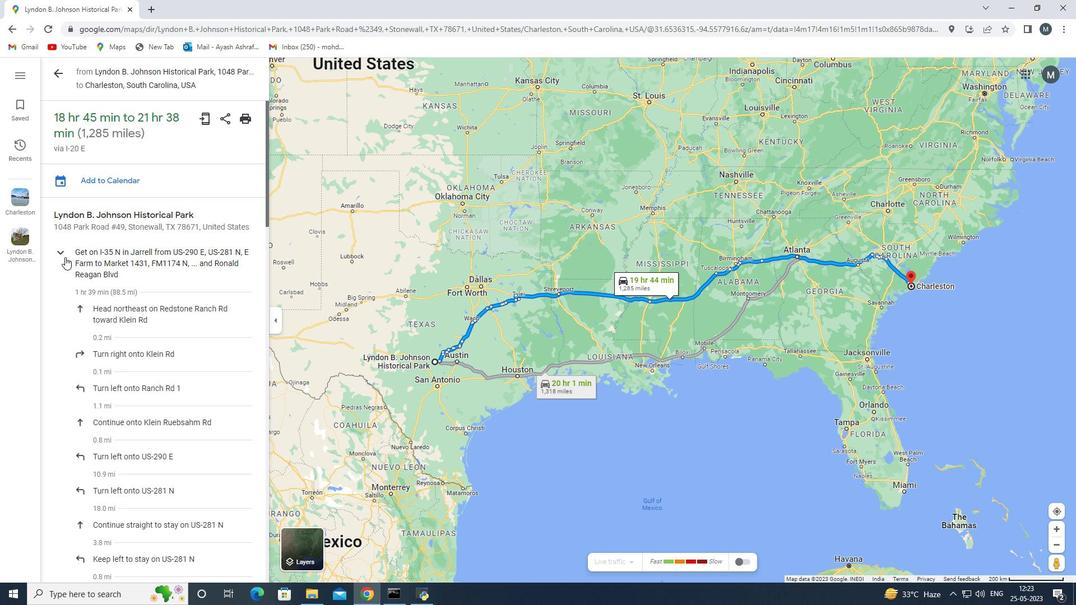 
Action: Mouse pressed left at (64, 256)
Screenshot: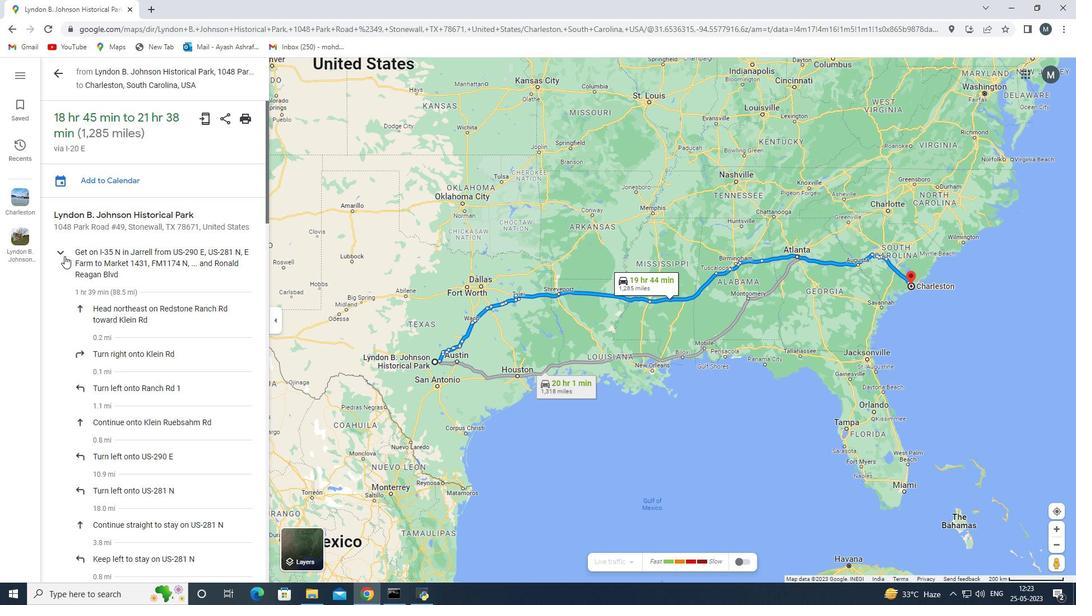 
Action: Mouse pressed left at (64, 256)
Screenshot: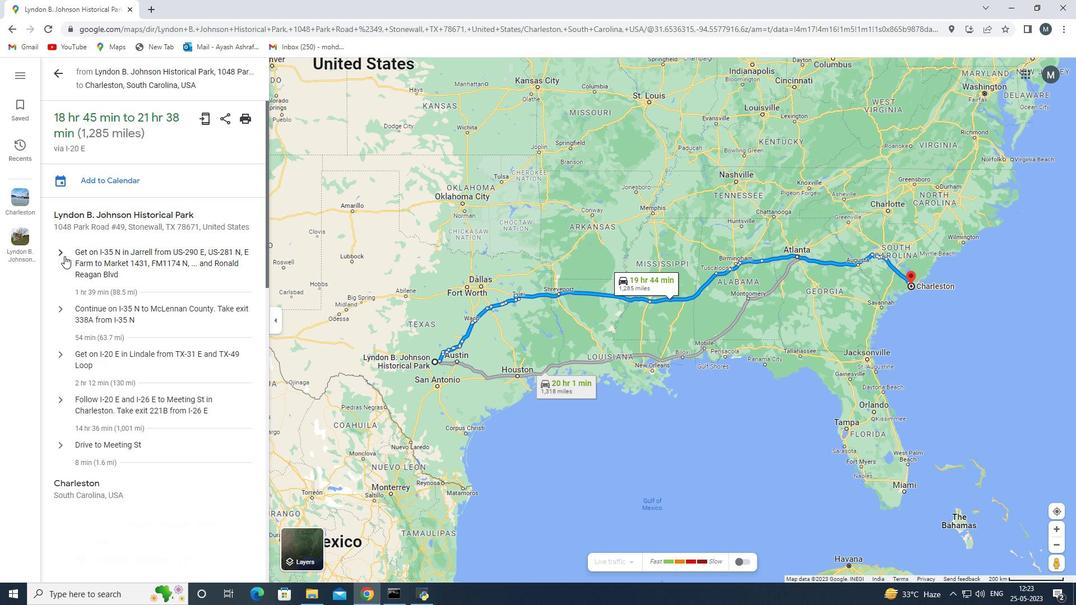 
Action: Mouse moved to (131, 309)
Screenshot: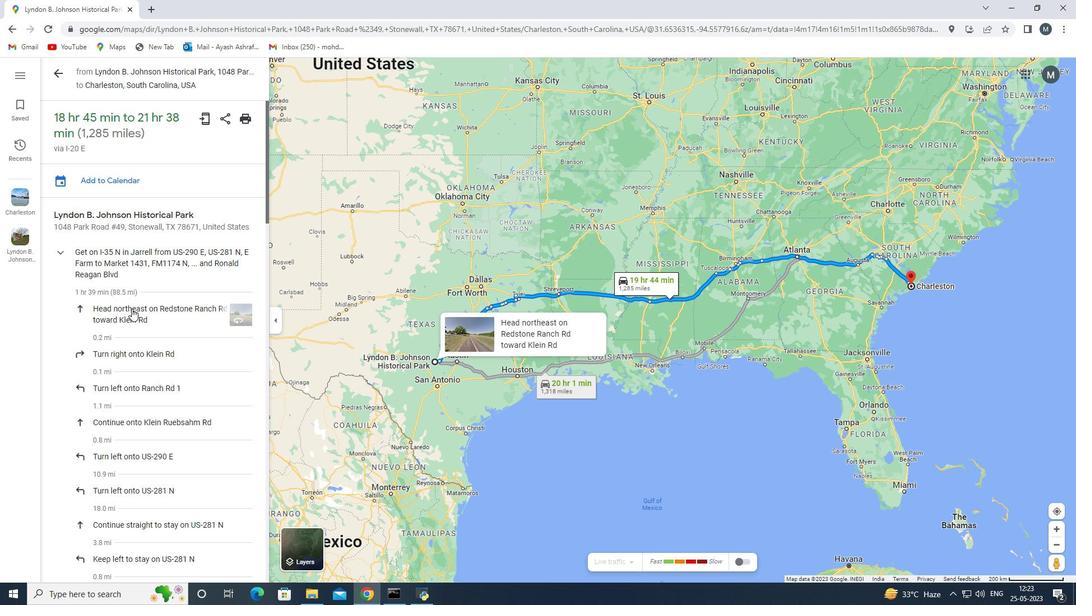 
Action: Mouse scrolled (131, 308) with delta (0, 0)
Screenshot: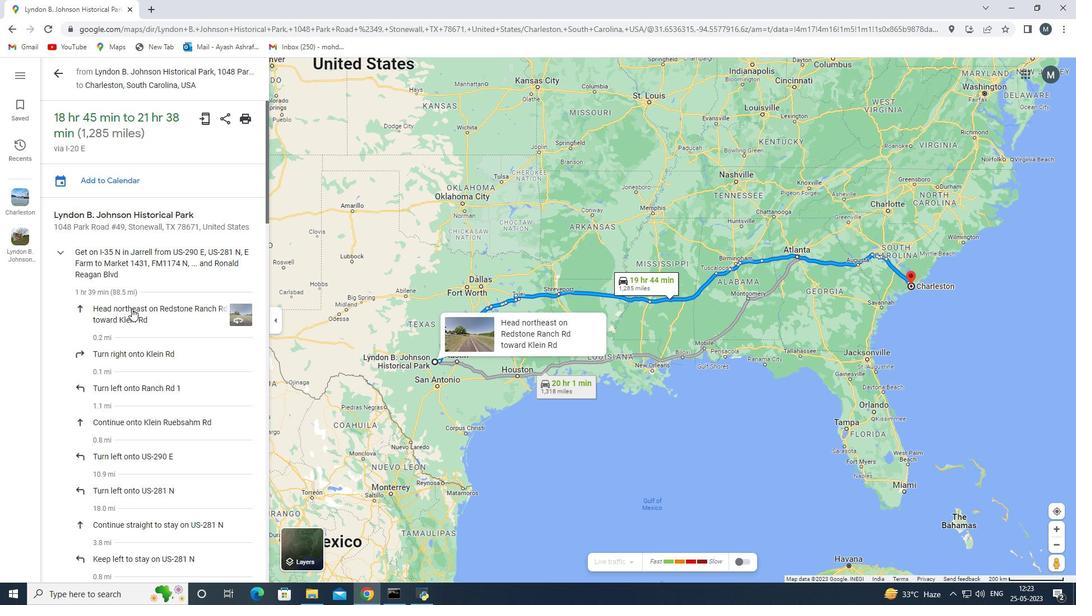
Action: Mouse scrolled (131, 308) with delta (0, 0)
Screenshot: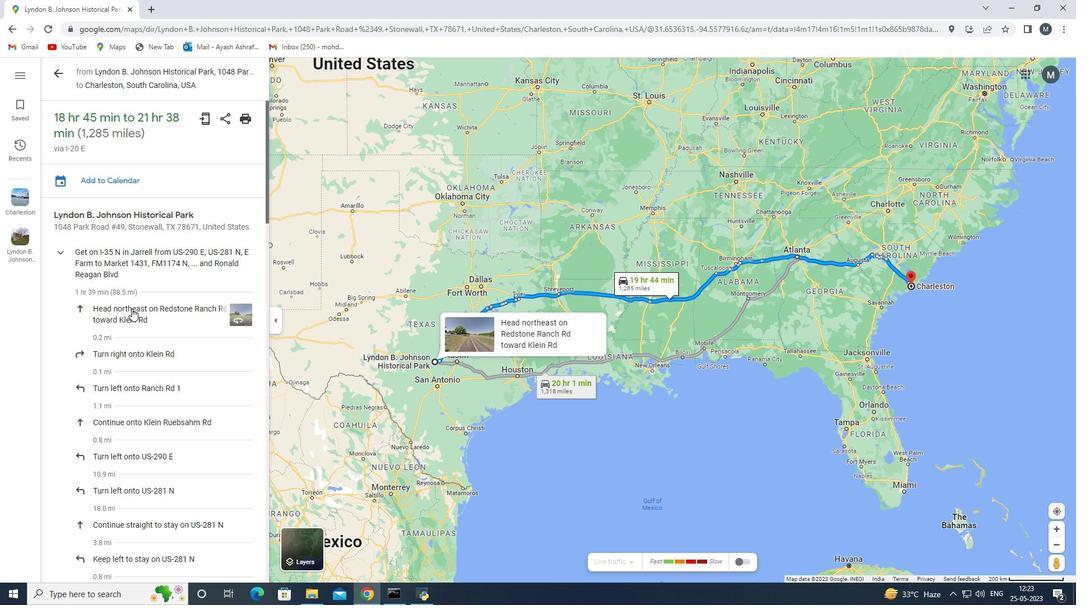 
Action: Mouse moved to (132, 310)
Screenshot: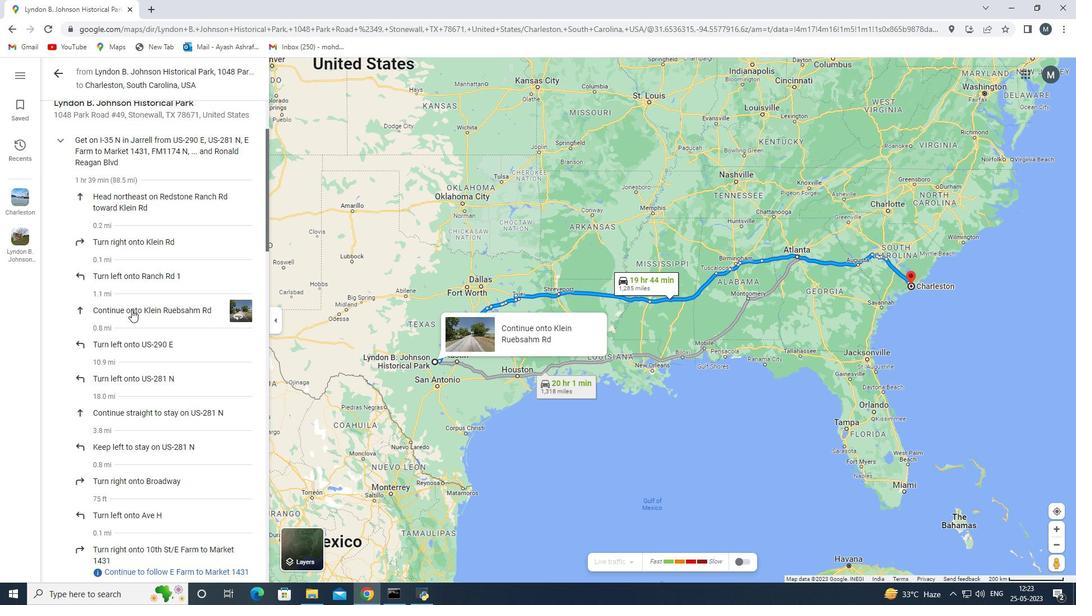 
Action: Mouse scrolled (132, 309) with delta (0, 0)
Screenshot: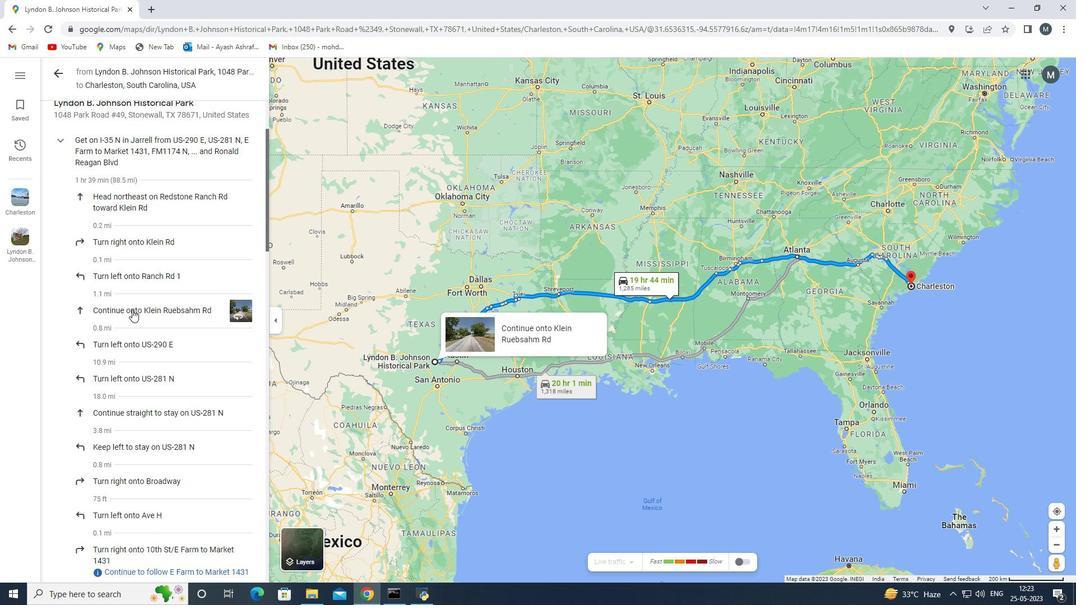 
Action: Mouse moved to (136, 323)
Screenshot: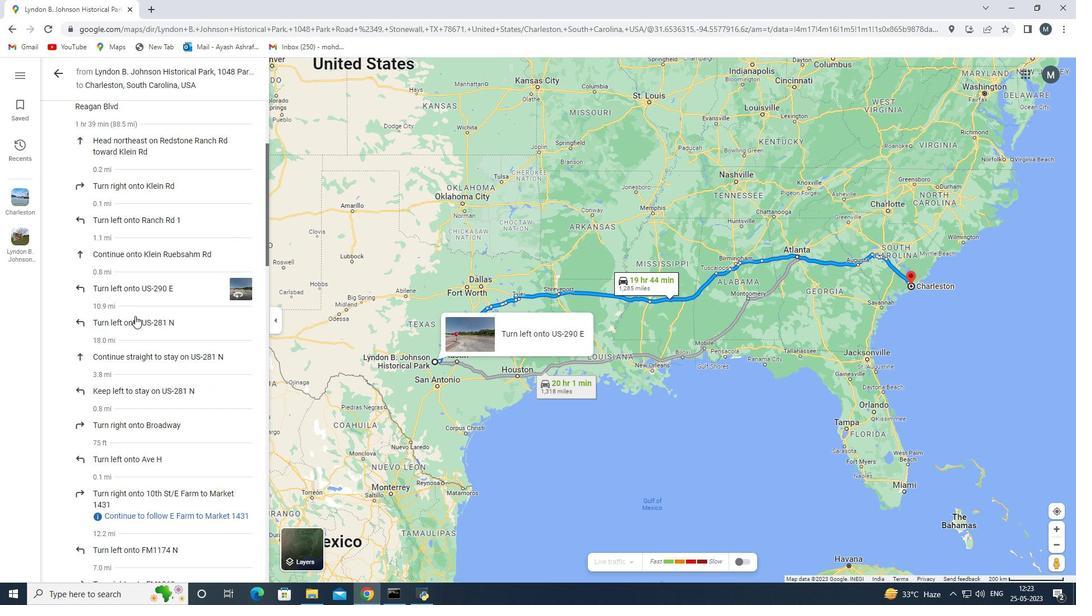 
Action: Mouse scrolled (136, 322) with delta (0, 0)
Screenshot: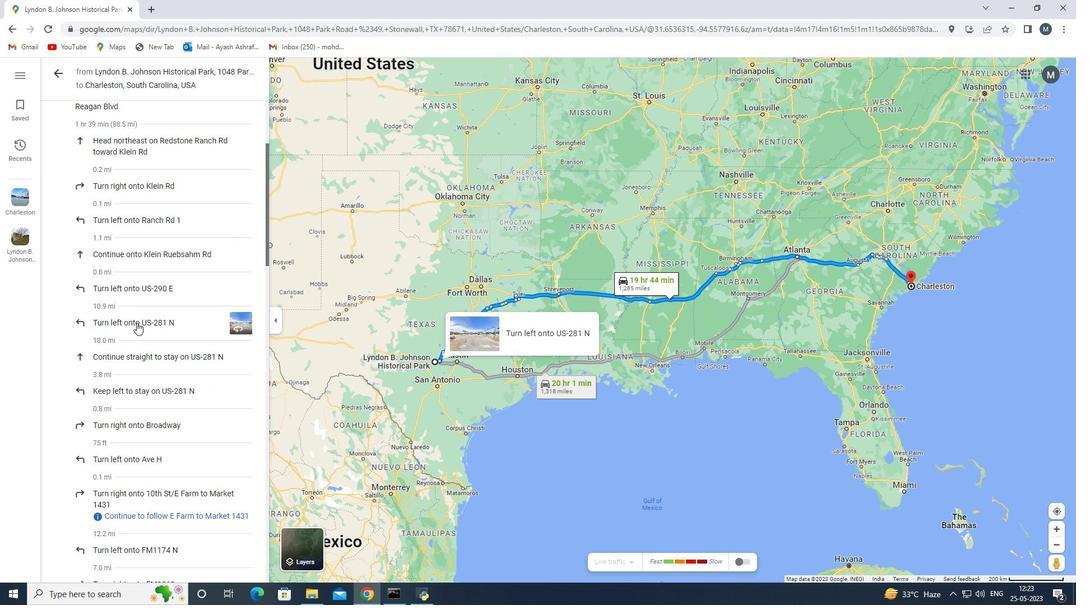 
Action: Mouse scrolled (136, 322) with delta (0, 0)
Screenshot: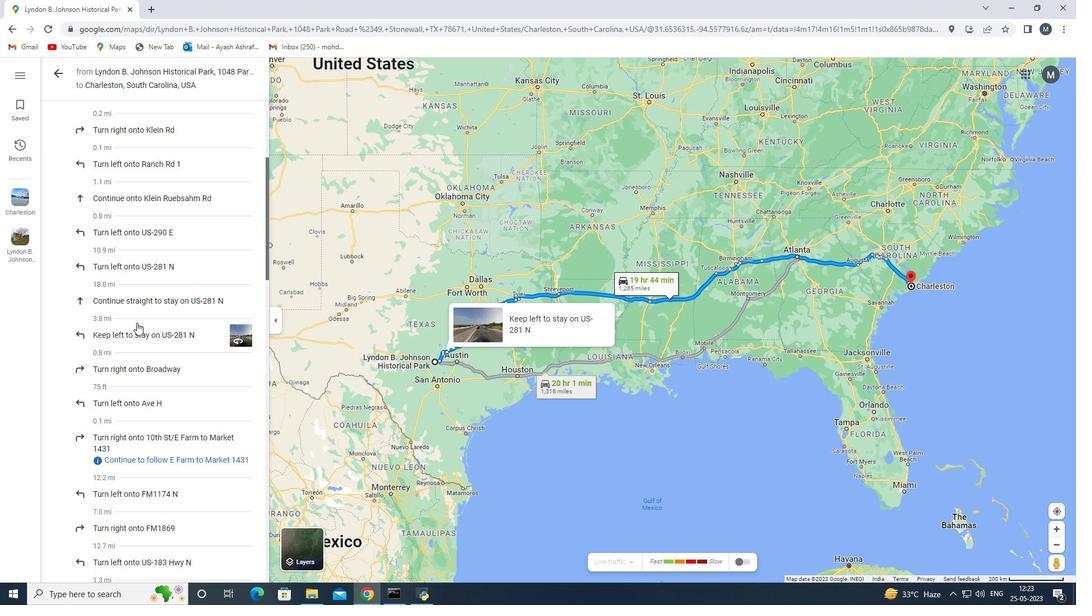 
Action: Mouse scrolled (136, 322) with delta (0, 0)
Screenshot: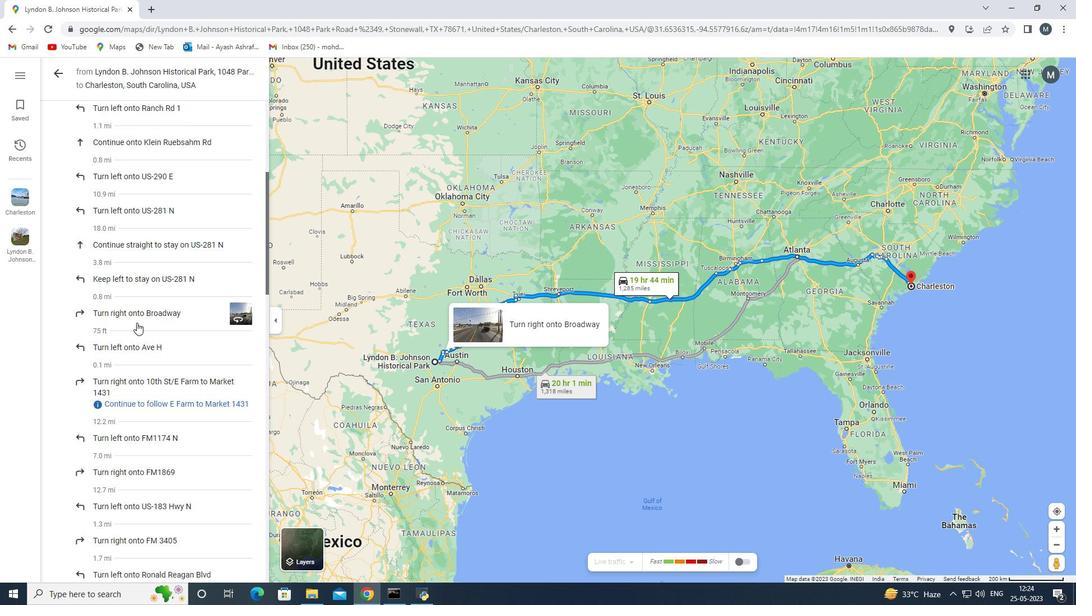 
Action: Mouse moved to (162, 318)
Screenshot: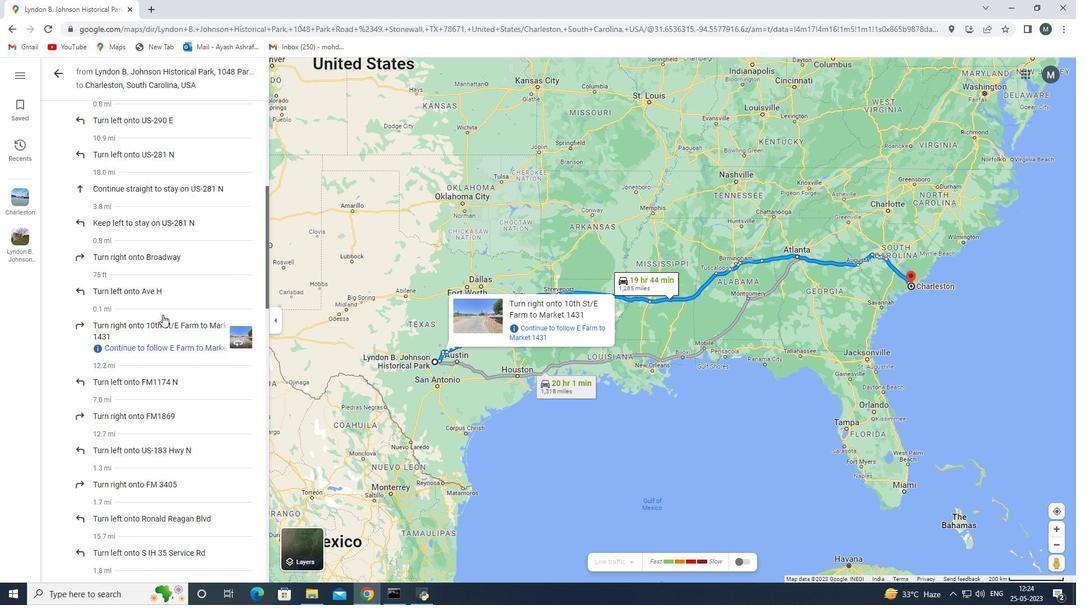 
Action: Mouse scrolled (162, 317) with delta (0, 0)
Screenshot: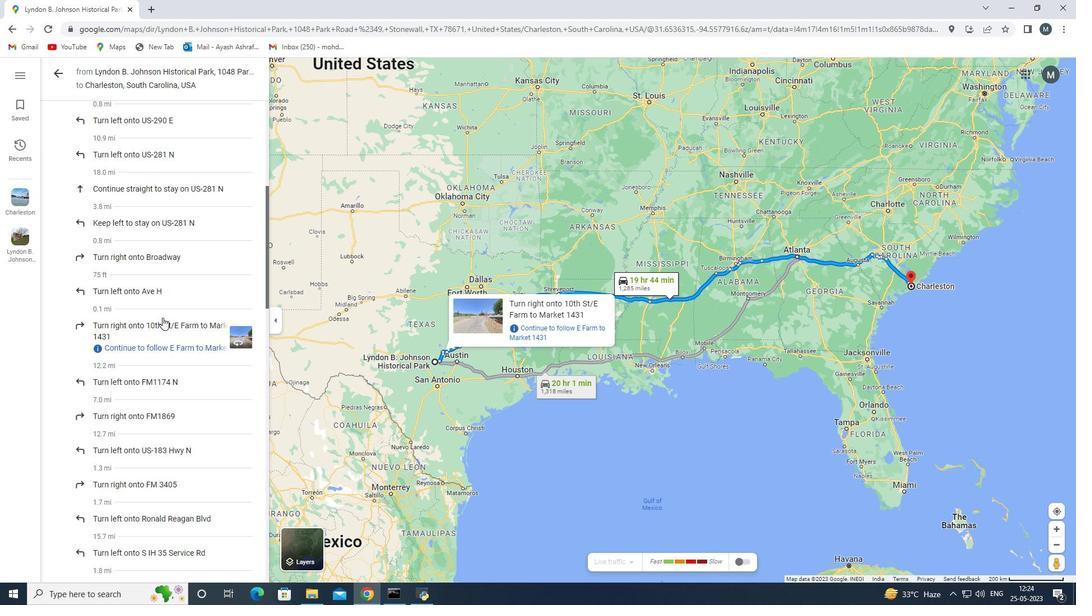 
Action: Mouse scrolled (162, 317) with delta (0, 0)
Screenshot: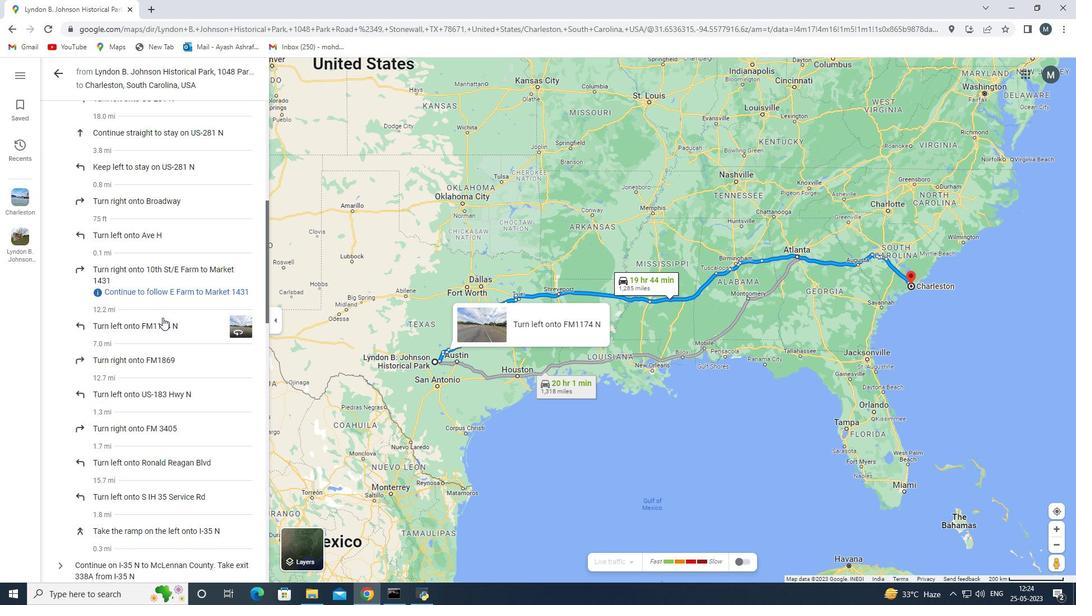 
Action: Mouse moved to (162, 318)
Screenshot: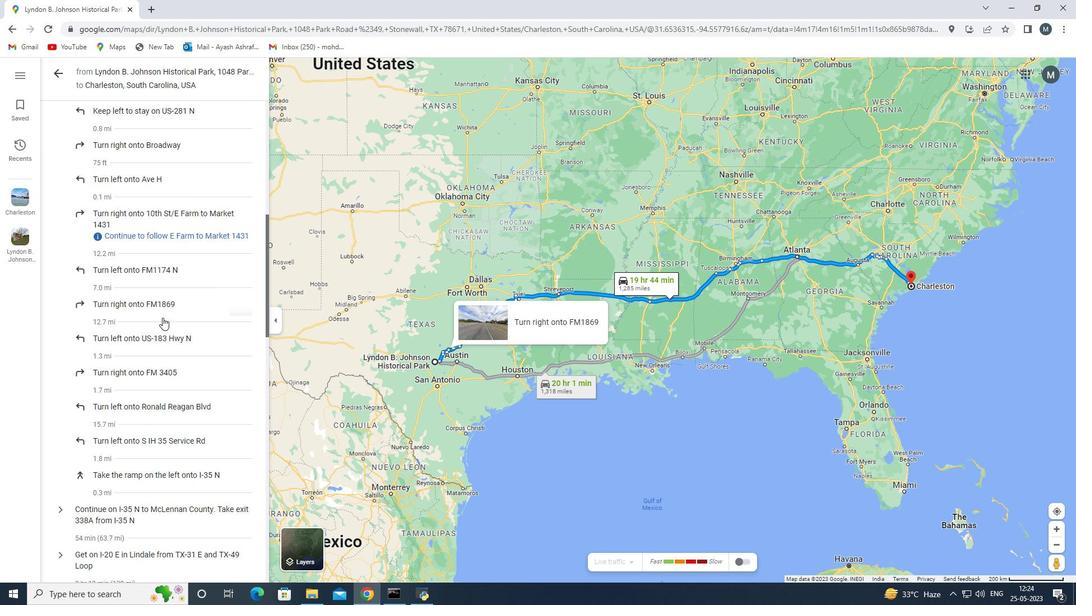 
Action: Mouse scrolled (162, 318) with delta (0, 0)
Screenshot: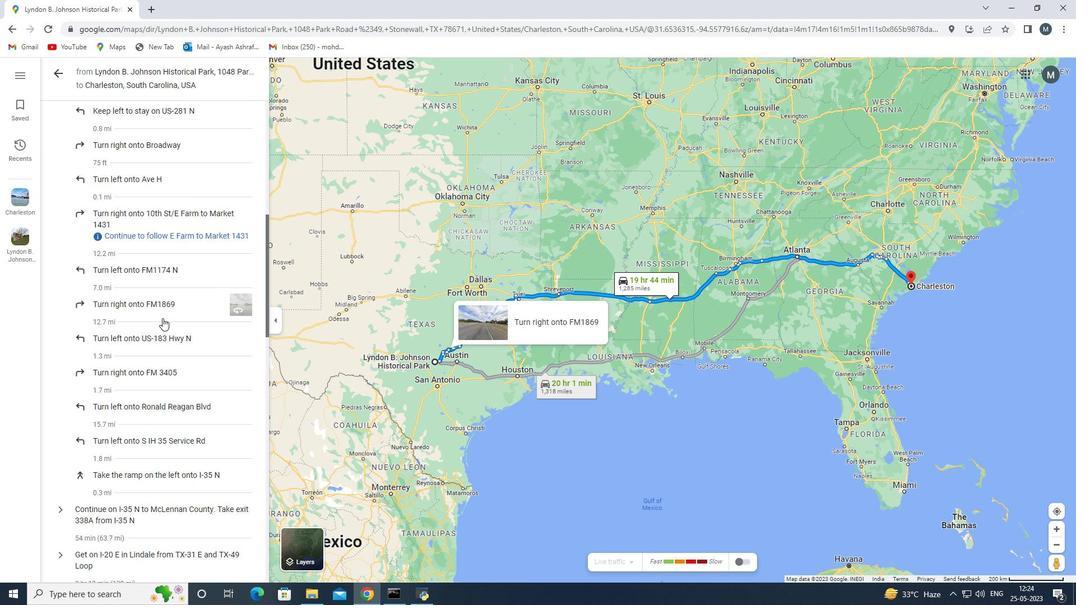 
Action: Mouse moved to (162, 318)
Screenshot: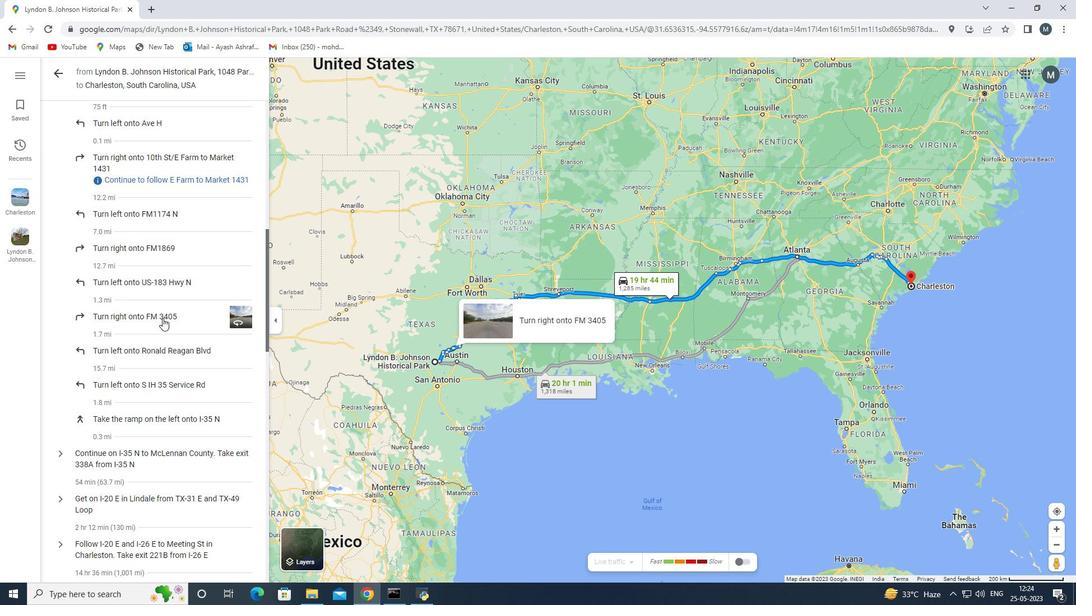 
Action: Mouse scrolled (162, 318) with delta (0, 0)
Screenshot: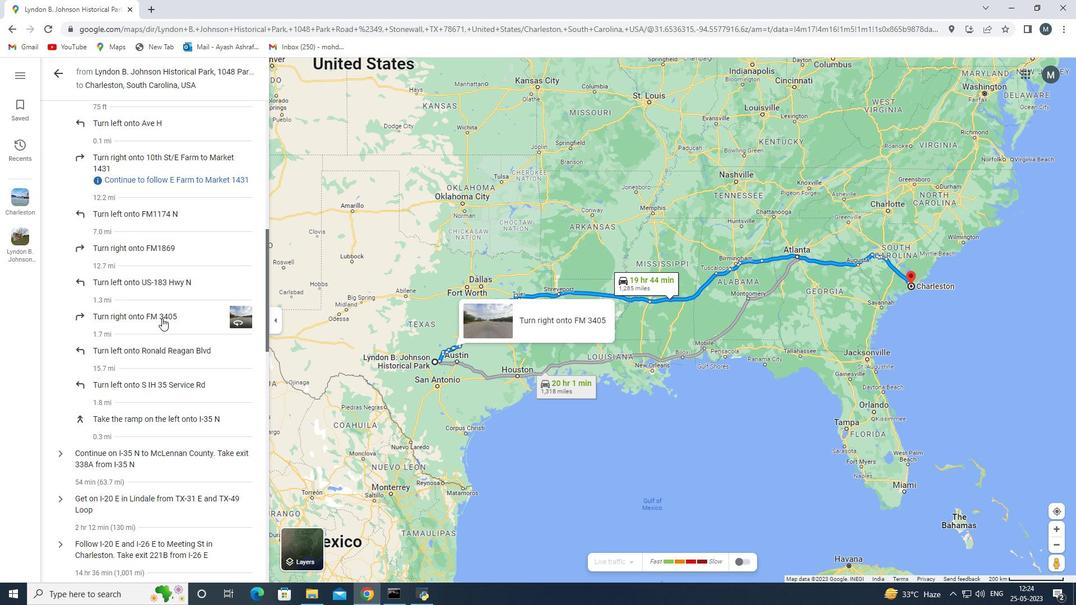 
Action: Mouse moved to (162, 315)
Screenshot: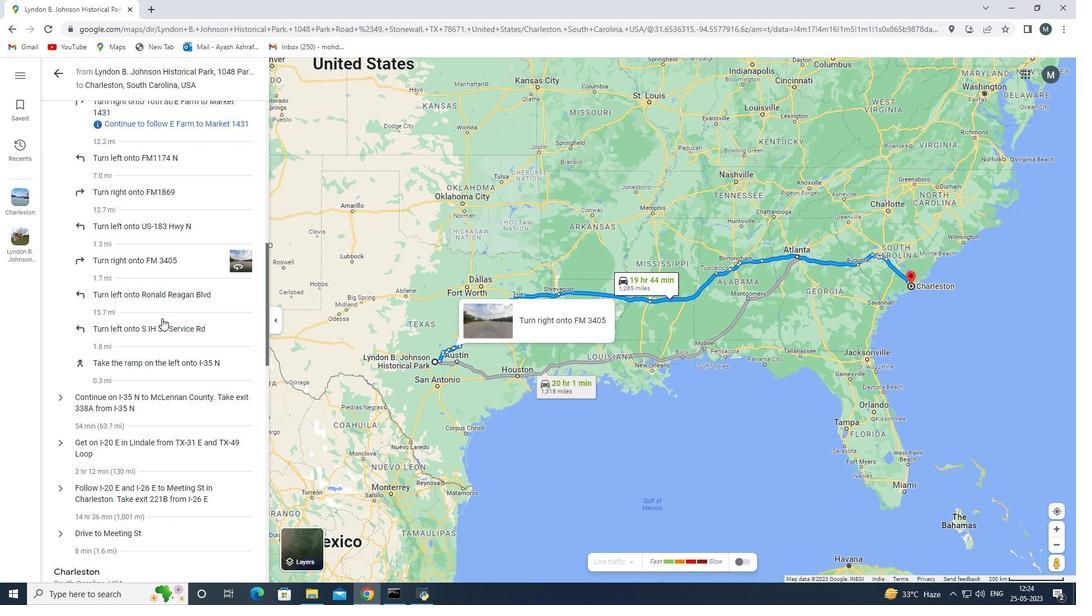 
Action: Mouse scrolled (162, 314) with delta (0, 0)
Screenshot: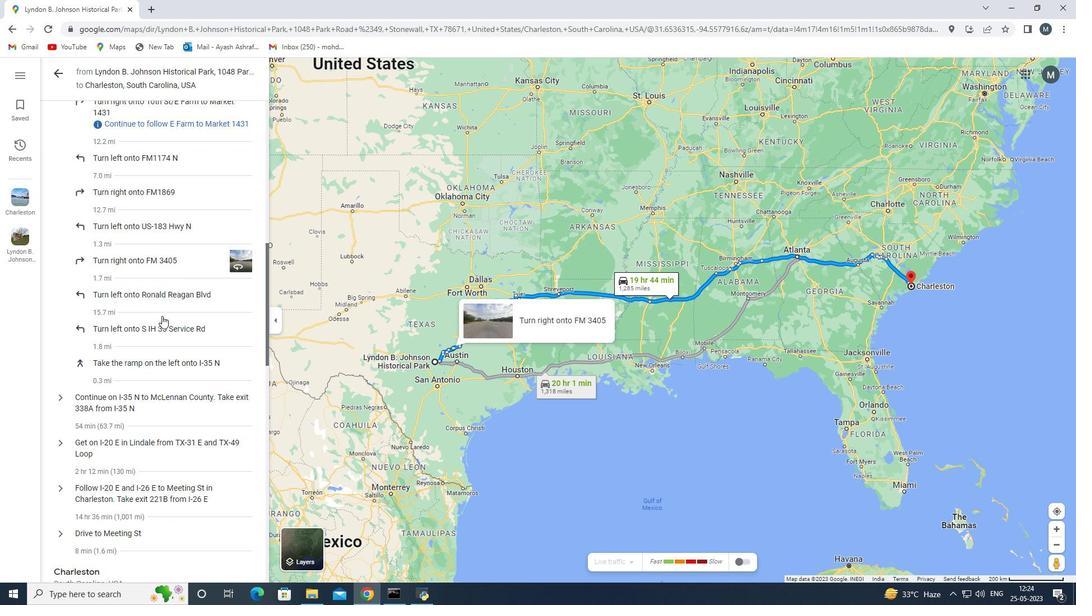 
Action: Mouse scrolled (162, 314) with delta (0, 0)
Screenshot: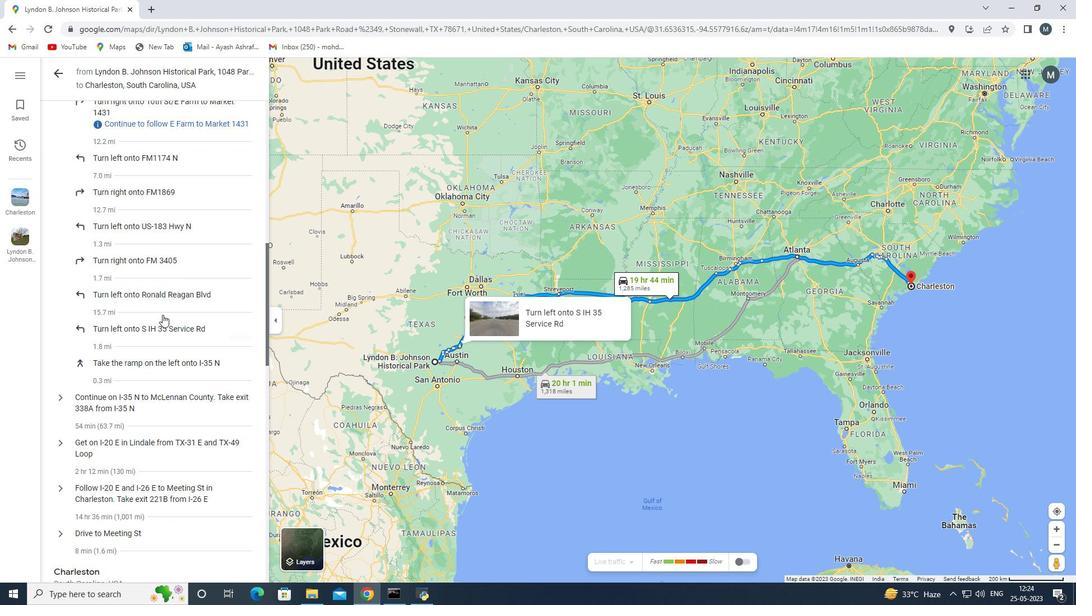 
Action: Mouse scrolled (162, 314) with delta (0, 0)
Screenshot: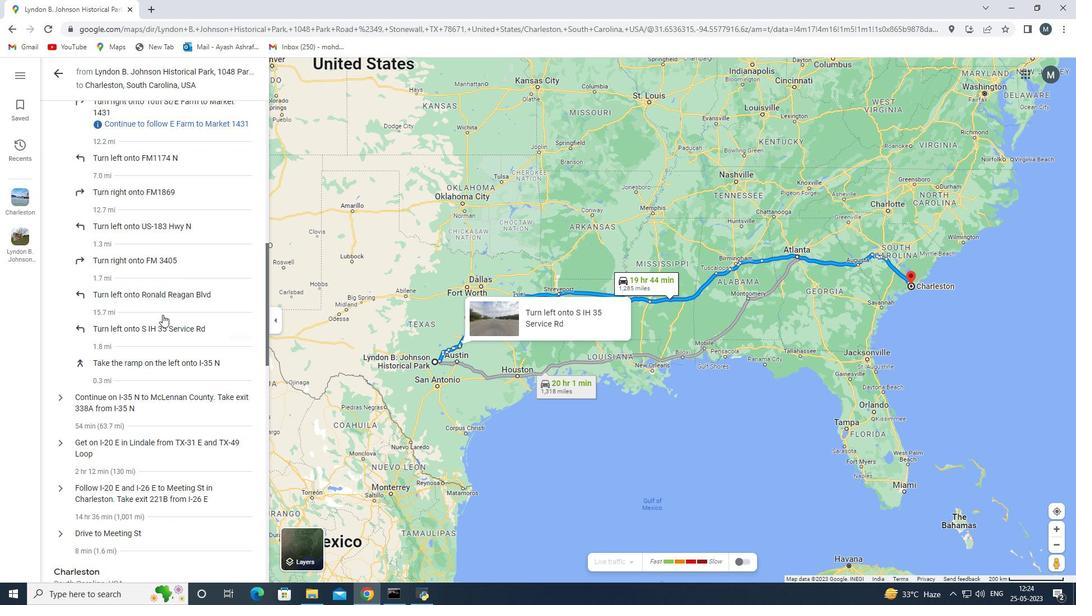 
Action: Mouse moved to (162, 314)
Screenshot: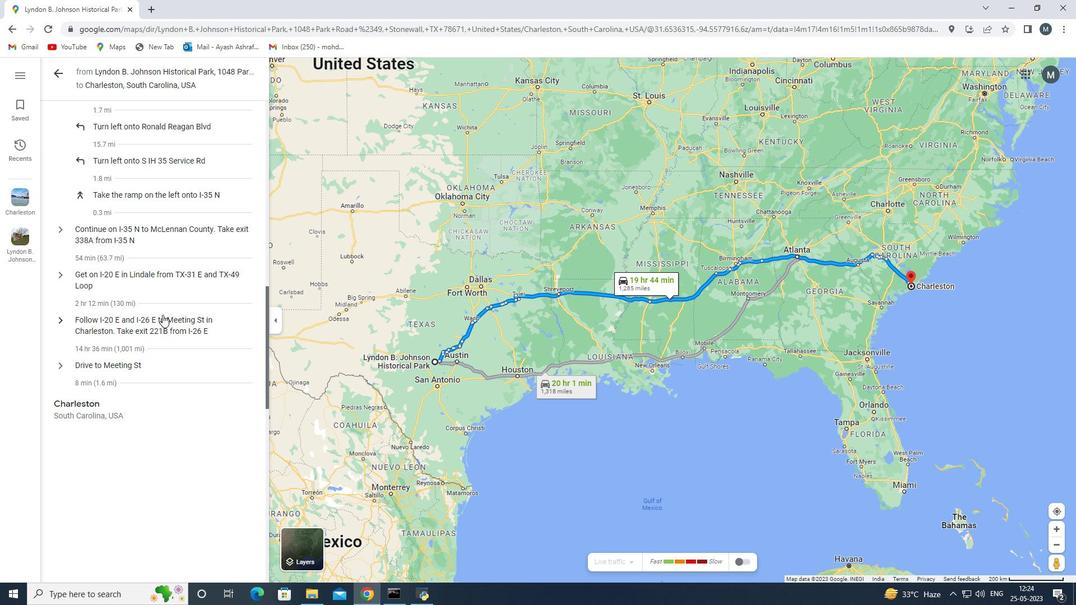 
Action: Mouse scrolled (162, 315) with delta (0, 0)
Screenshot: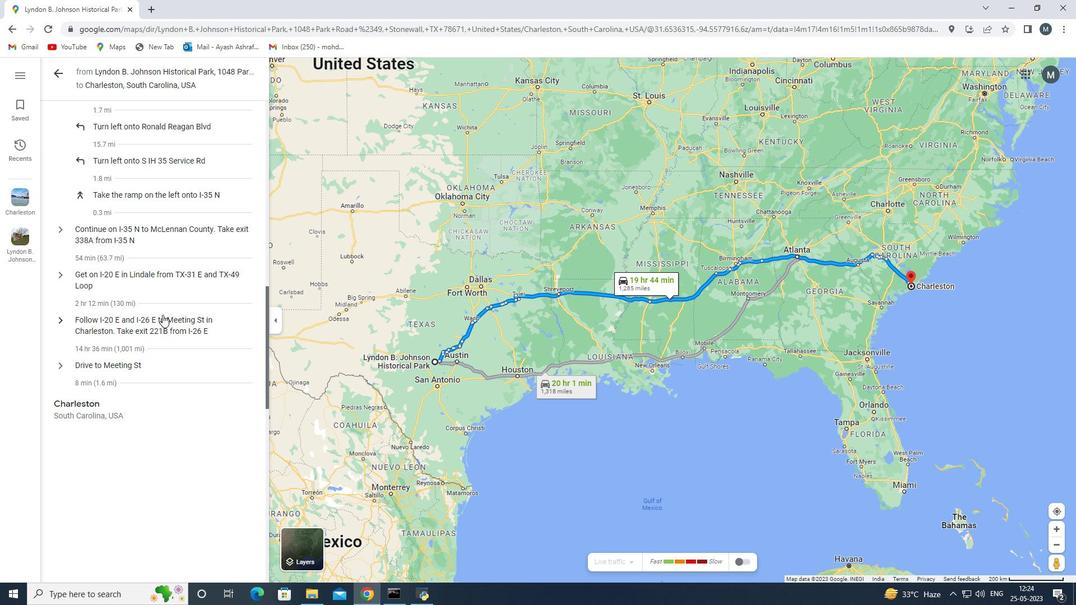 
Action: Mouse moved to (162, 314)
Screenshot: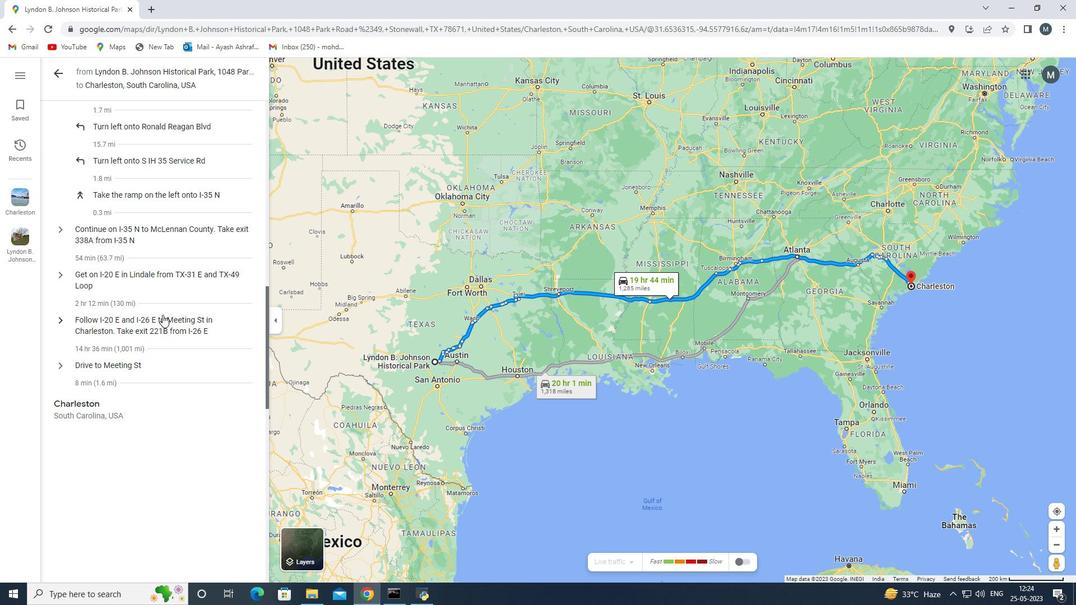 
Action: Mouse scrolled (162, 314) with delta (0, 0)
Screenshot: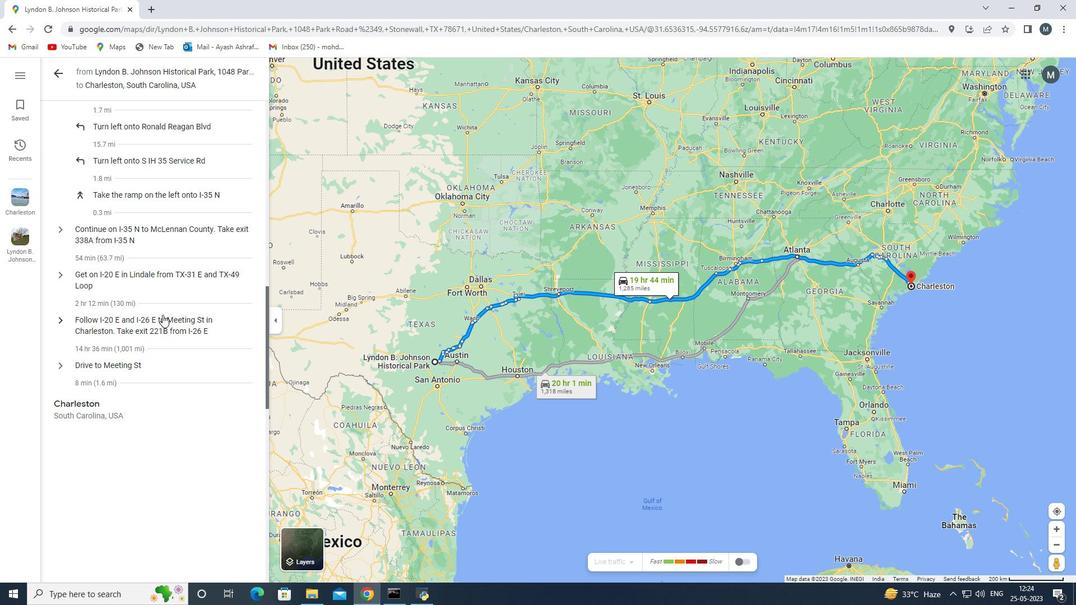 
Action: Mouse moved to (162, 311)
Screenshot: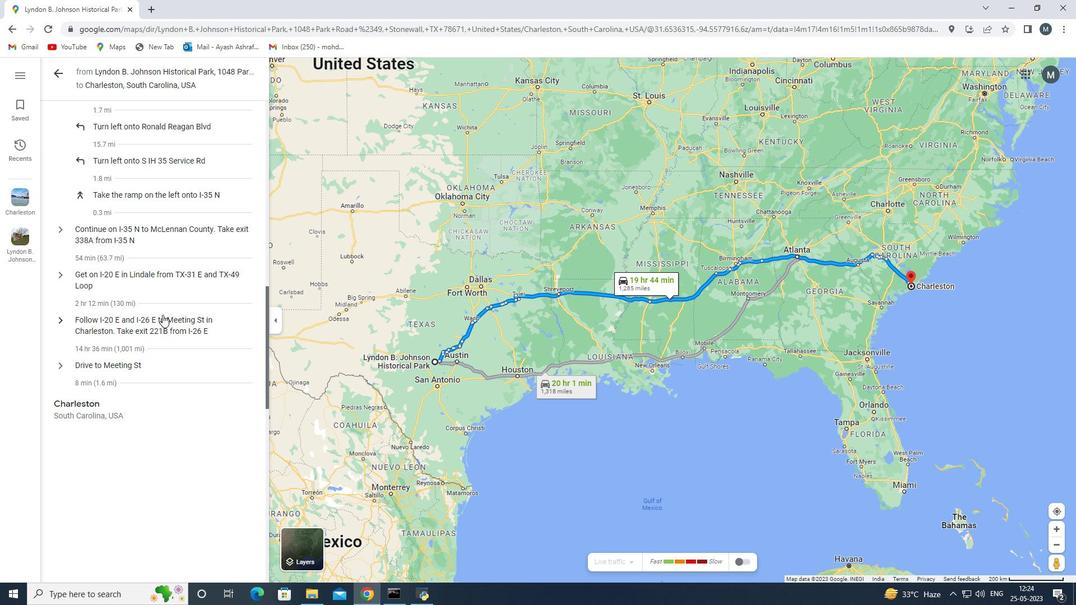 
Action: Mouse scrolled (162, 312) with delta (0, 0)
Screenshot: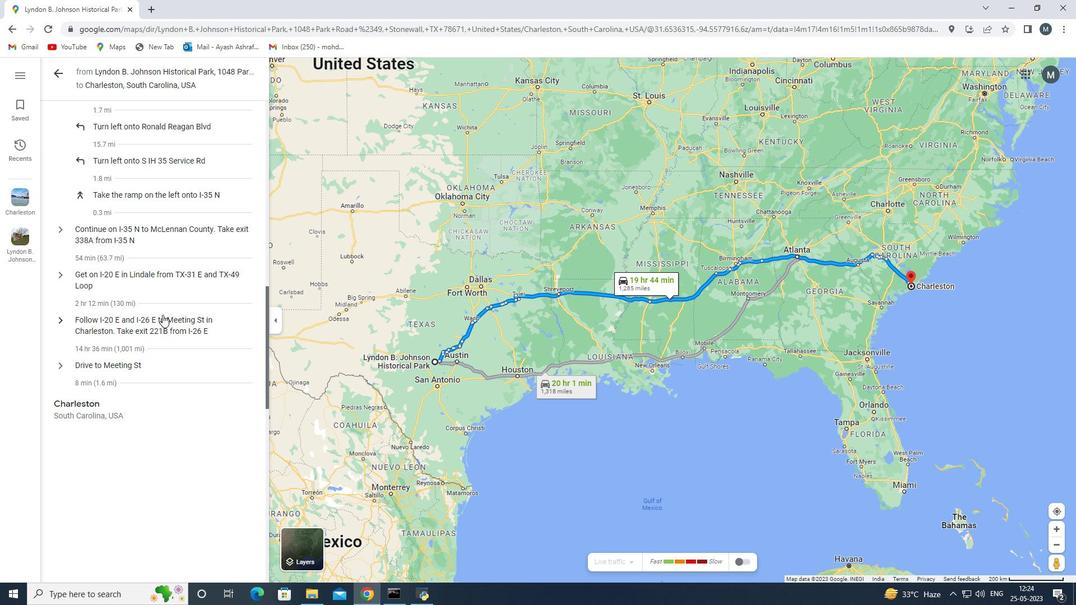 
Action: Mouse scrolled (162, 312) with delta (0, 0)
Screenshot: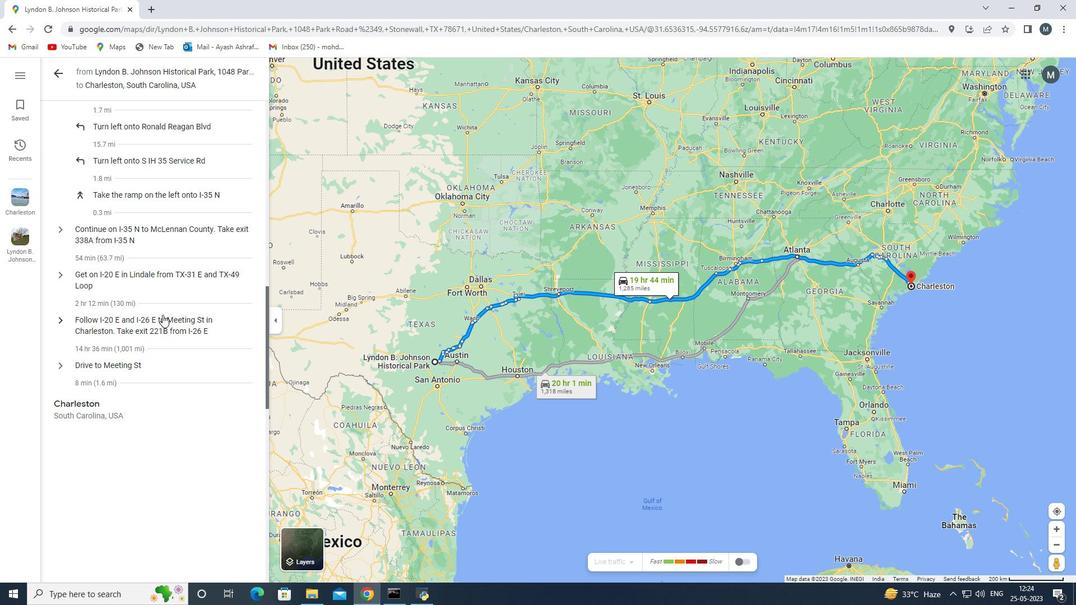 
Action: Mouse moved to (163, 306)
Screenshot: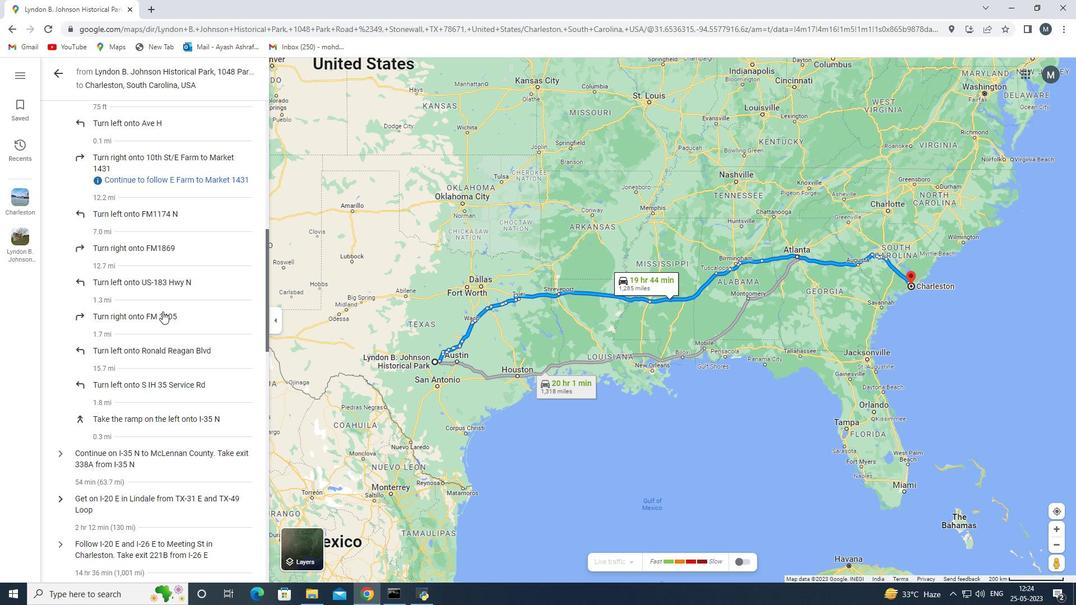 
Action: Mouse scrolled (163, 307) with delta (0, 0)
Screenshot: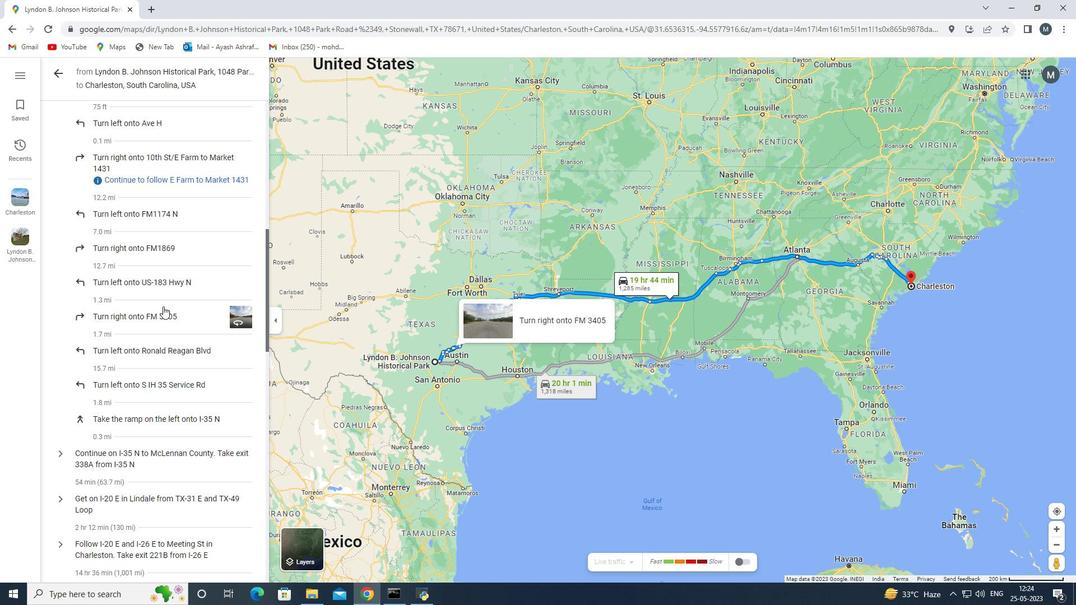 
Action: Mouse scrolled (163, 307) with delta (0, 0)
Screenshot: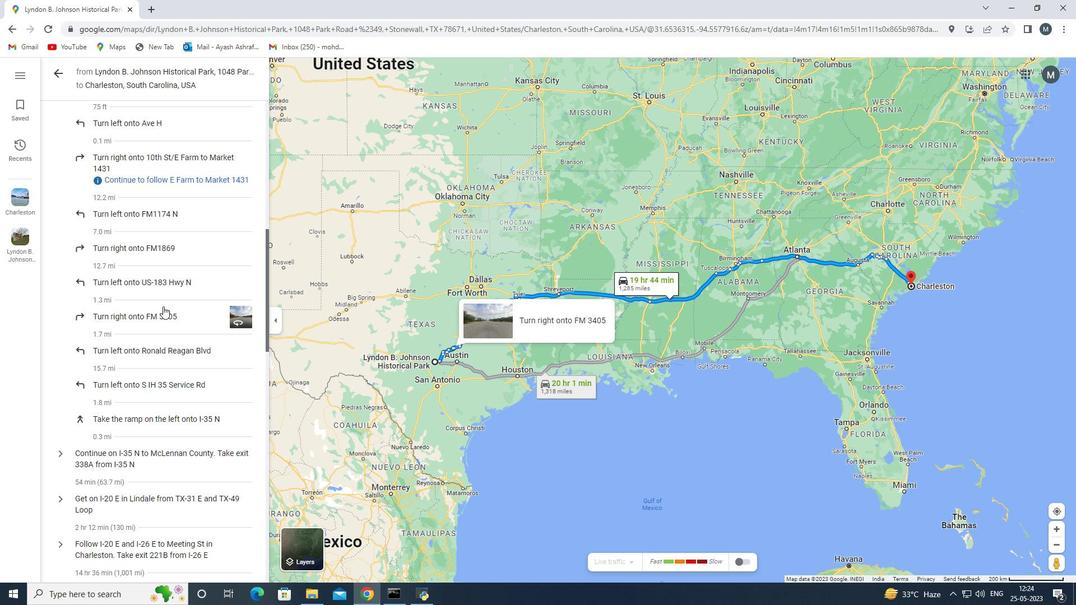 
Action: Mouse scrolled (163, 307) with delta (0, 0)
Screenshot: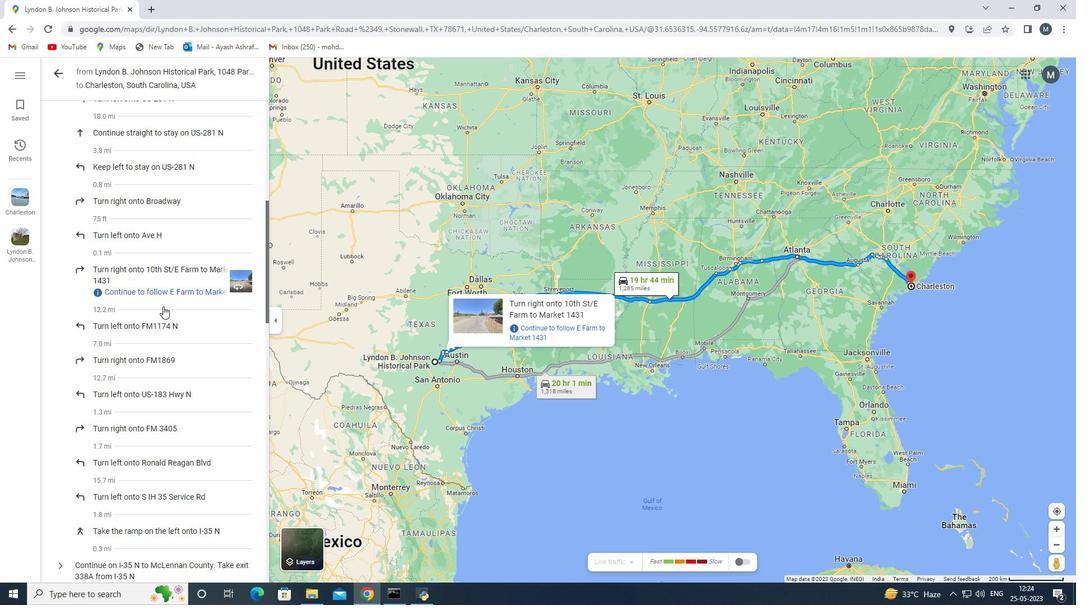 
Action: Mouse scrolled (163, 307) with delta (0, 0)
Screenshot: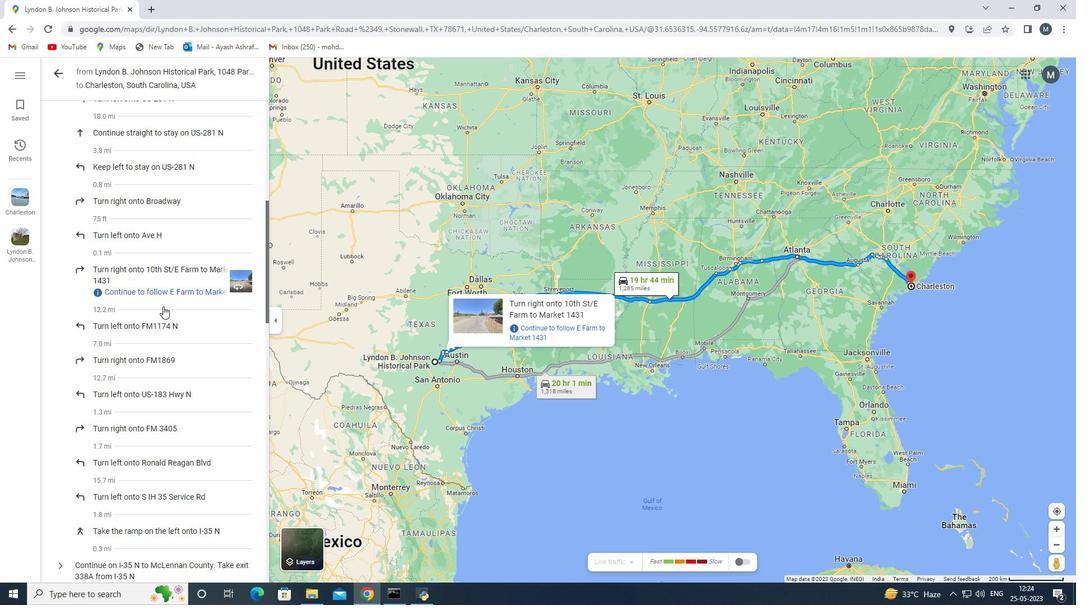 
Action: Mouse scrolled (163, 307) with delta (0, 0)
Screenshot: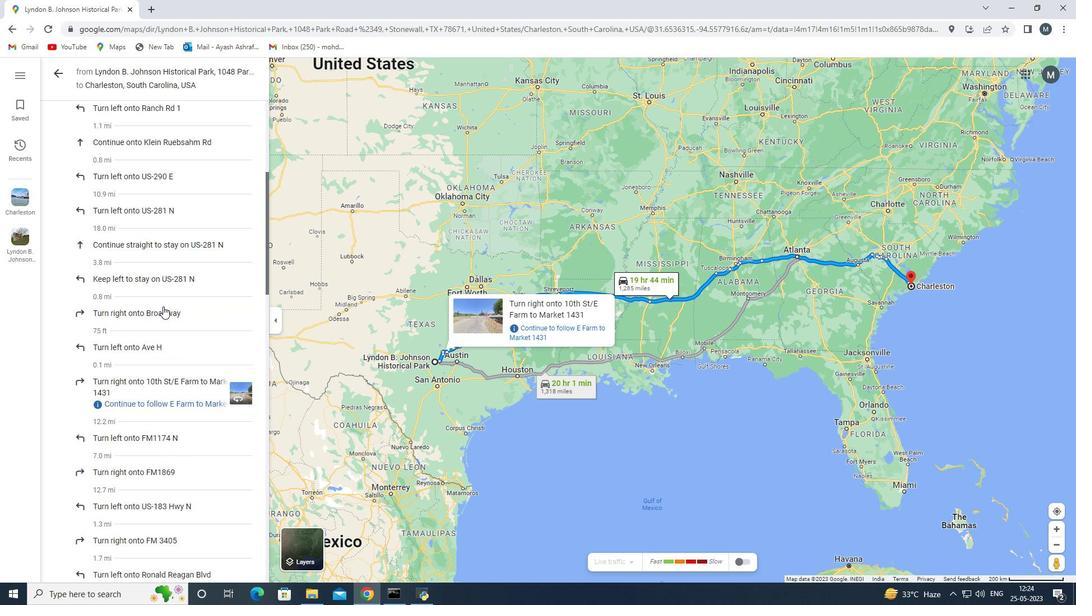 
Action: Mouse scrolled (163, 307) with delta (0, 0)
Screenshot: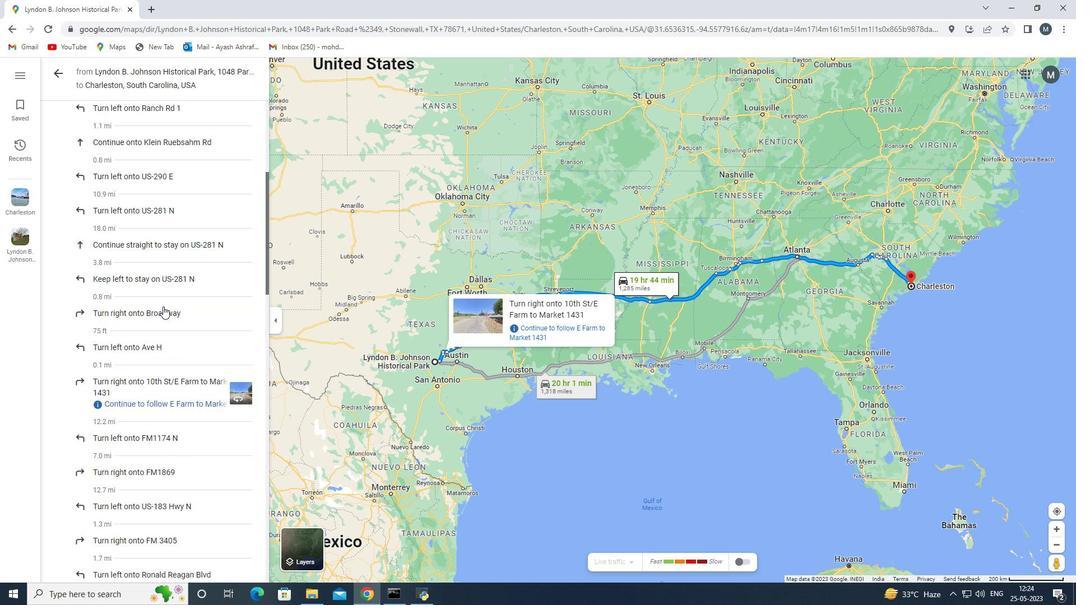 
Action: Mouse scrolled (163, 307) with delta (0, 0)
Screenshot: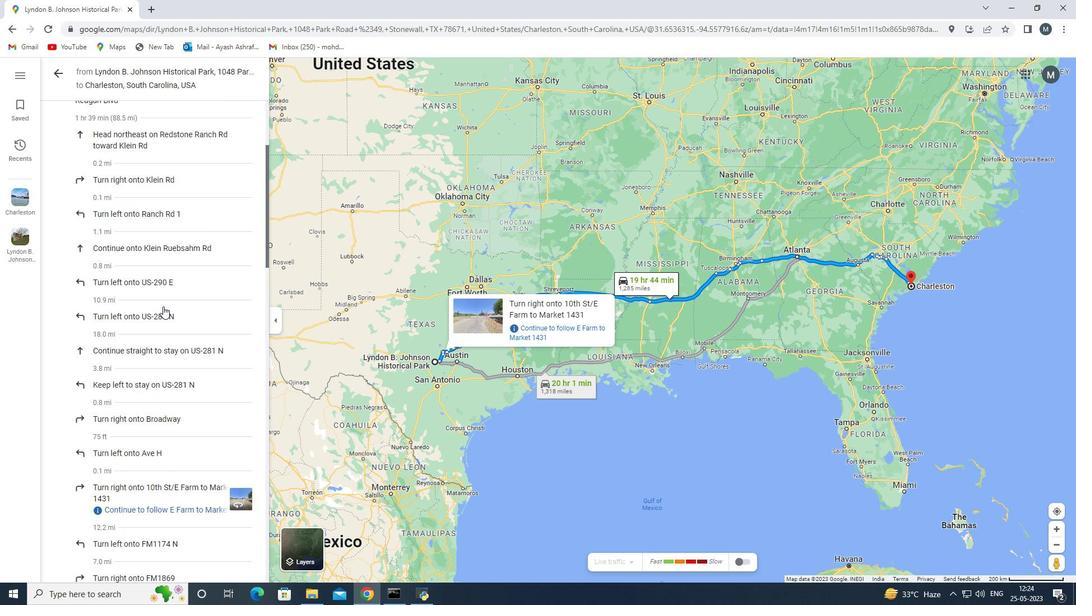 
Action: Mouse scrolled (163, 307) with delta (0, 0)
Screenshot: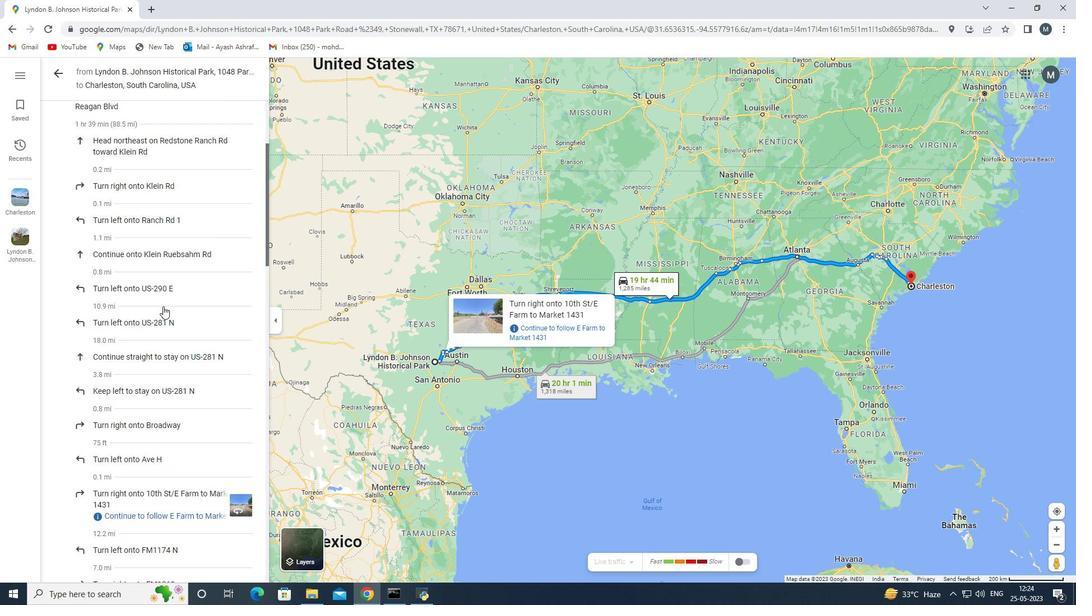 
Action: Mouse scrolled (163, 307) with delta (0, 0)
Screenshot: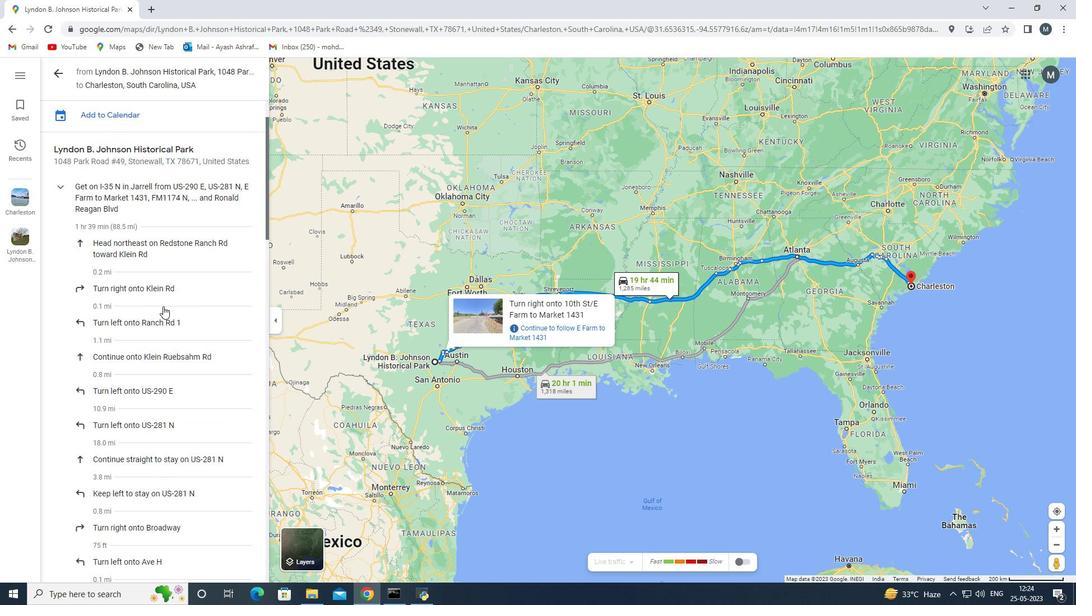 
Action: Mouse scrolled (163, 307) with delta (0, 0)
Screenshot: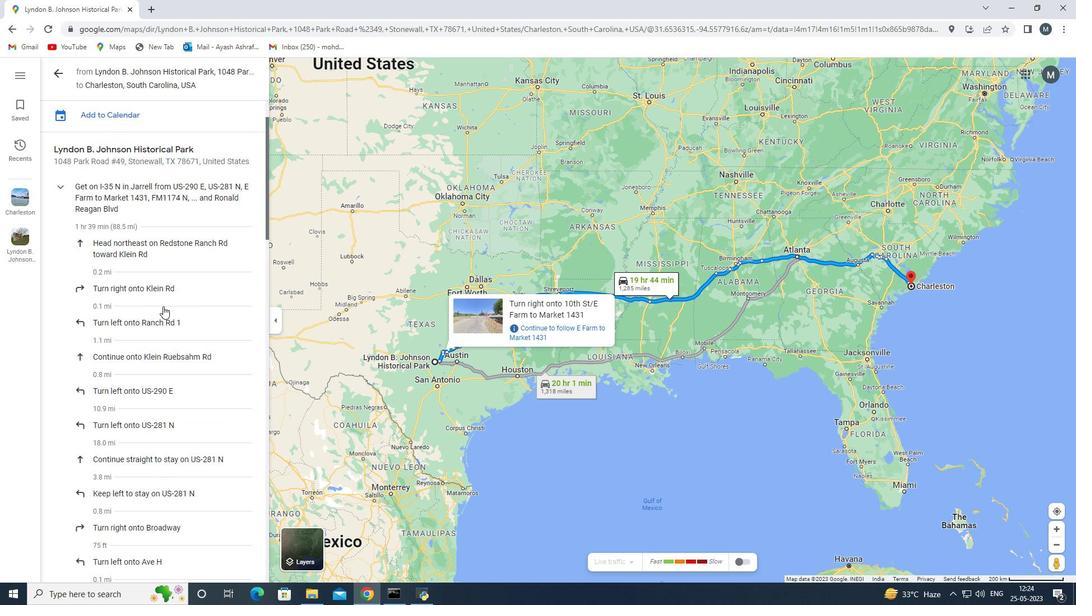 
Action: Mouse scrolled (163, 307) with delta (0, 0)
Screenshot: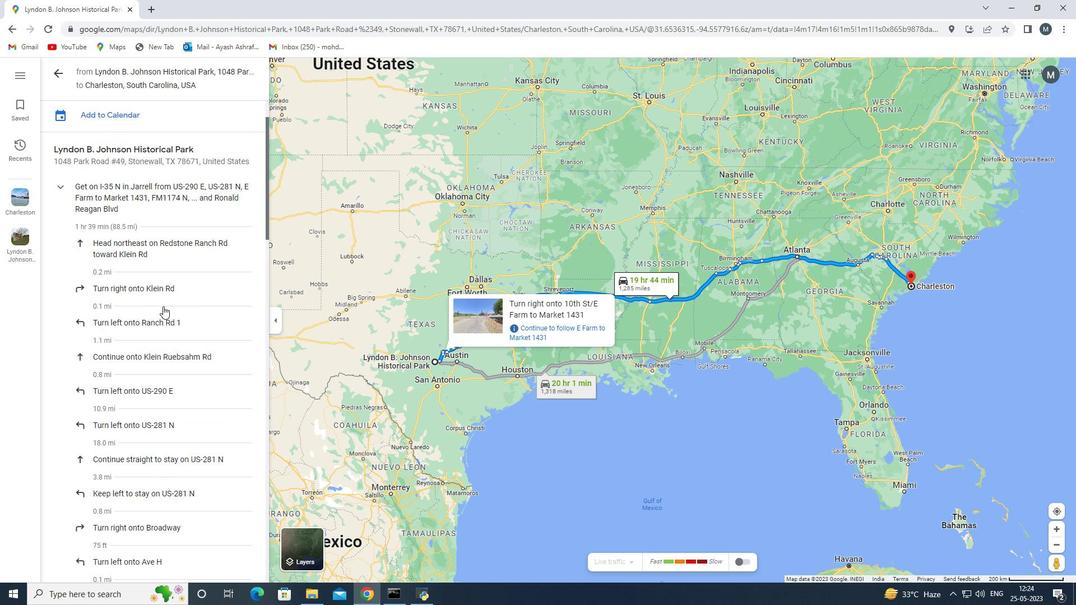 
Action: Mouse scrolled (163, 307) with delta (0, 0)
Screenshot: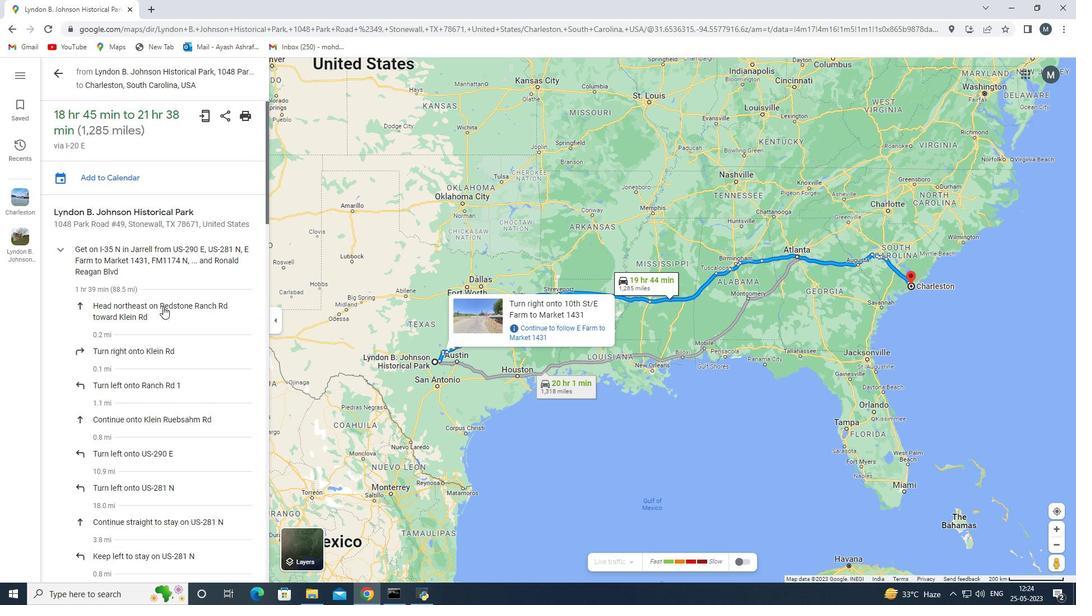 
Action: Mouse scrolled (163, 307) with delta (0, 0)
Screenshot: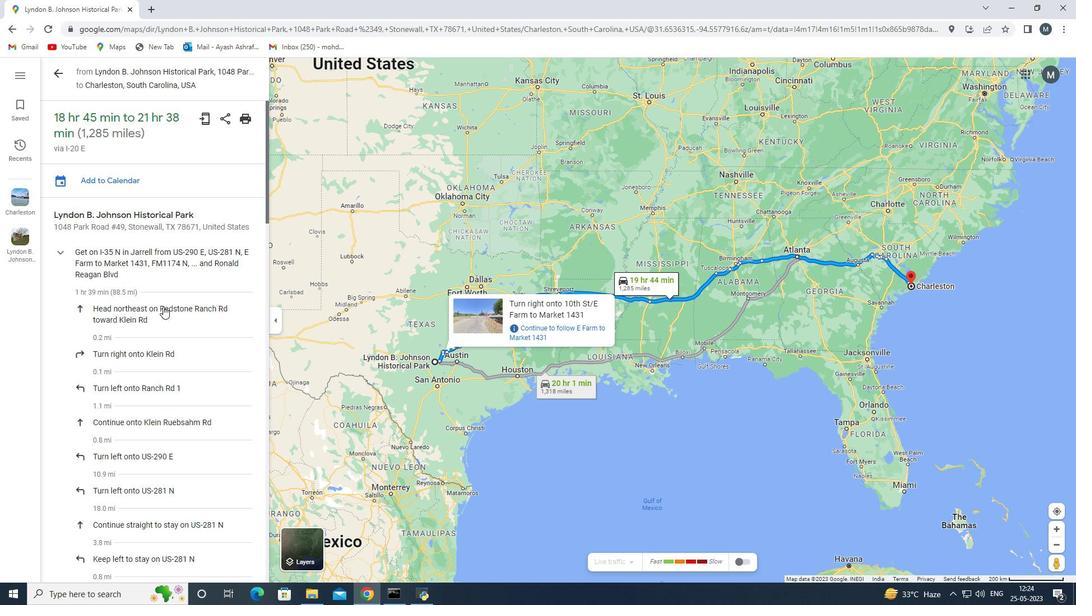
Action: Mouse scrolled (163, 307) with delta (0, 0)
Screenshot: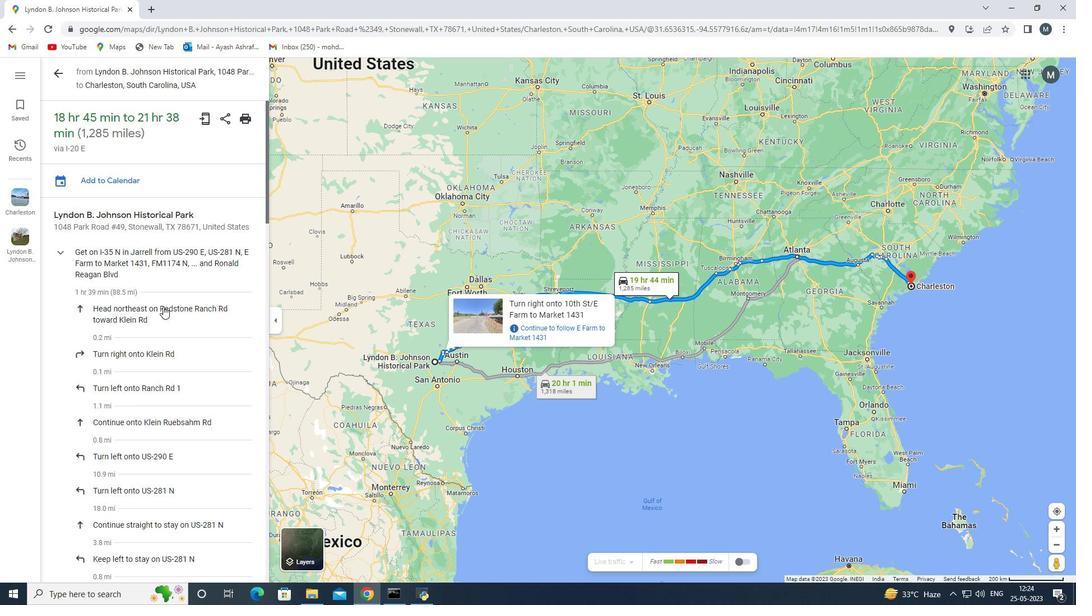 
Action: Mouse scrolled (163, 307) with delta (0, 0)
Screenshot: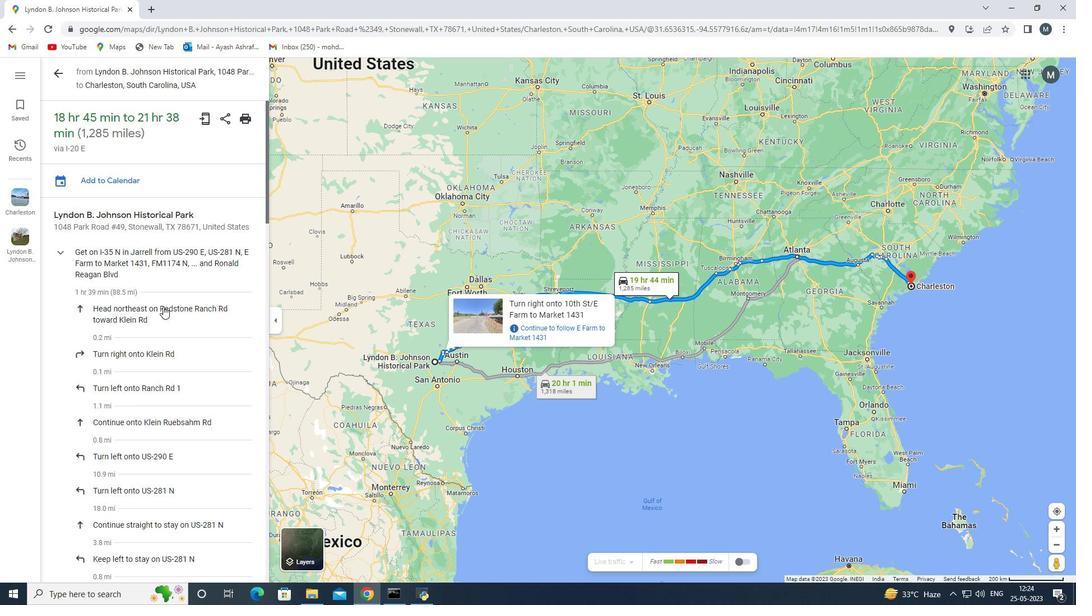 
Action: Mouse scrolled (163, 307) with delta (0, 0)
Screenshot: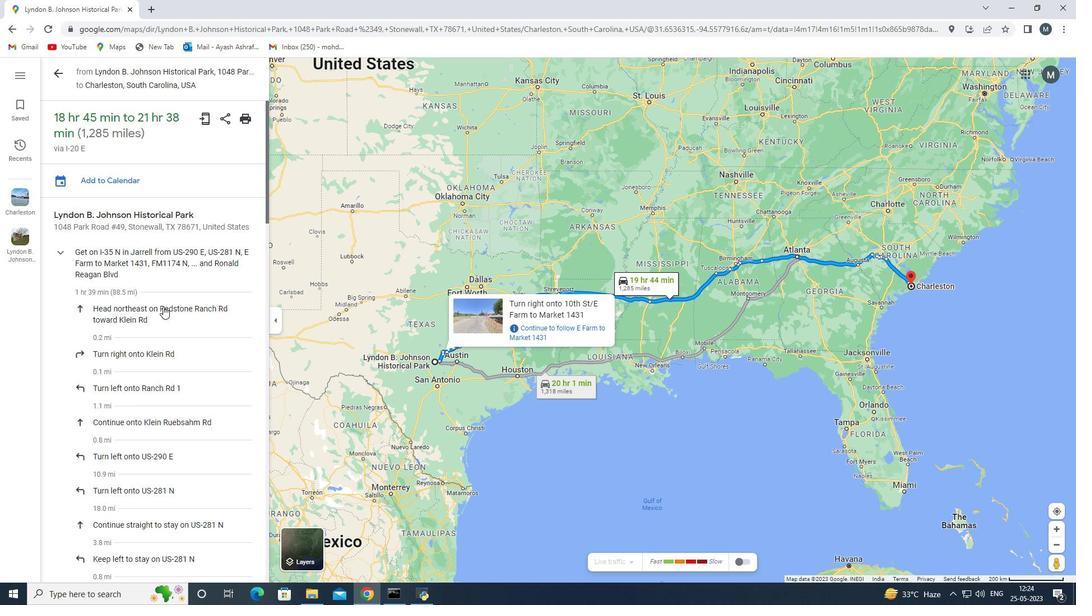 
Action: Mouse scrolled (163, 307) with delta (0, 0)
Screenshot: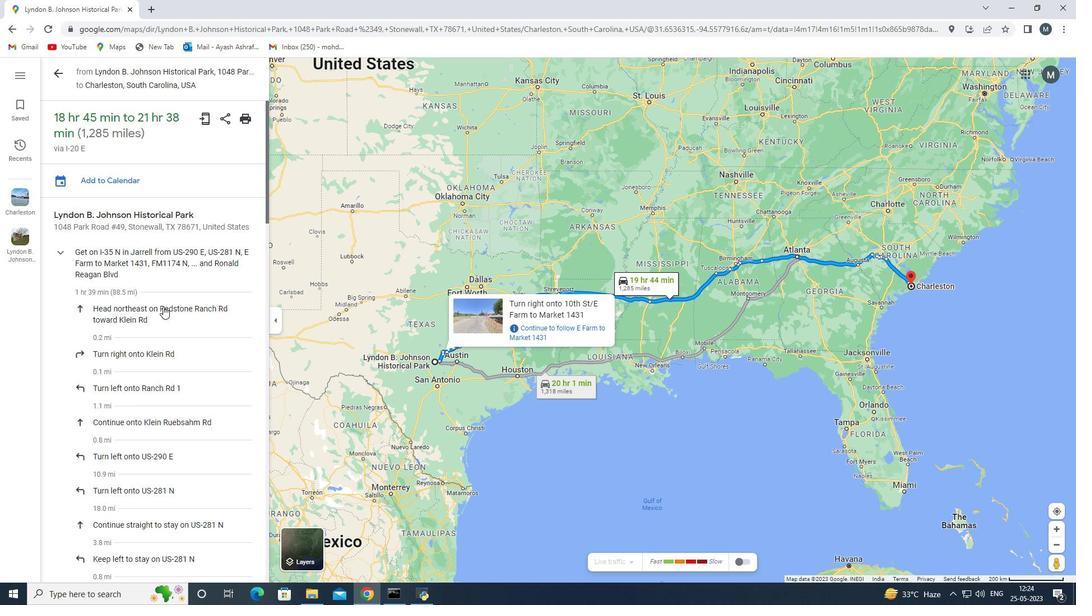 
Action: Mouse scrolled (163, 307) with delta (0, 1)
Screenshot: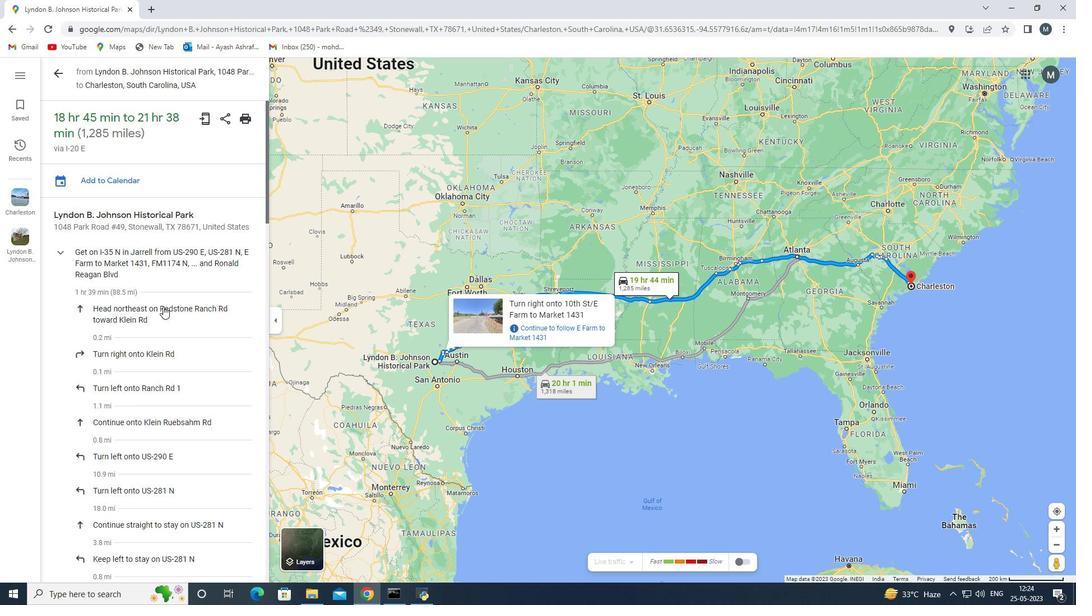 
Action: Mouse scrolled (163, 307) with delta (0, 0)
Screenshot: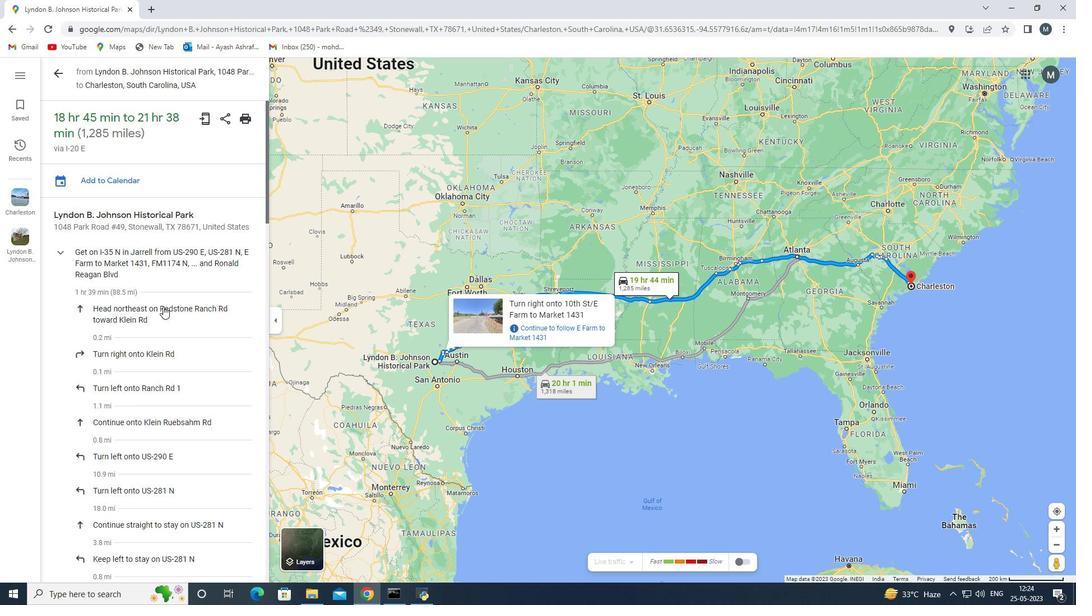 
Action: Mouse scrolled (163, 307) with delta (0, 0)
Screenshot: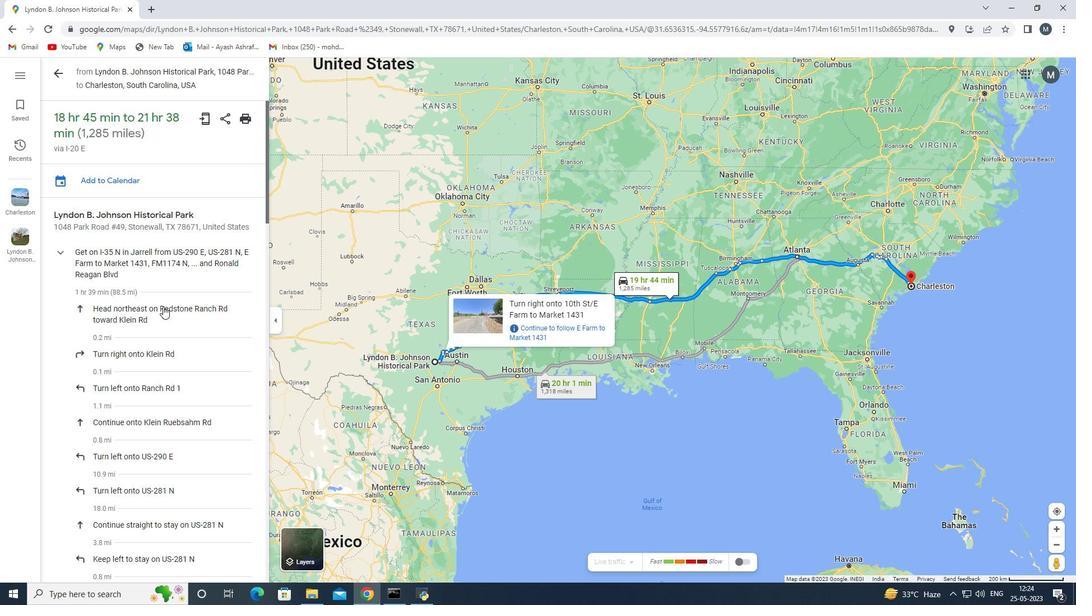 
Action: Mouse scrolled (163, 307) with delta (0, 0)
Screenshot: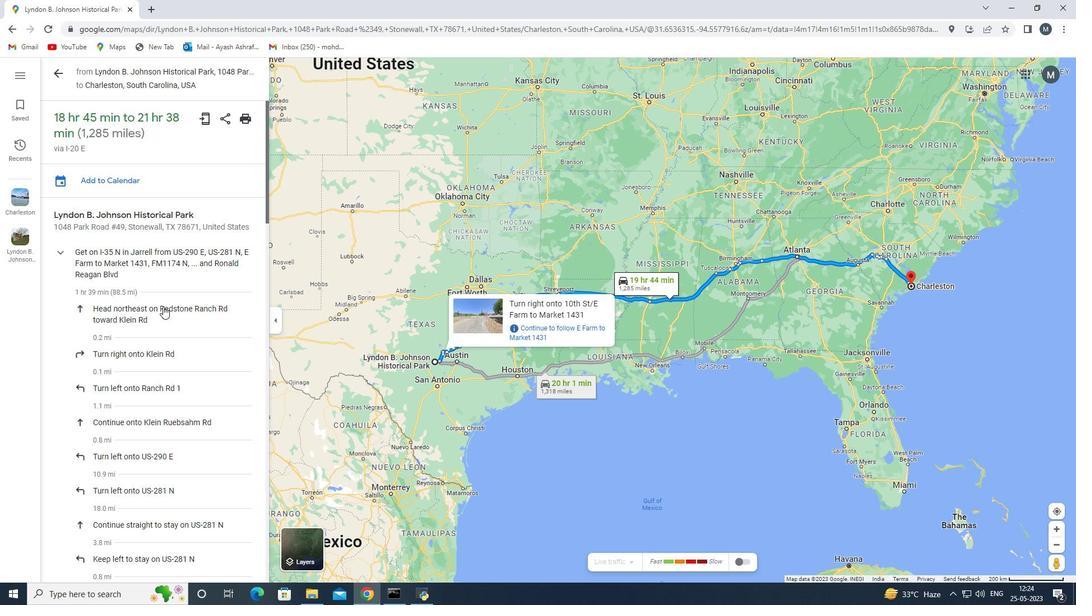 
Action: Mouse scrolled (163, 307) with delta (0, 0)
Screenshot: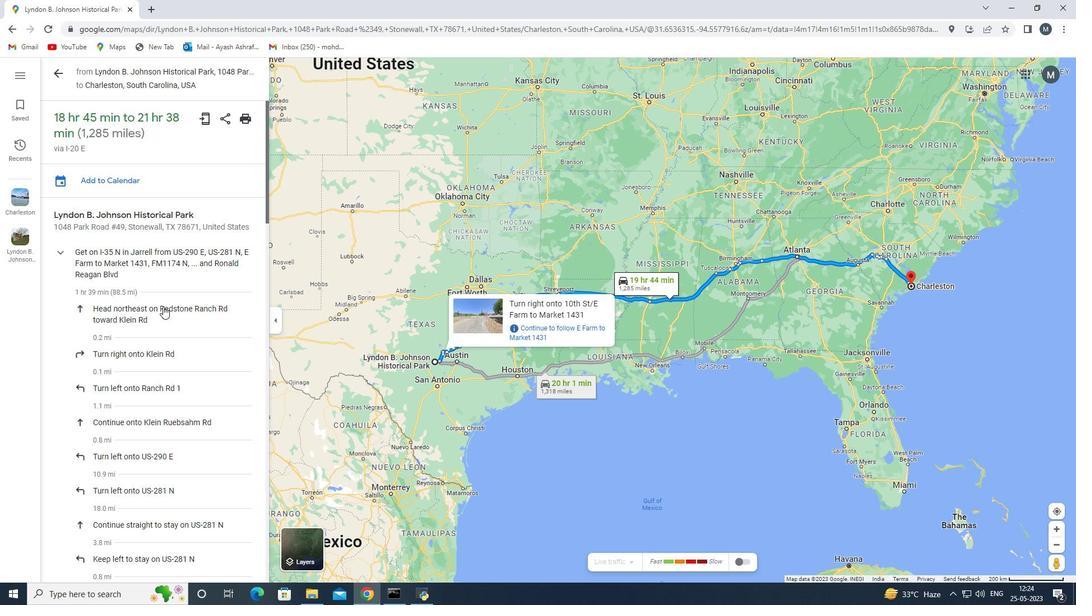 
Action: Mouse scrolled (163, 307) with delta (0, 0)
Screenshot: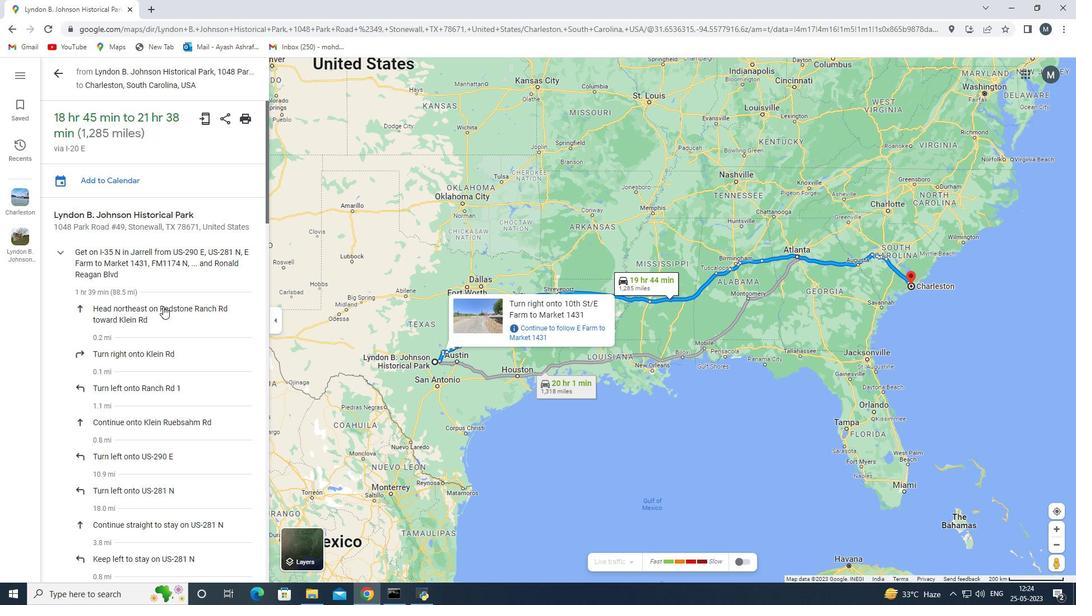 
Action: Mouse scrolled (163, 307) with delta (0, 0)
Screenshot: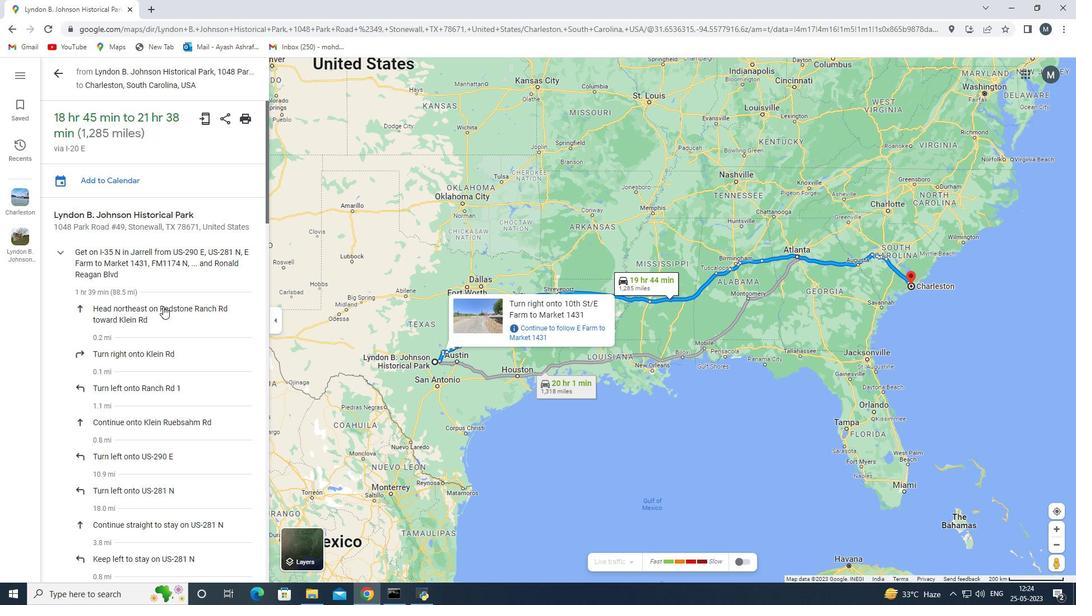 
Action: Mouse scrolled (163, 307) with delta (0, 0)
Screenshot: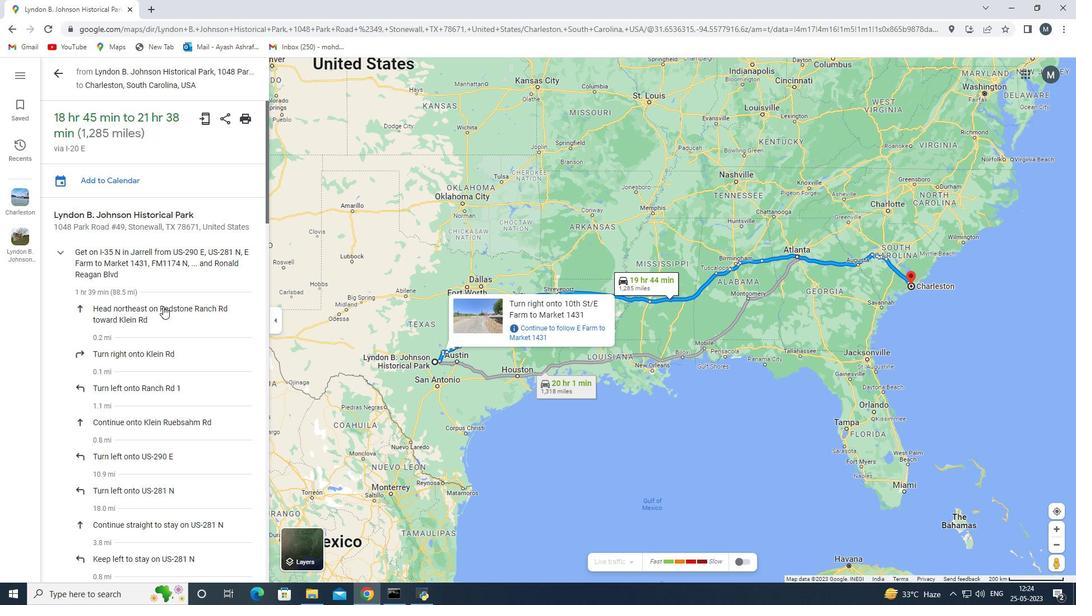 
Action: Mouse scrolled (163, 307) with delta (0, 0)
Screenshot: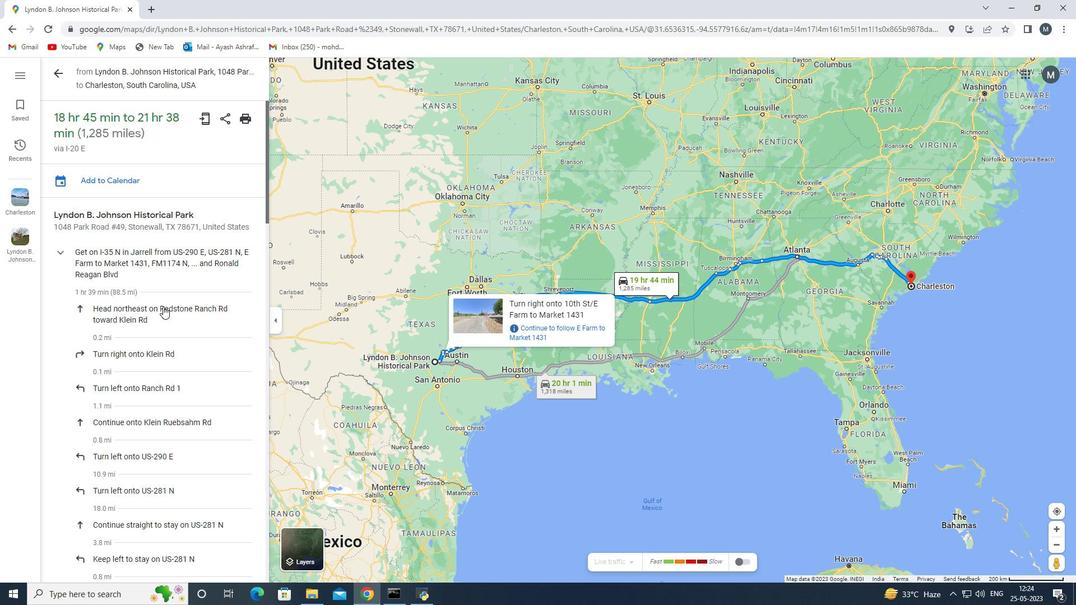 
Action: Mouse scrolled (163, 307) with delta (0, 0)
Screenshot: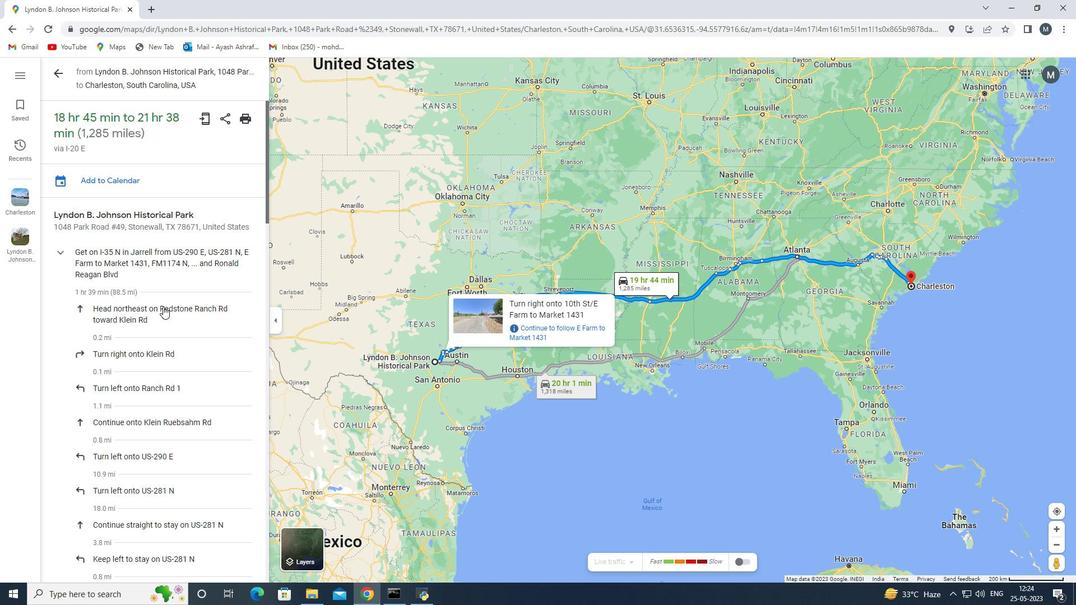 
Action: Mouse scrolled (163, 307) with delta (0, 0)
Screenshot: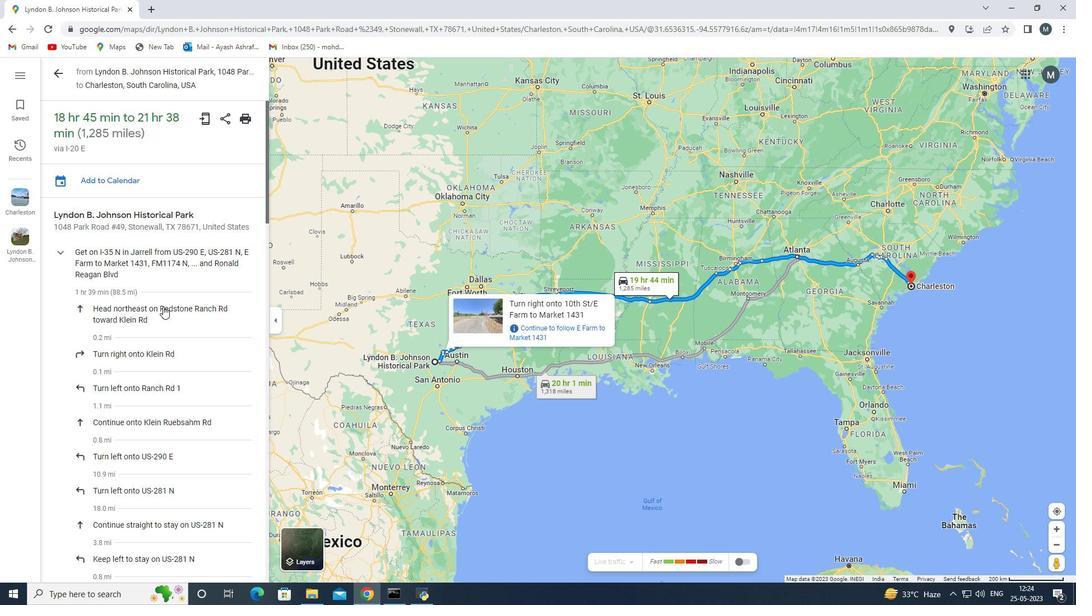 
Action: Mouse scrolled (163, 307) with delta (0, 0)
Screenshot: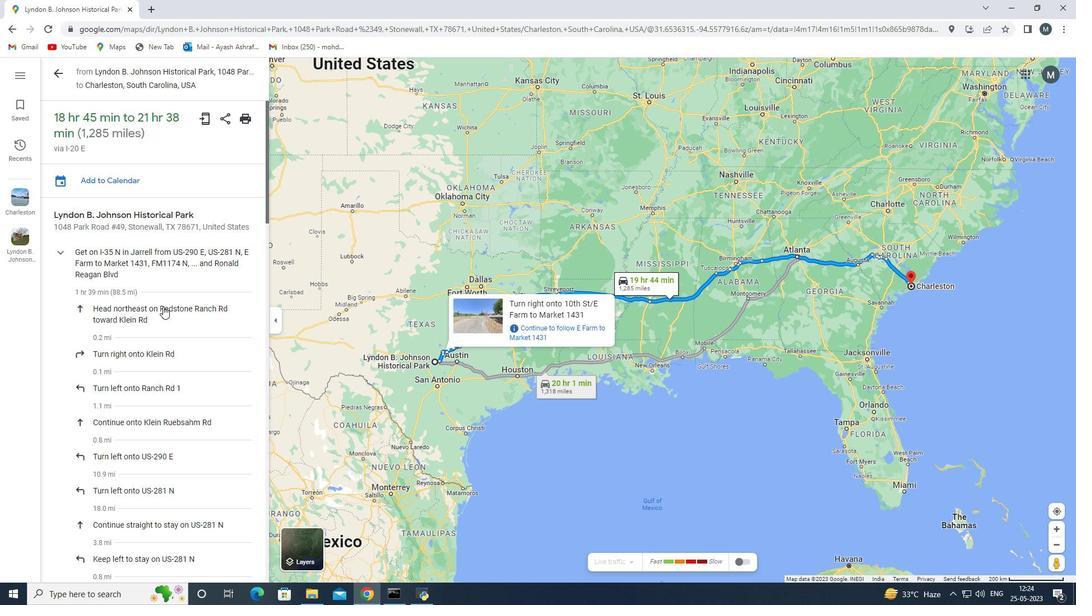
Action: Mouse scrolled (163, 307) with delta (0, 0)
Screenshot: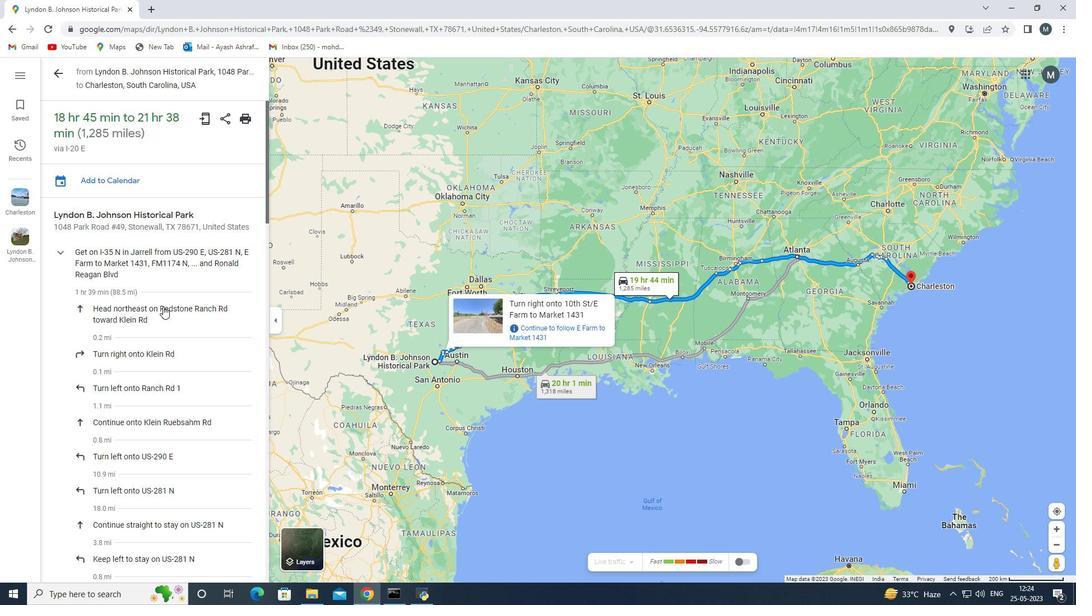 
Action: Mouse scrolled (163, 307) with delta (0, 0)
Screenshot: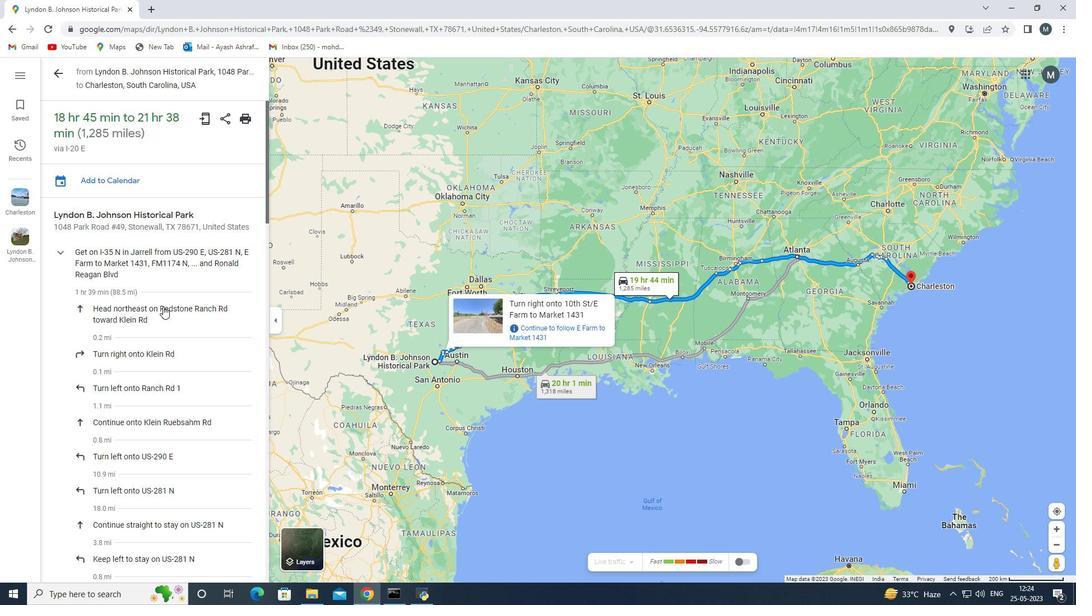 
Action: Mouse scrolled (163, 307) with delta (0, 0)
Screenshot: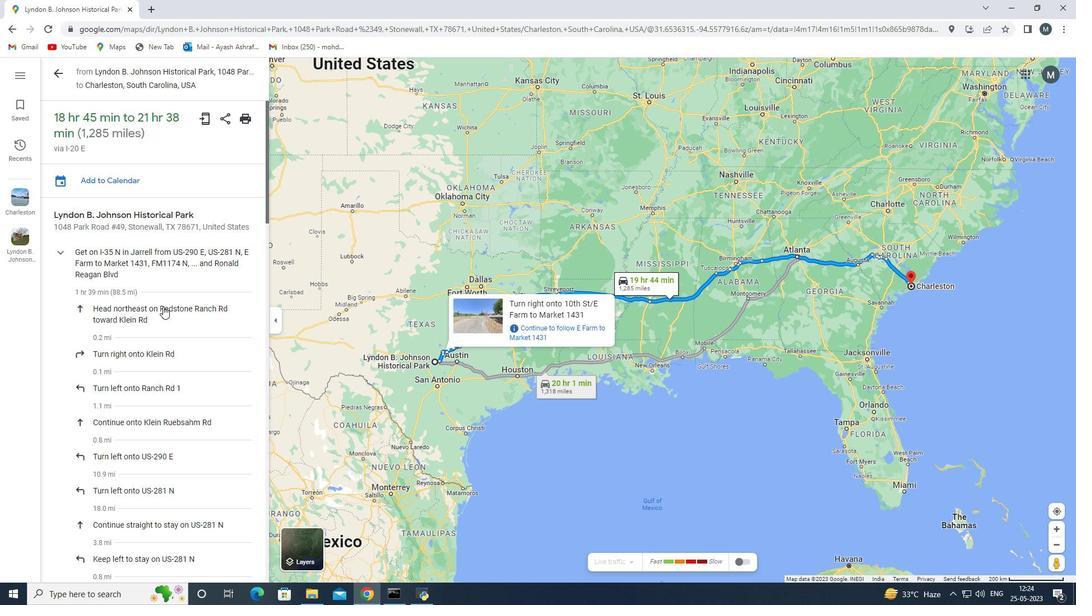 
Action: Mouse scrolled (163, 307) with delta (0, 0)
Screenshot: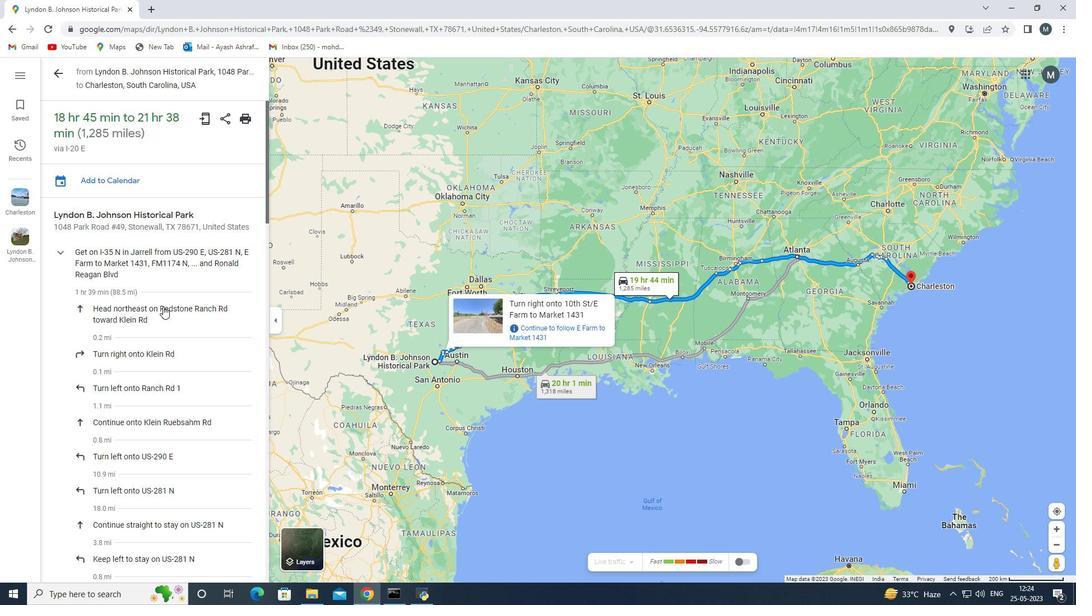 
Action: Mouse scrolled (163, 307) with delta (0, 0)
Screenshot: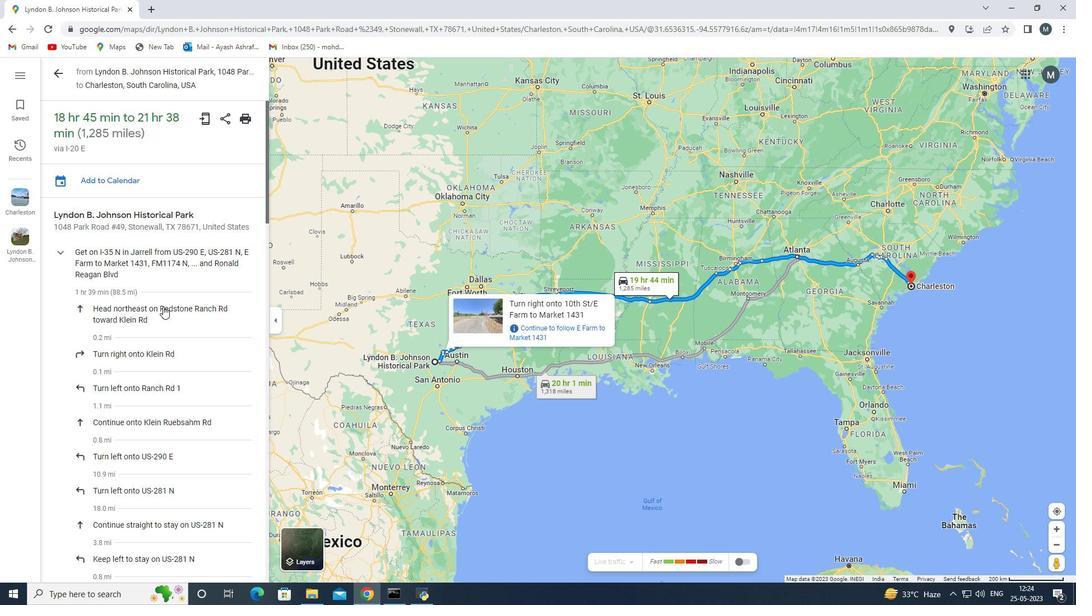 
Action: Mouse scrolled (163, 307) with delta (0, 0)
Screenshot: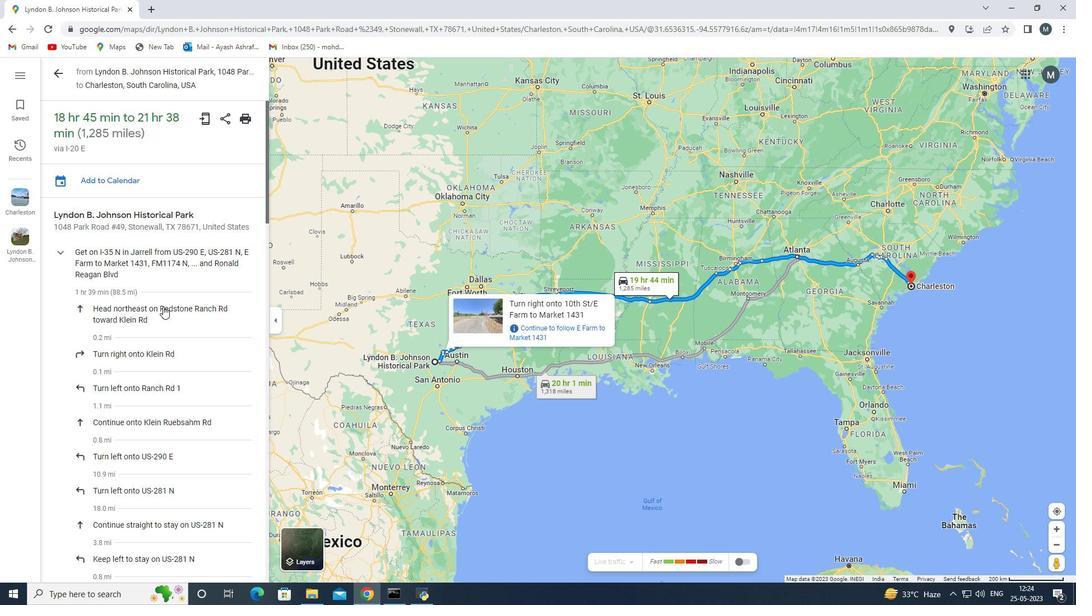 
Action: Mouse scrolled (163, 307) with delta (0, 0)
Screenshot: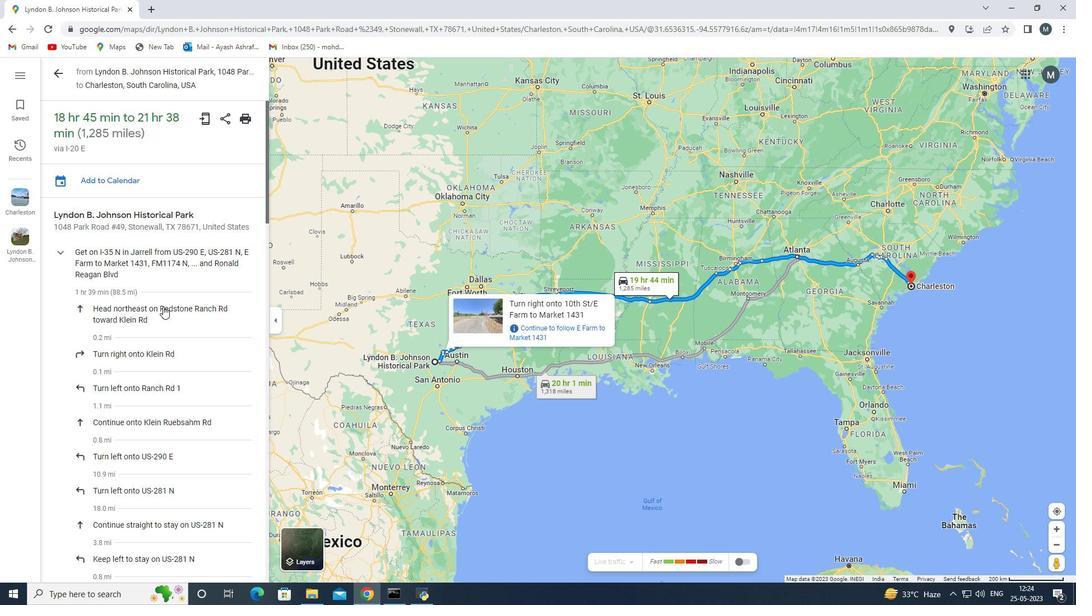 
Action: Mouse scrolled (163, 307) with delta (0, 0)
Screenshot: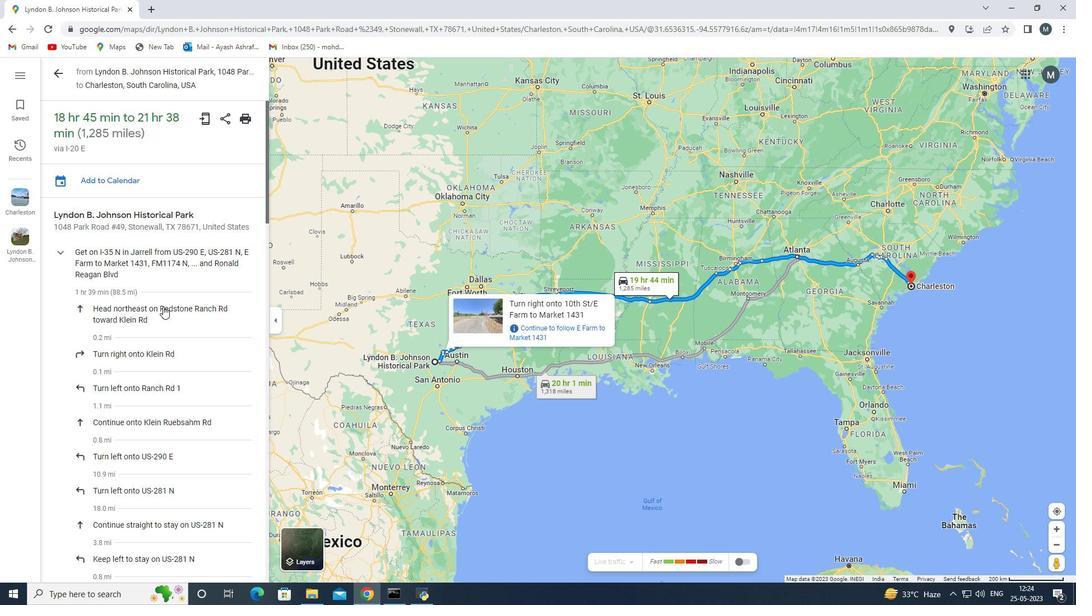 
Action: Mouse scrolled (163, 307) with delta (0, 0)
Screenshot: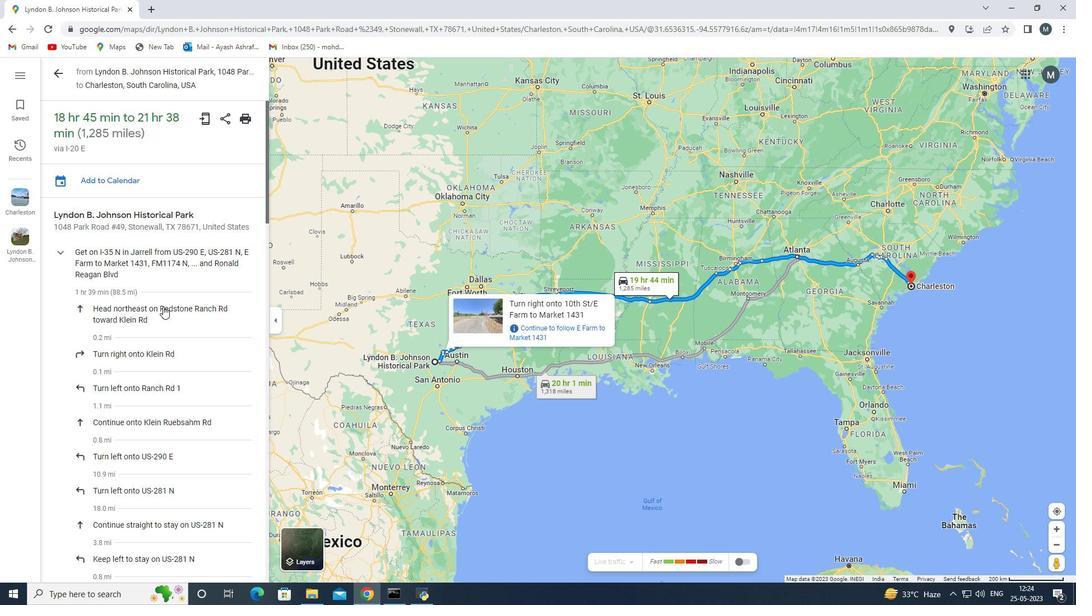 
Action: Mouse scrolled (163, 307) with delta (0, 0)
Screenshot: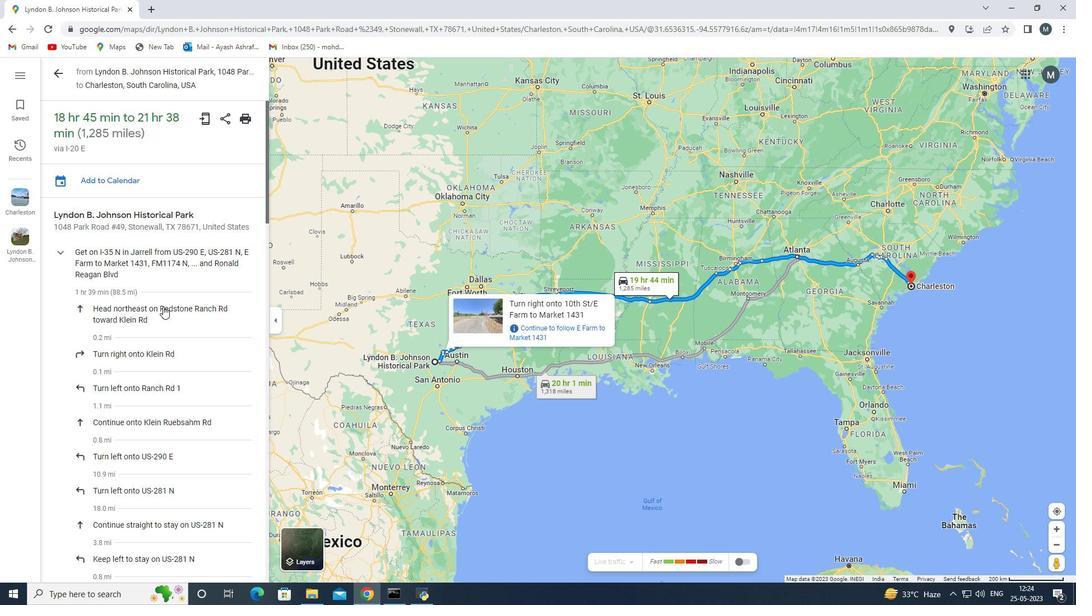 
Action: Mouse scrolled (163, 307) with delta (0, 0)
Screenshot: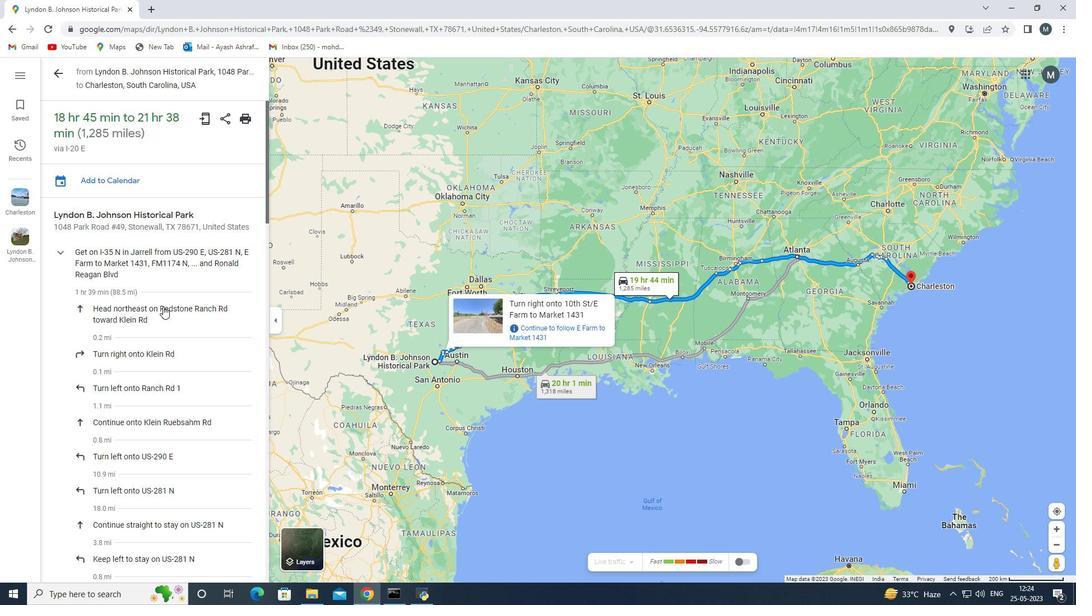 
Action: Mouse moved to (103, 196)
Screenshot: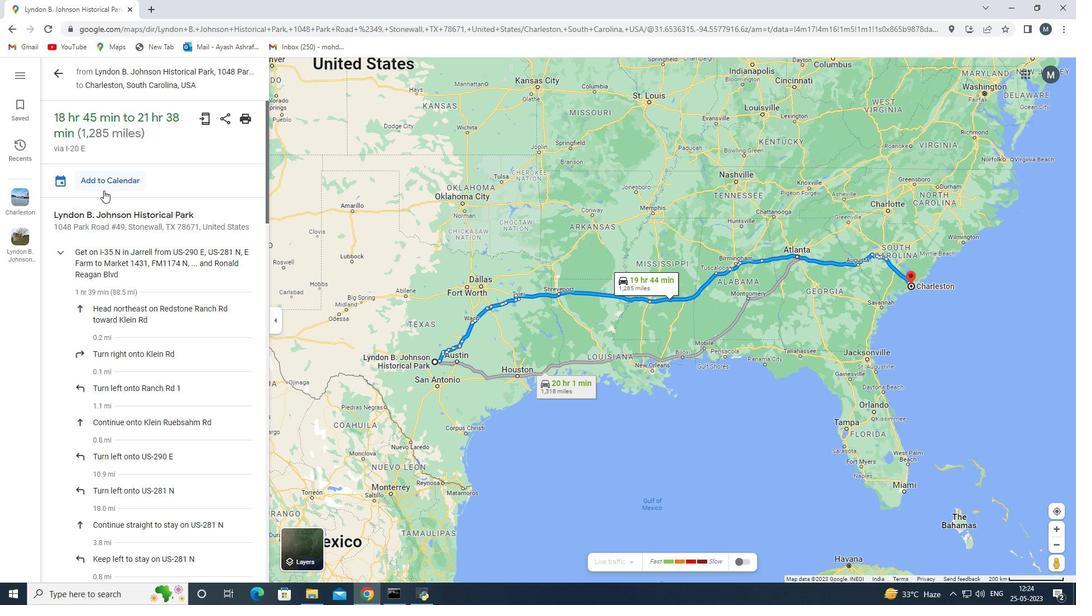 
Action: Mouse scrolled (103, 195) with delta (0, 0)
Screenshot: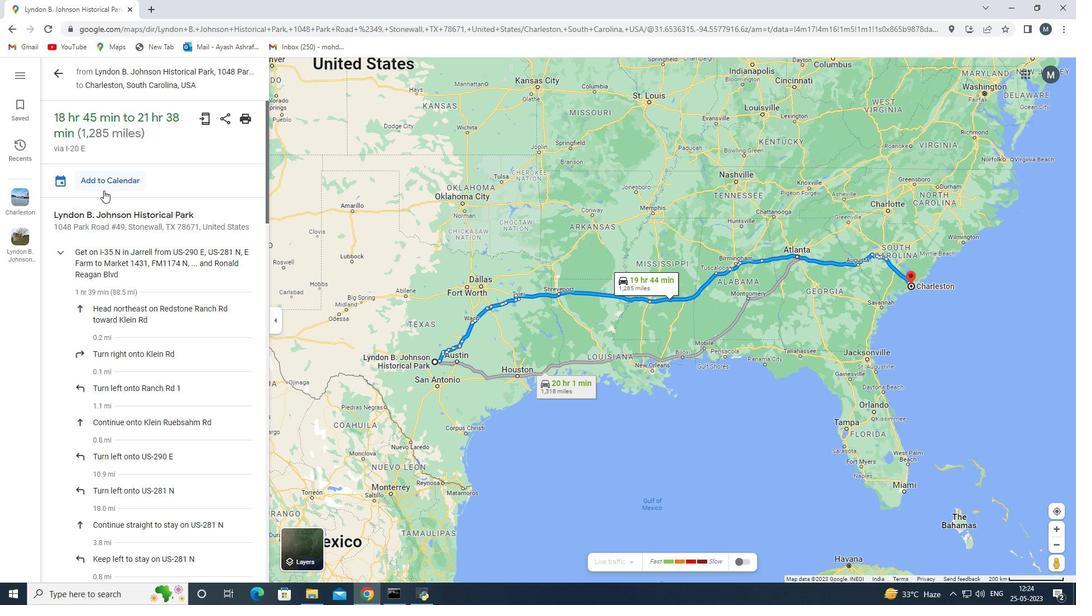 
Action: Mouse moved to (103, 197)
Screenshot: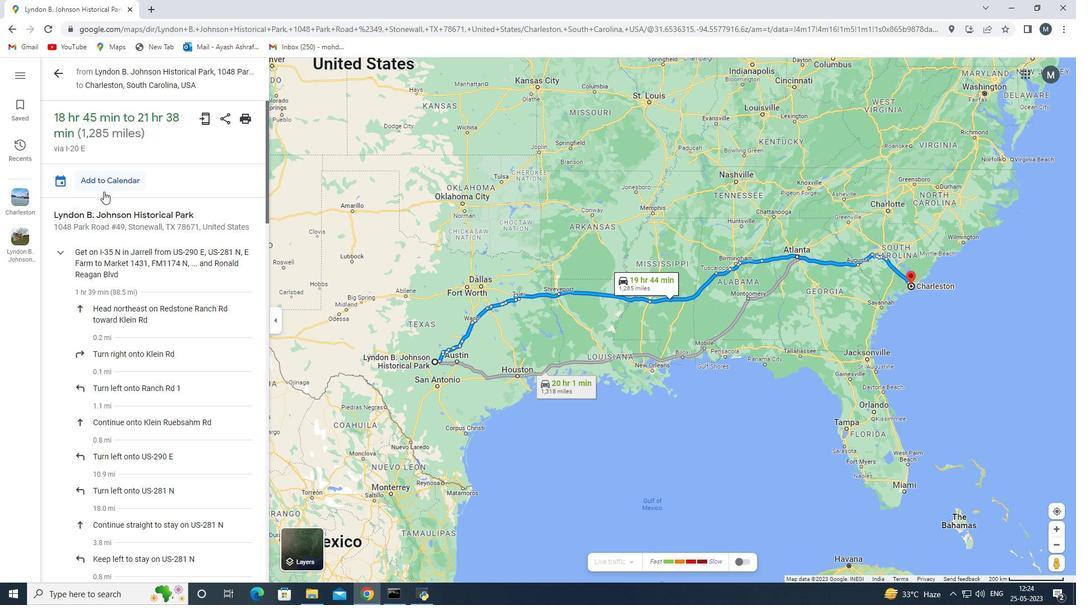 
Action: Mouse scrolled (103, 197) with delta (0, 0)
Screenshot: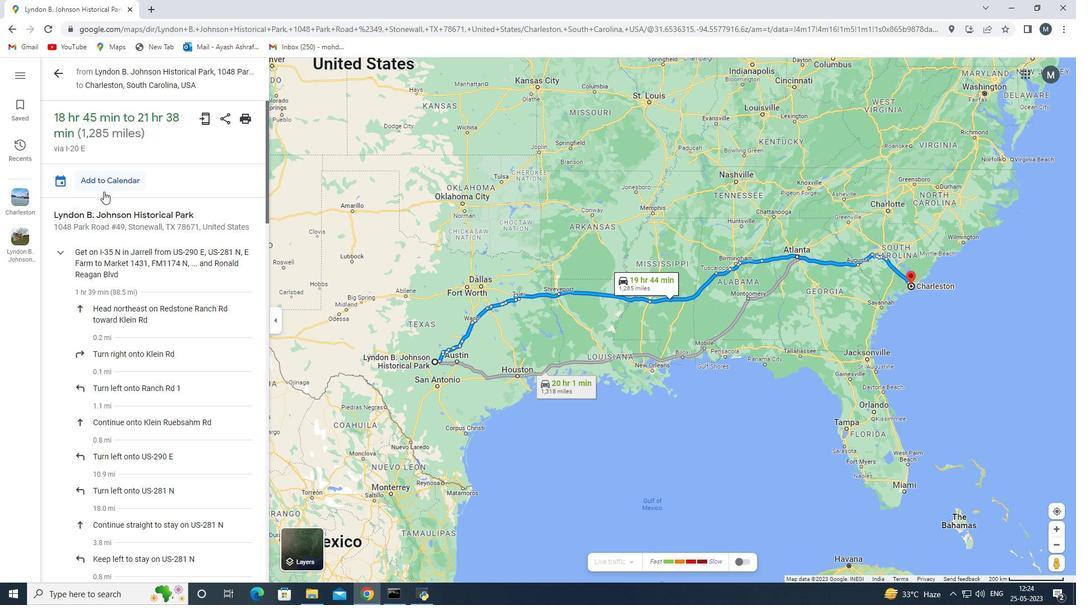 
Action: Mouse scrolled (103, 197) with delta (0, 0)
Screenshot: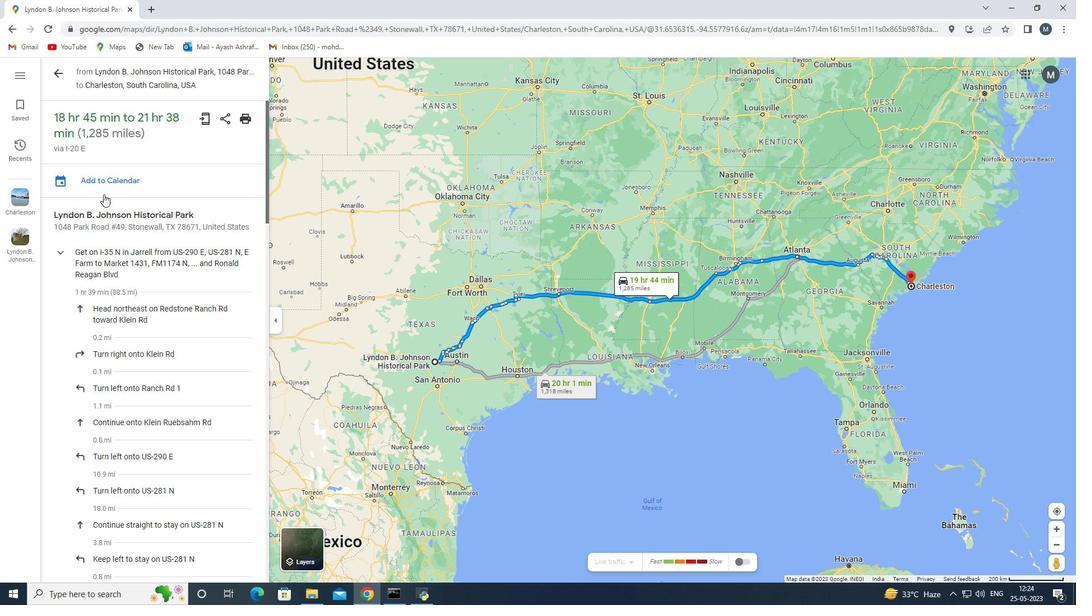 
Action: Mouse moved to (120, 227)
Screenshot: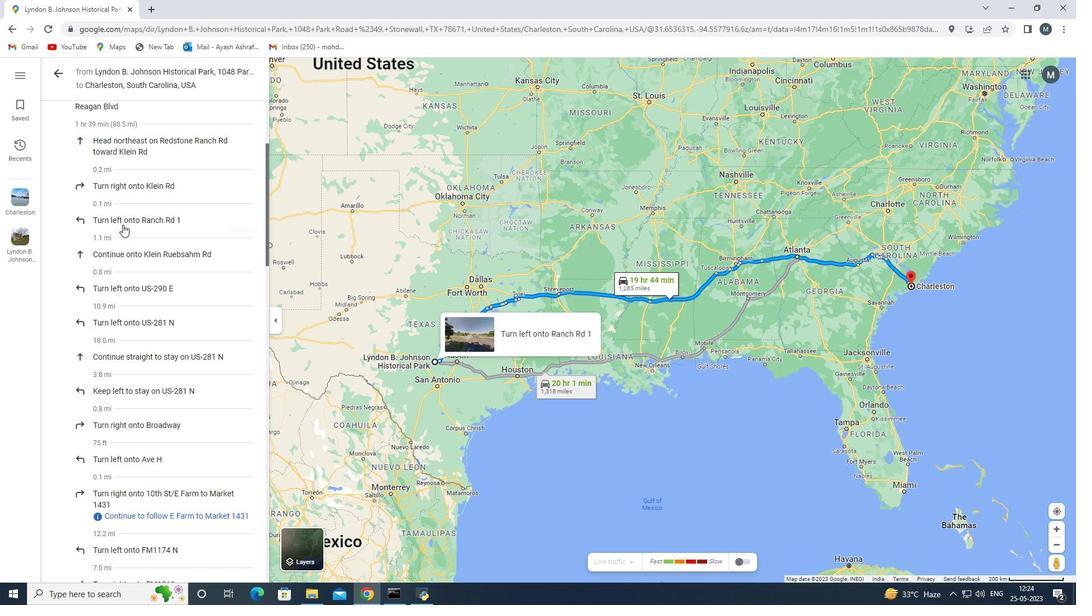 
Action: Mouse scrolled (120, 226) with delta (0, 0)
Screenshot: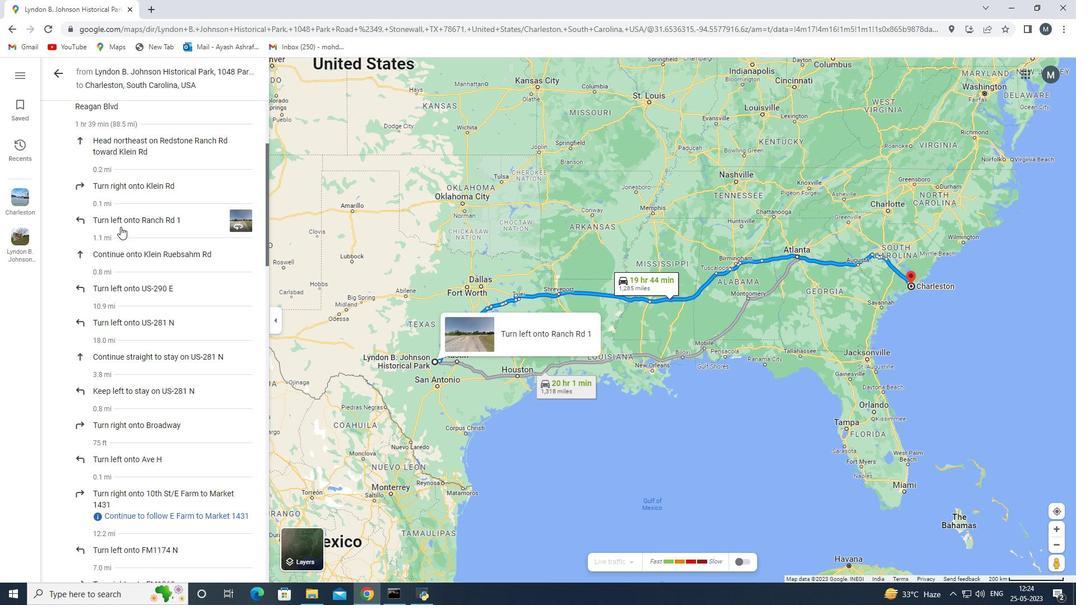 
Action: Mouse scrolled (120, 226) with delta (0, 0)
Screenshot: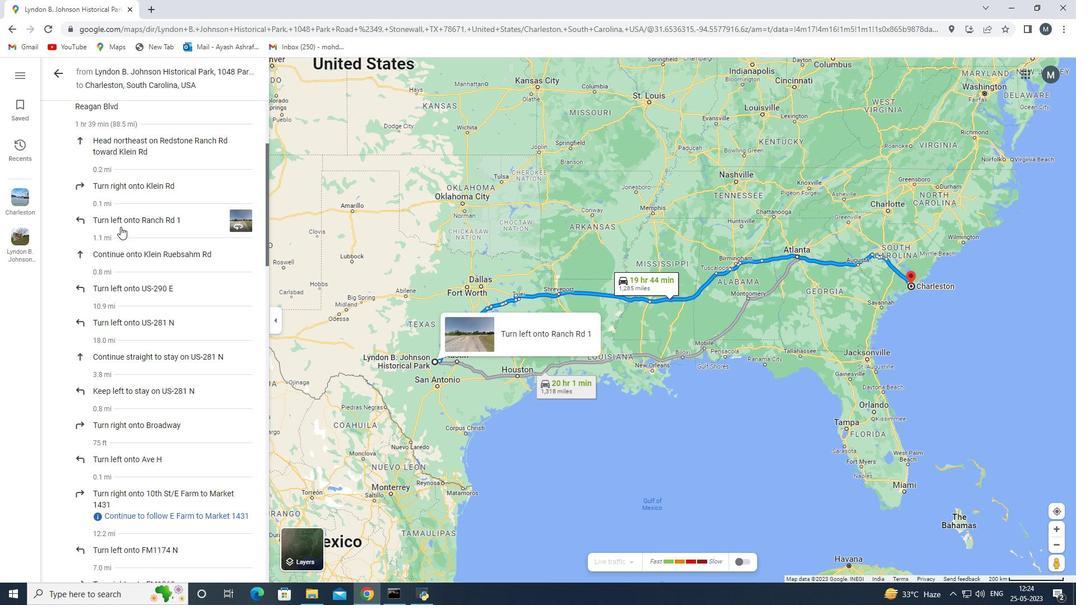 
Action: Mouse moved to (117, 252)
Screenshot: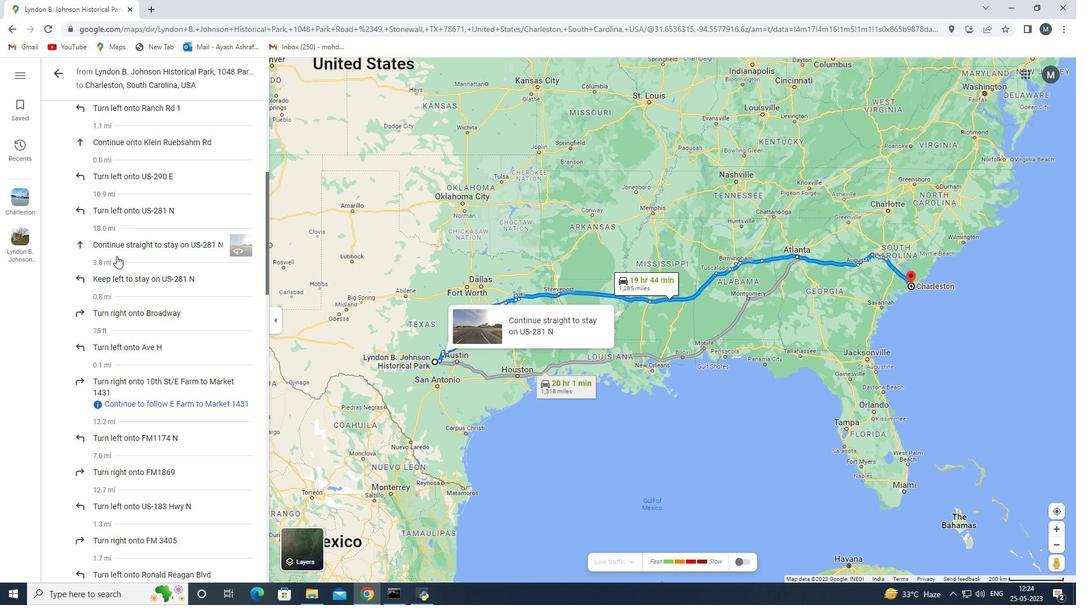 
Action: Mouse scrolled (117, 252) with delta (0, 0)
Screenshot: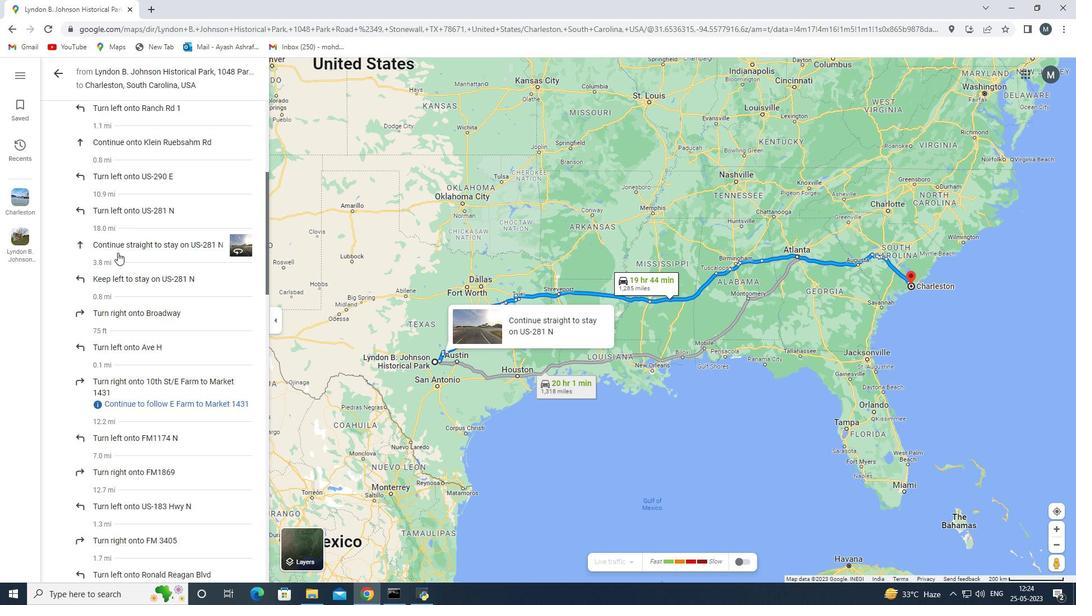 
Action: Mouse moved to (132, 265)
Screenshot: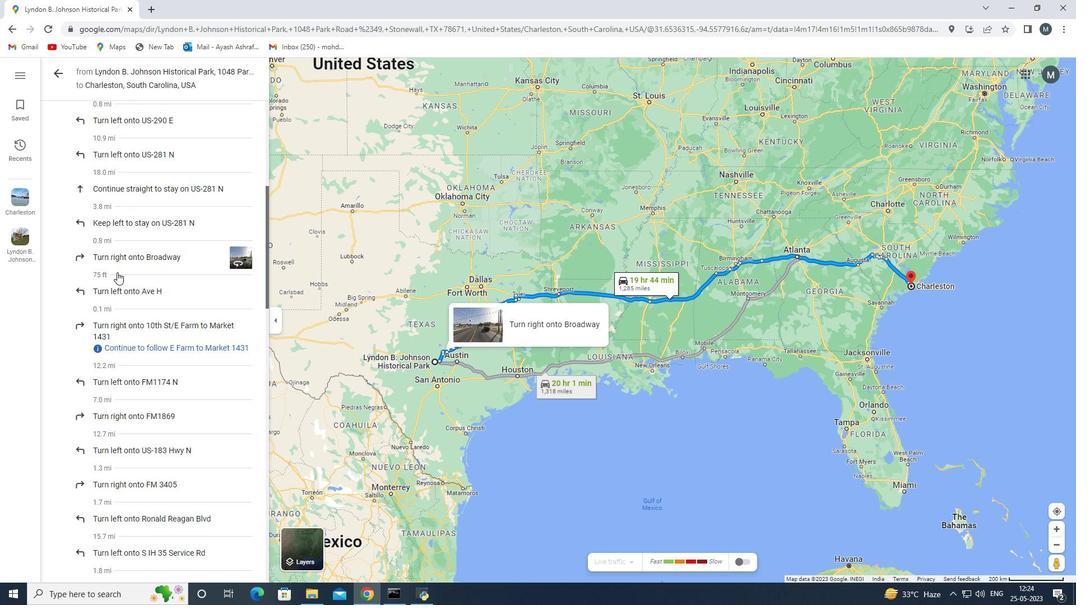 
Action: Mouse scrolled (132, 264) with delta (0, 0)
Screenshot: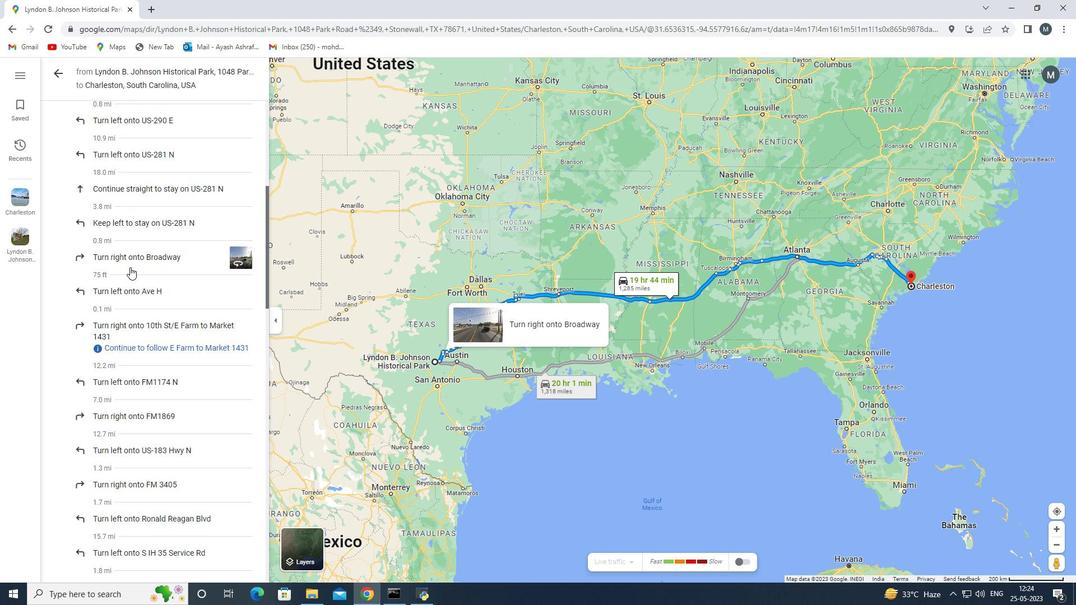 
Action: Mouse moved to (132, 265)
Screenshot: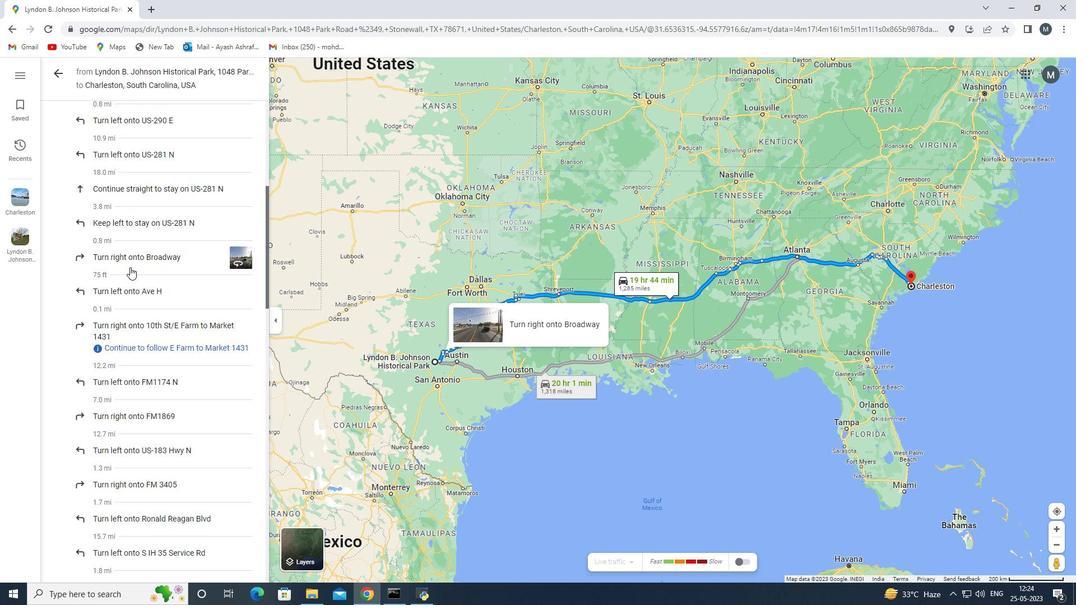 
Action: Mouse scrolled (132, 264) with delta (0, 0)
Screenshot: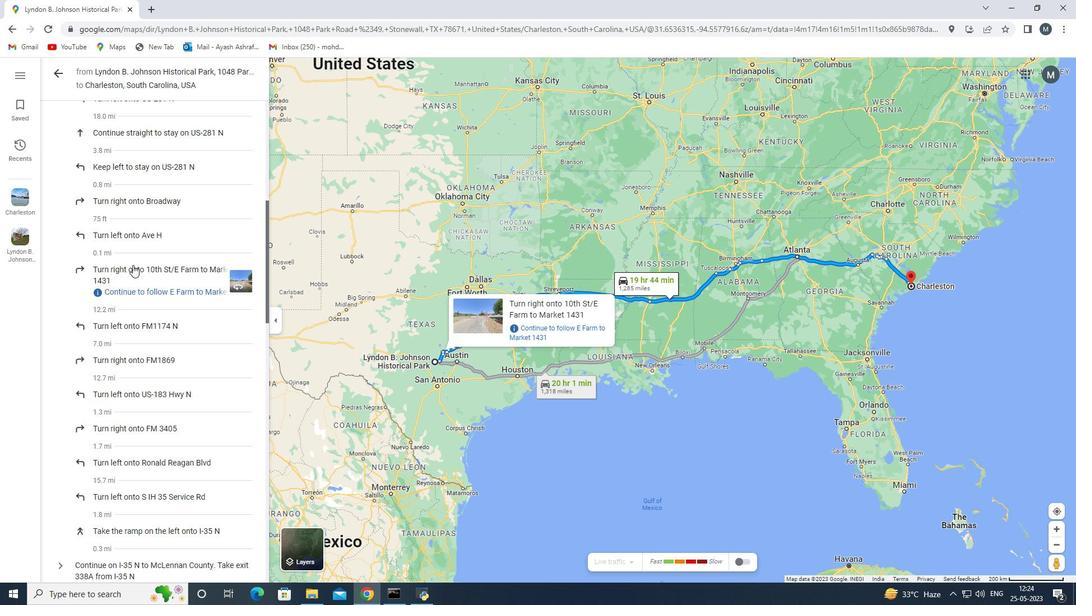 
Action: Mouse scrolled (132, 264) with delta (0, 0)
Screenshot: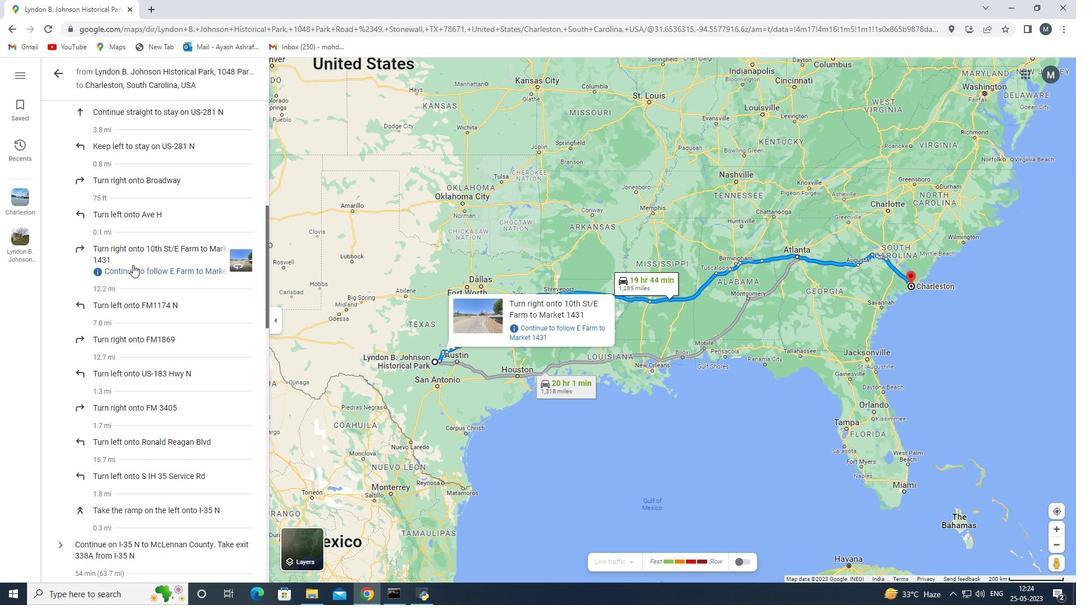 
Action: Mouse scrolled (132, 264) with delta (0, 0)
Screenshot: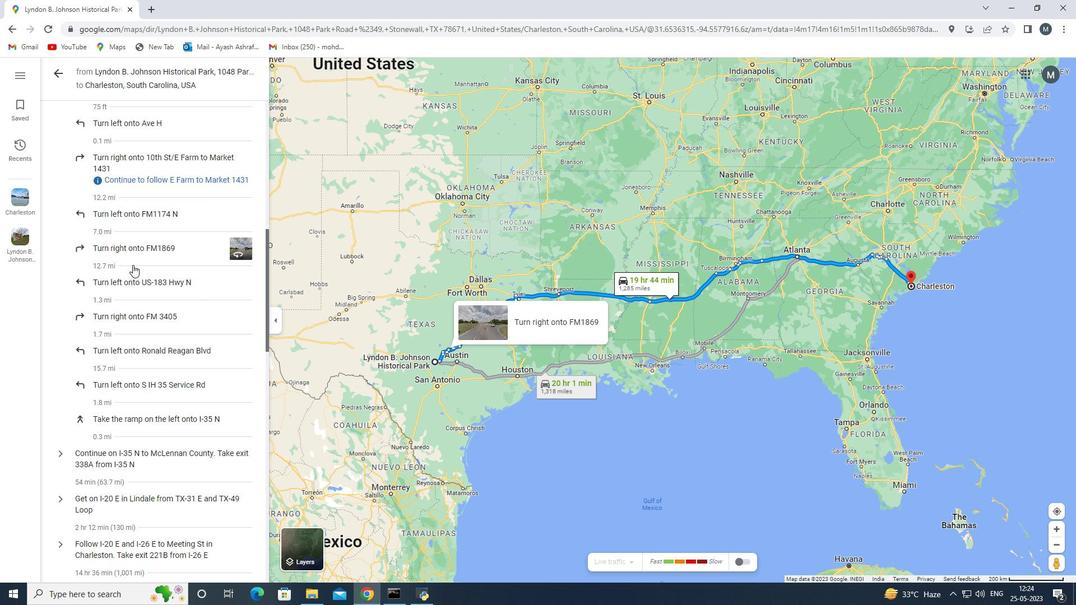 
Action: Mouse scrolled (132, 264) with delta (0, 0)
Screenshot: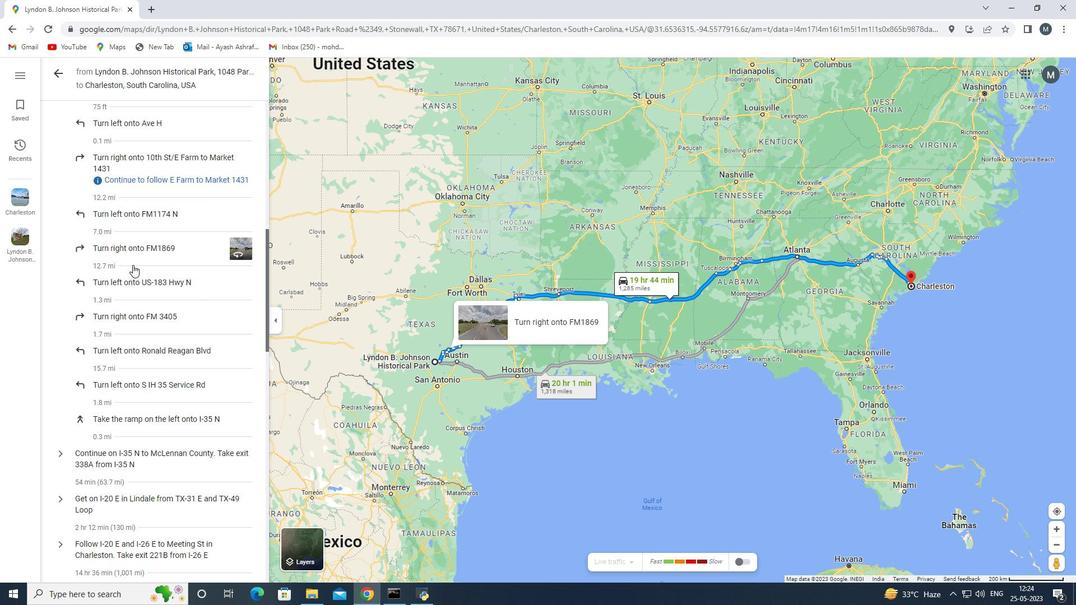 
Action: Mouse scrolled (132, 264) with delta (0, 0)
Screenshot: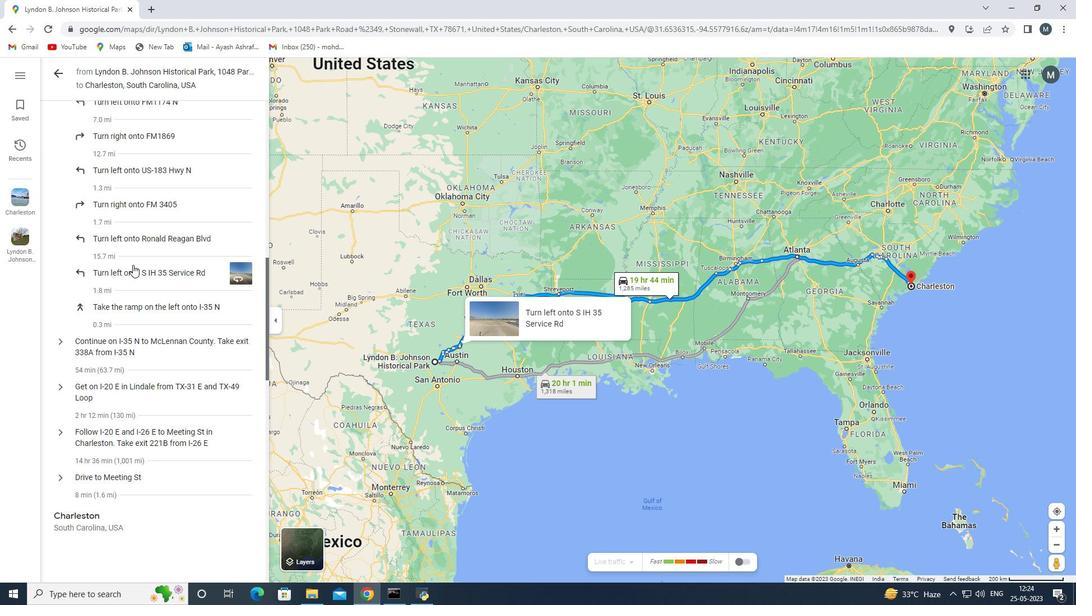 
Action: Mouse moved to (100, 320)
Screenshot: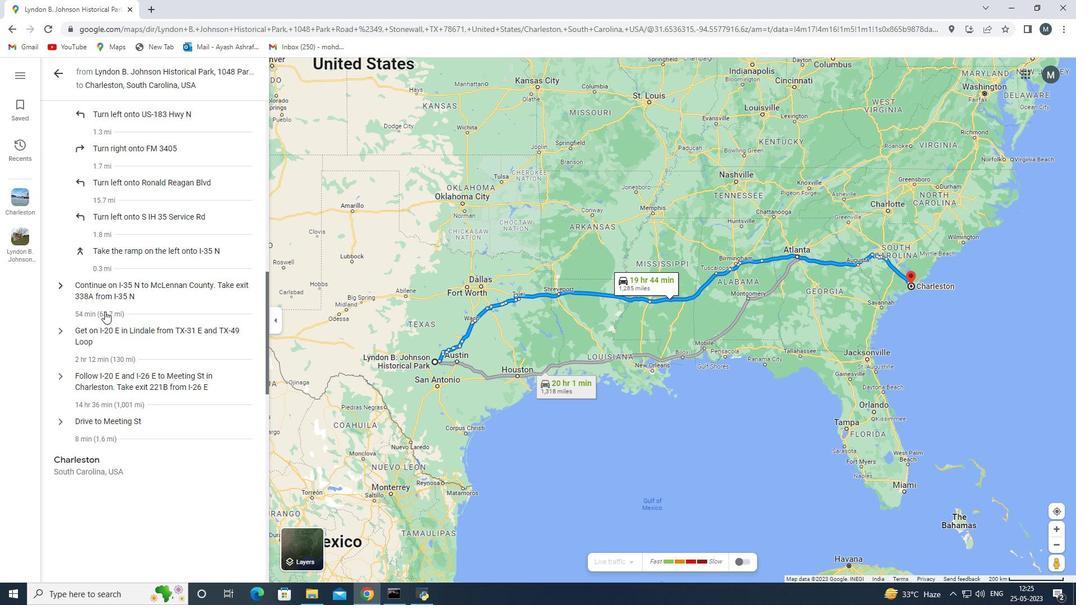 
Action: Mouse scrolled (100, 320) with delta (0, 0)
Screenshot: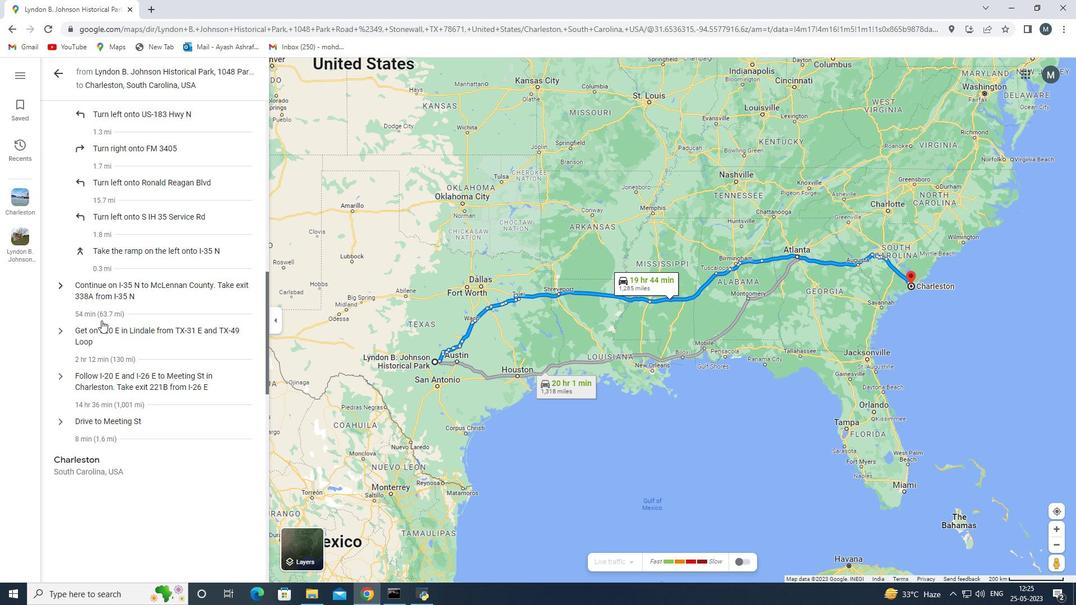 
Action: Mouse moved to (100, 329)
Screenshot: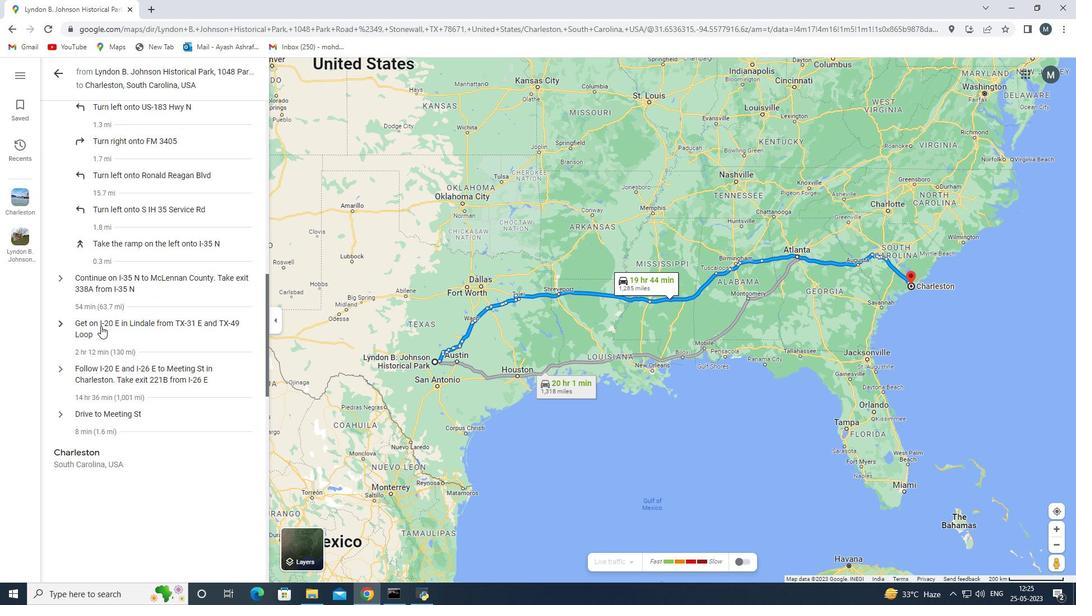 
Action: Mouse scrolled (100, 329) with delta (0, 0)
Screenshot: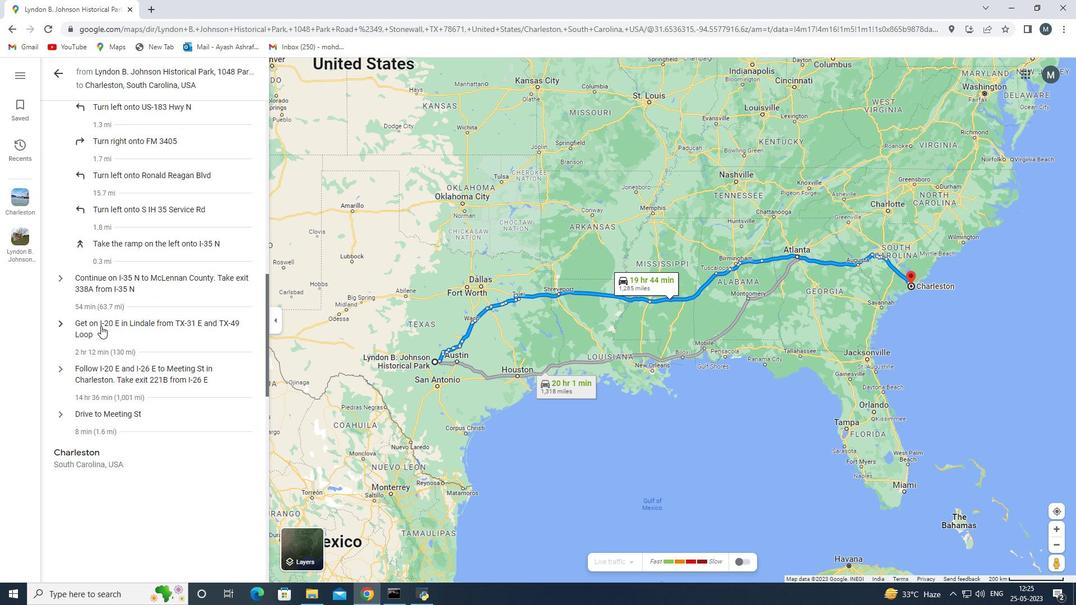 
Action: Mouse scrolled (100, 329) with delta (0, 0)
Screenshot: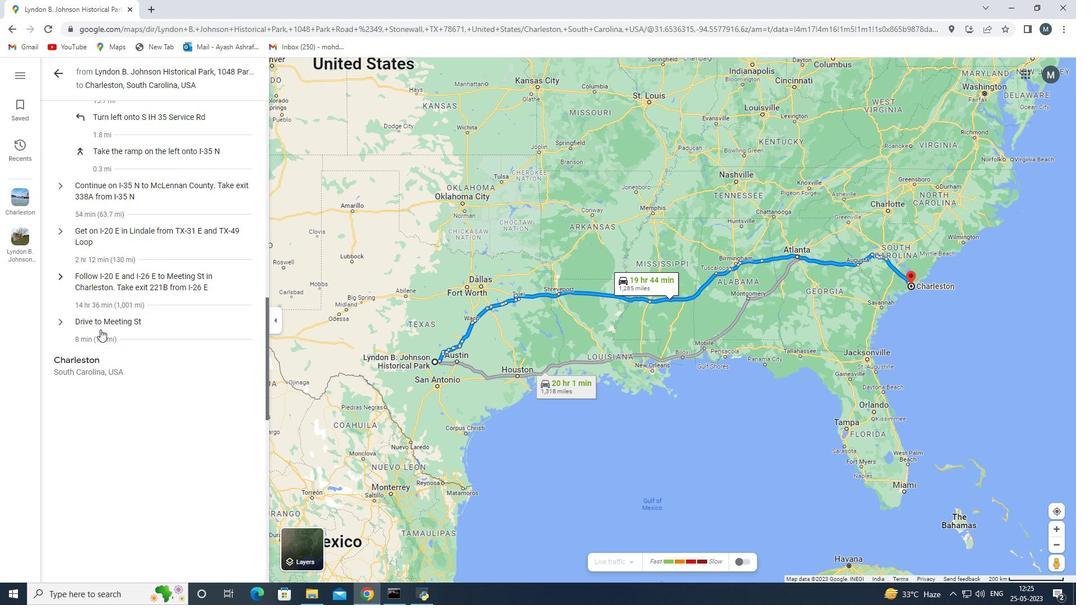 
Action: Mouse scrolled (100, 329) with delta (0, 0)
Screenshot: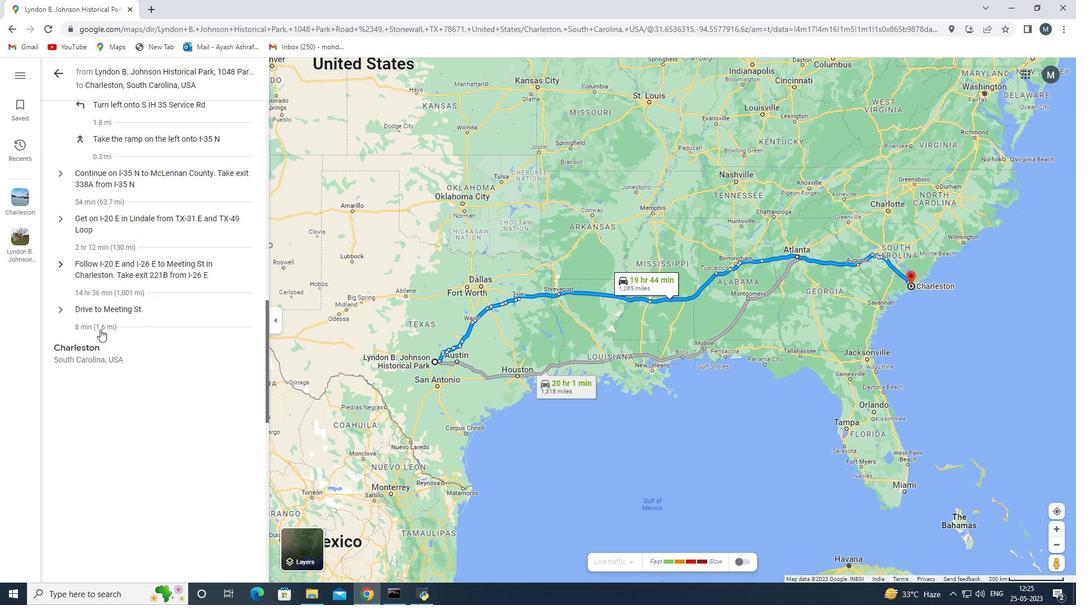 
Action: Mouse moved to (99, 323)
Screenshot: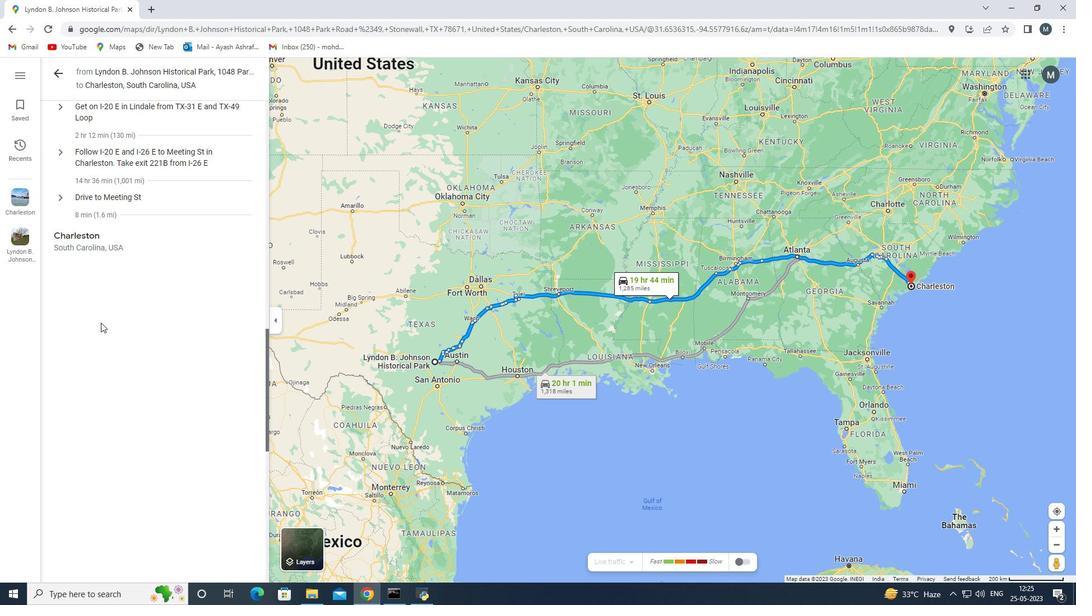 
